 Task: Open settings.json of Env: Osx.
Action: Mouse moved to (20, 630)
Screenshot: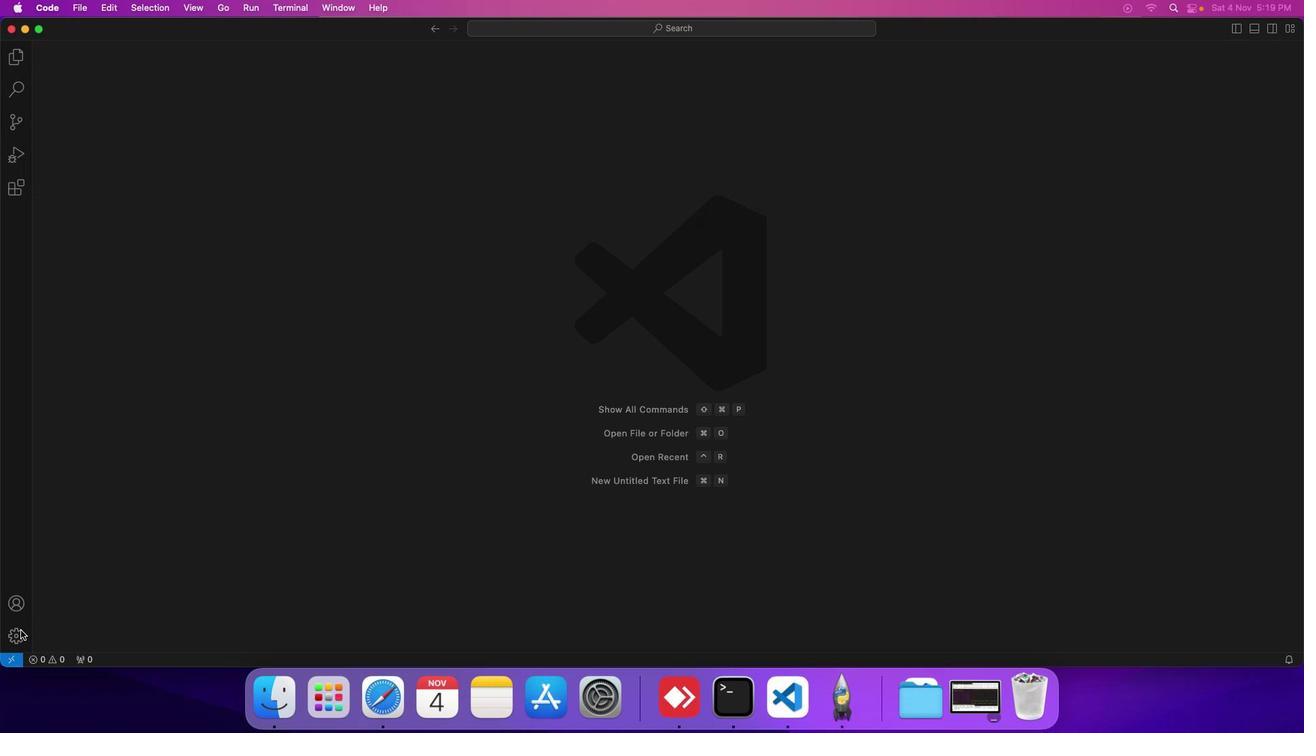 
Action: Mouse pressed left at (20, 630)
Screenshot: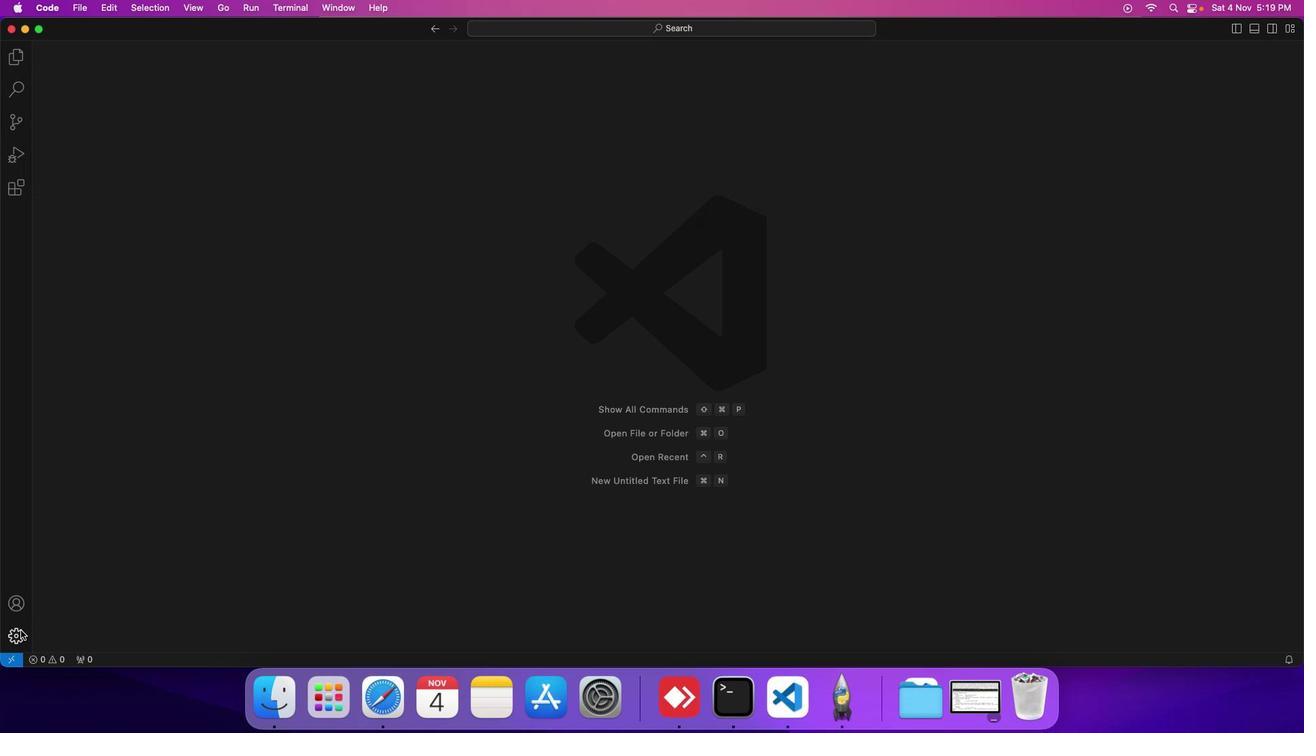 
Action: Mouse moved to (70, 533)
Screenshot: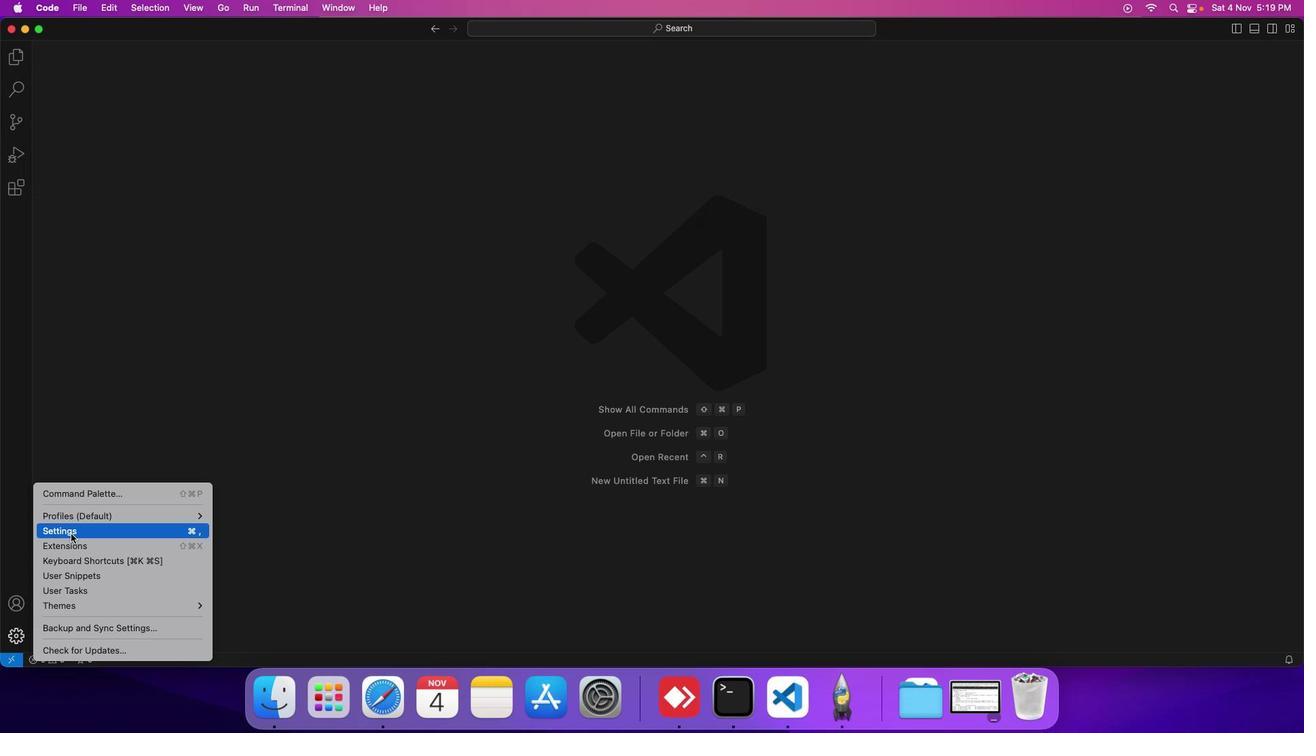 
Action: Mouse pressed left at (70, 533)
Screenshot: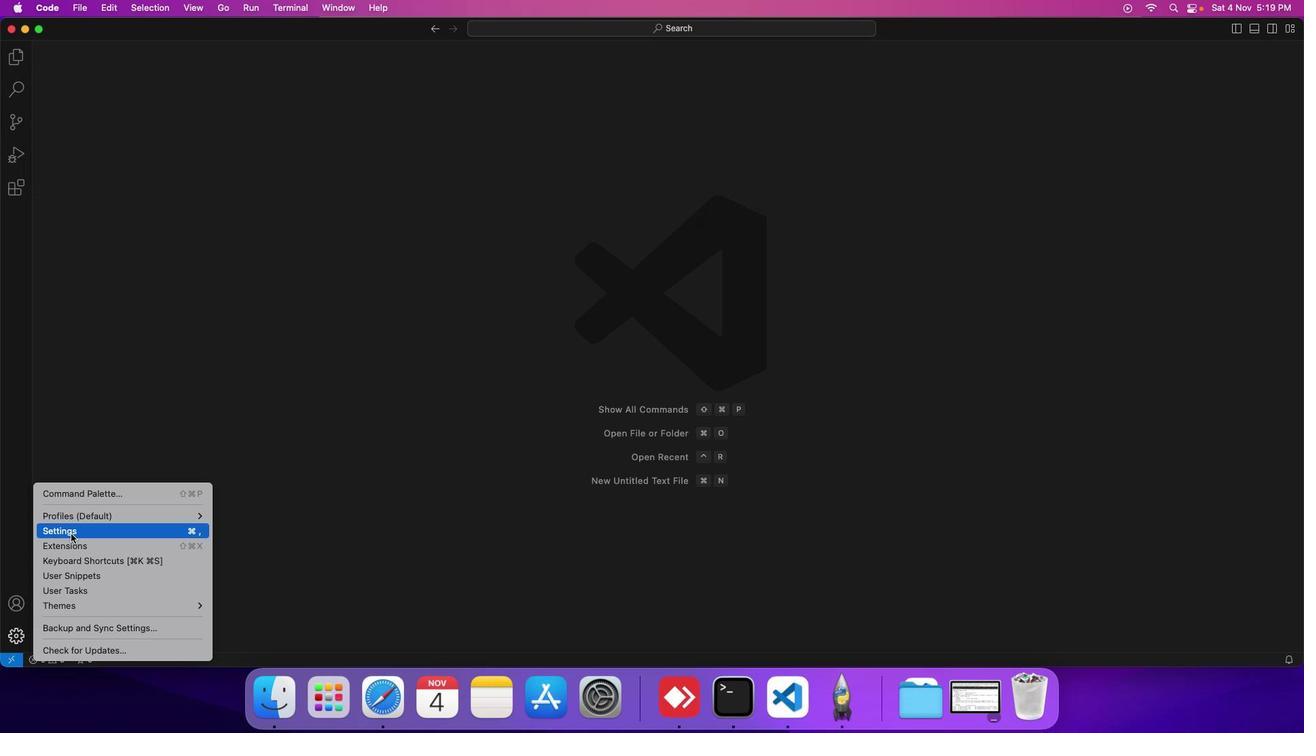 
Action: Mouse moved to (299, 201)
Screenshot: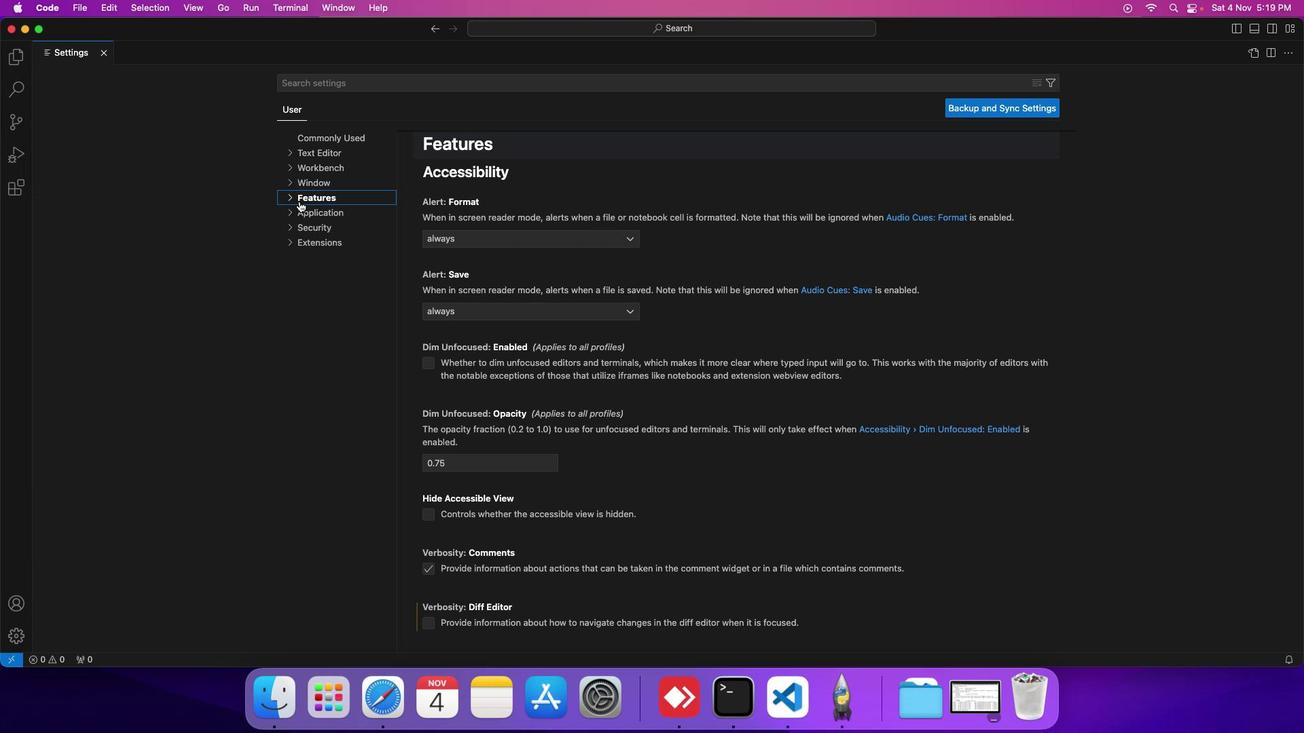 
Action: Mouse pressed left at (299, 201)
Screenshot: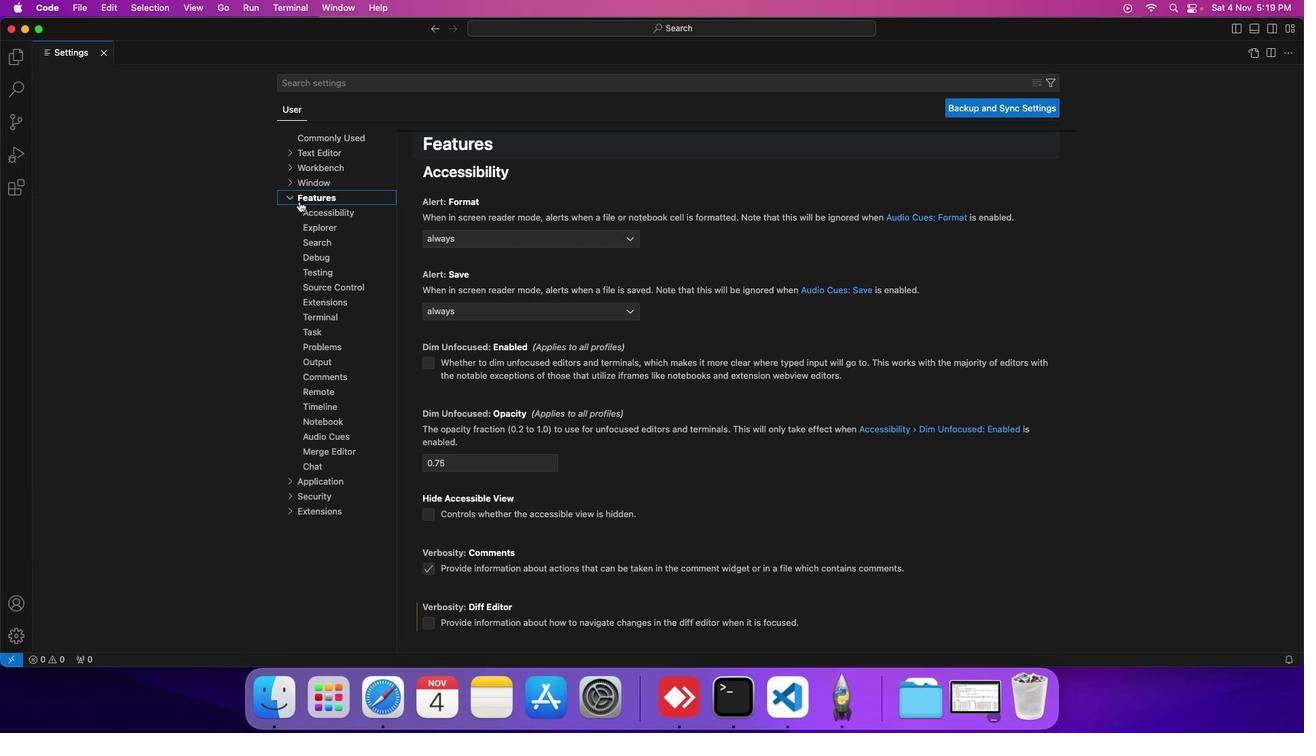 
Action: Mouse moved to (326, 315)
Screenshot: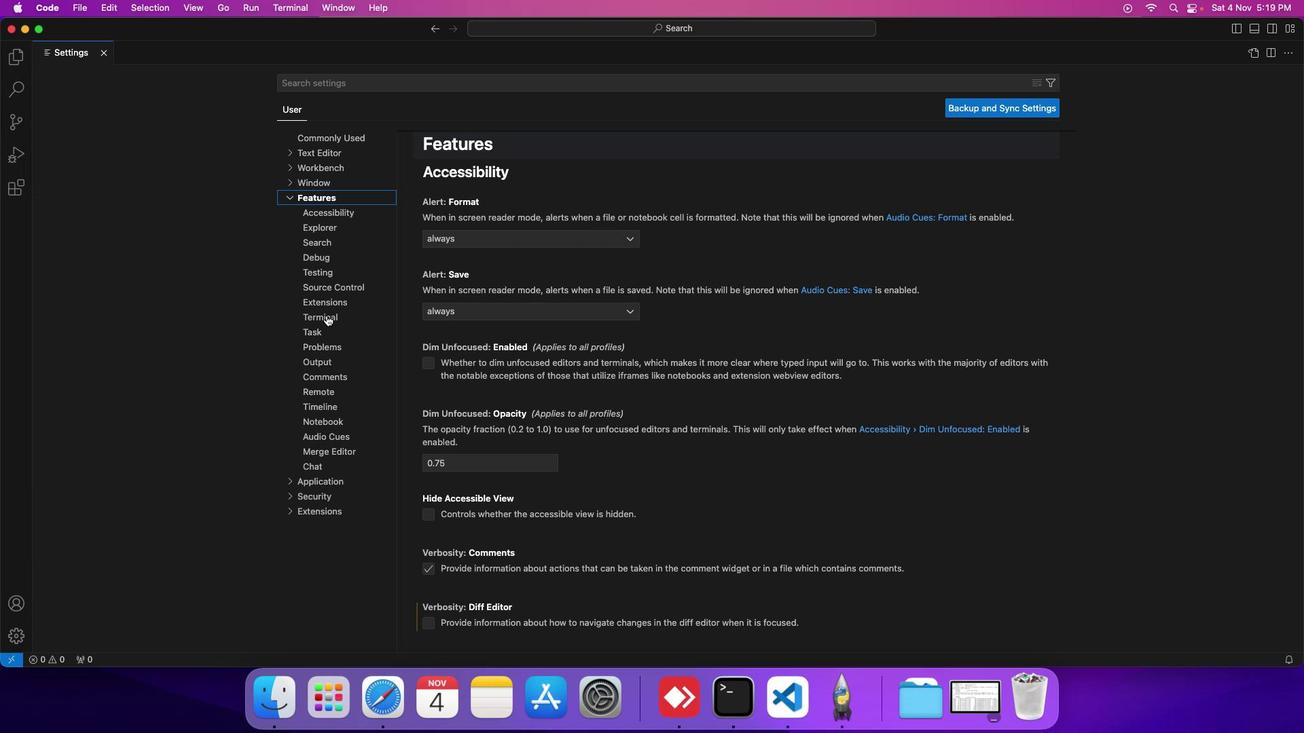 
Action: Mouse pressed left at (326, 315)
Screenshot: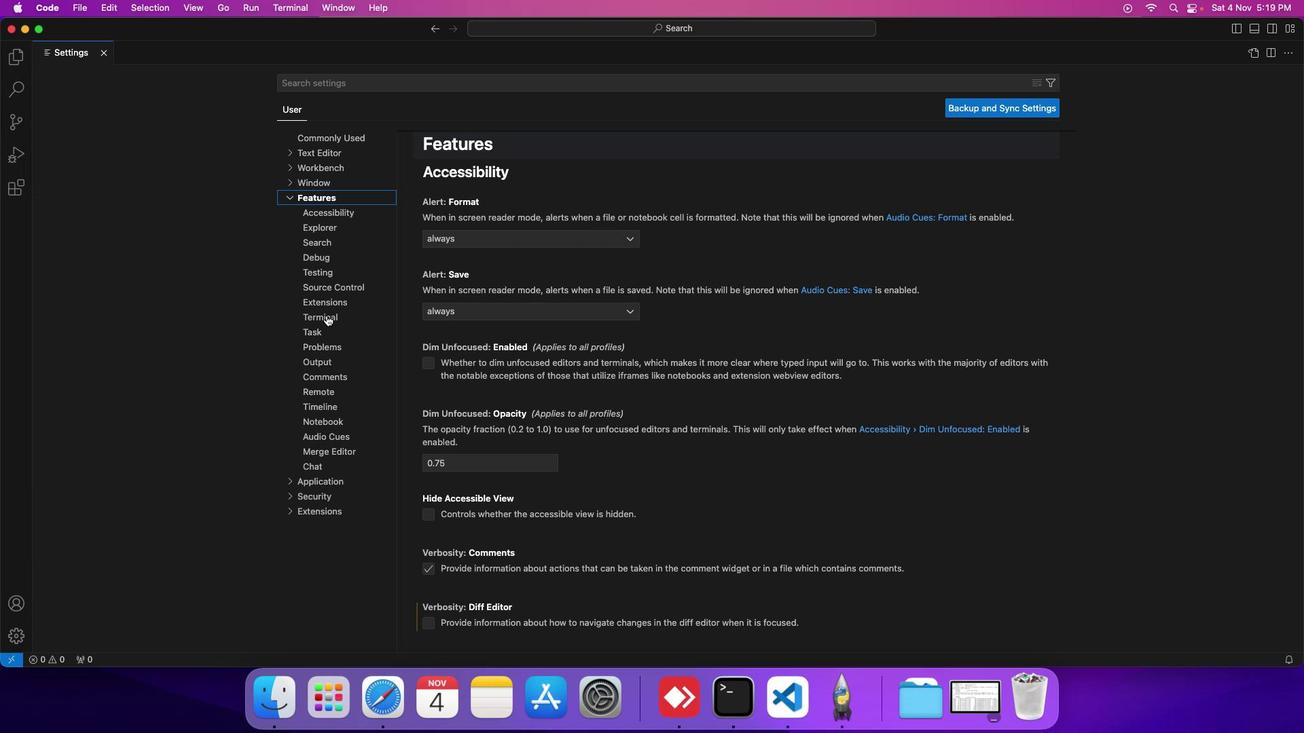 
Action: Mouse moved to (464, 462)
Screenshot: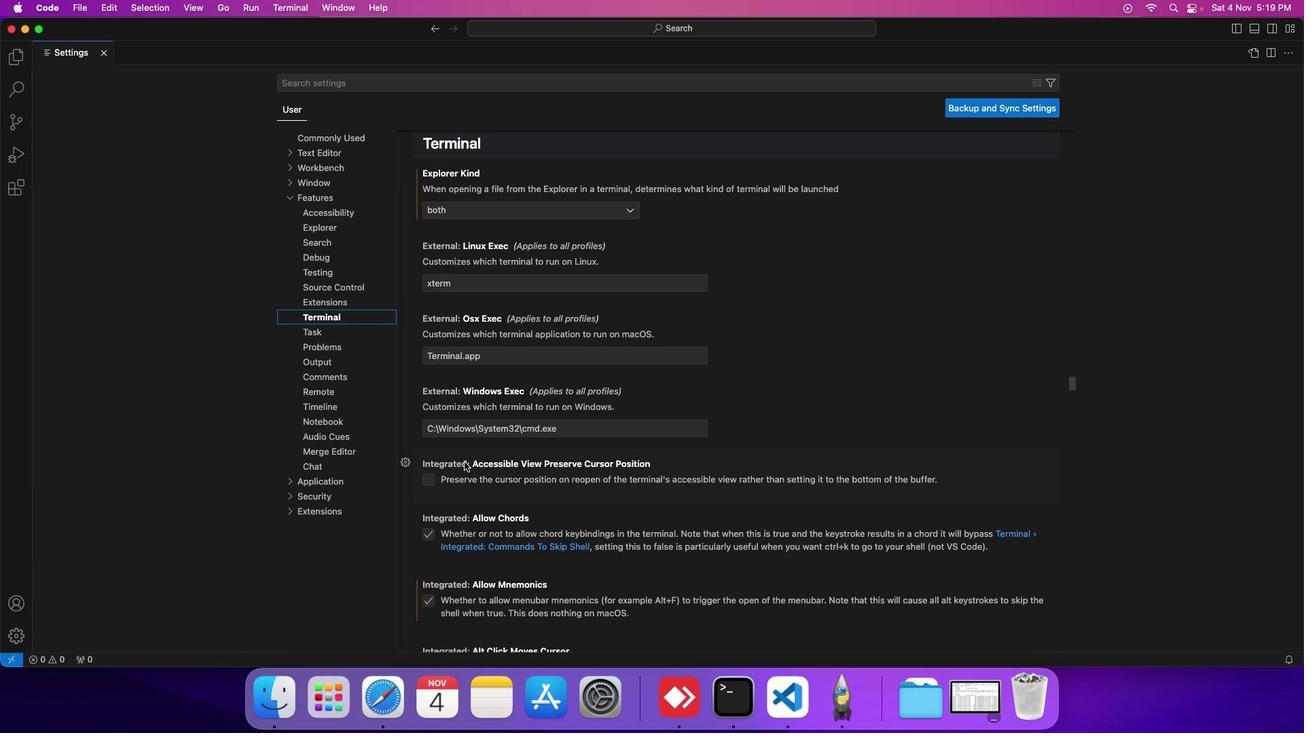 
Action: Mouse scrolled (464, 462) with delta (0, 0)
Screenshot: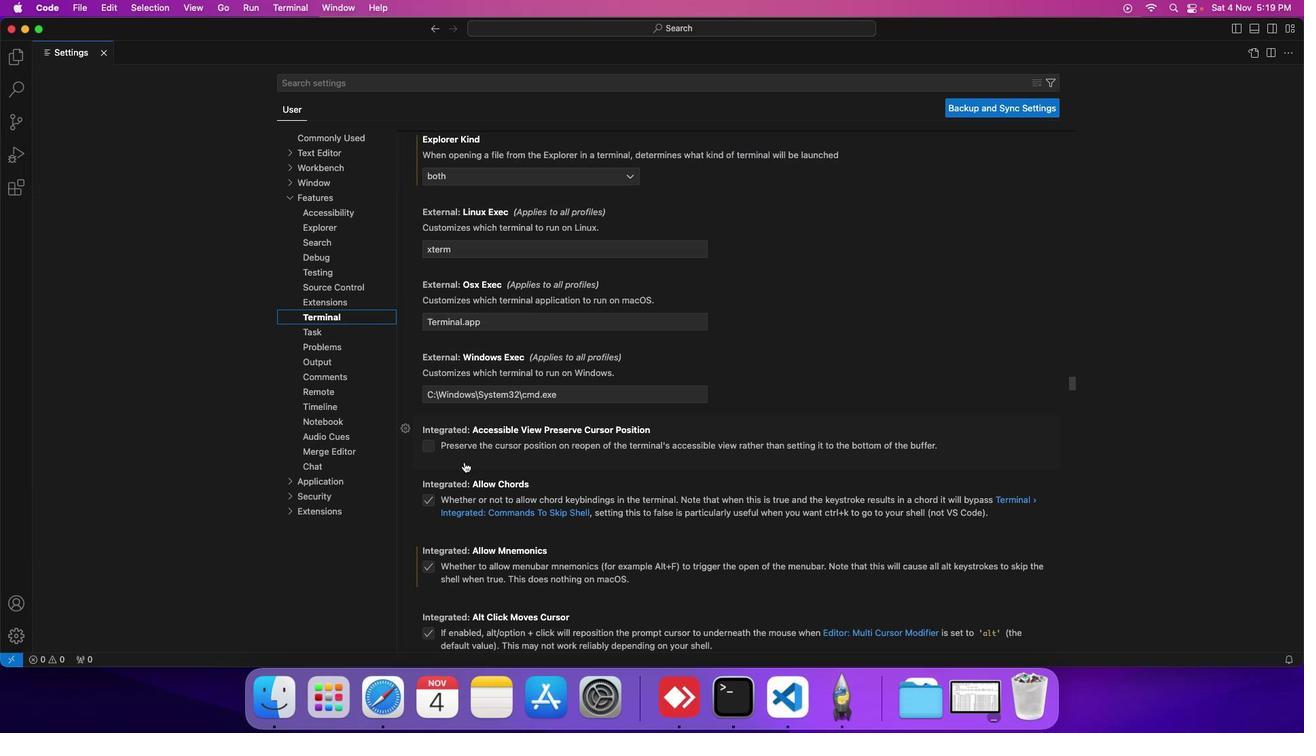 
Action: Mouse scrolled (464, 462) with delta (0, 0)
Screenshot: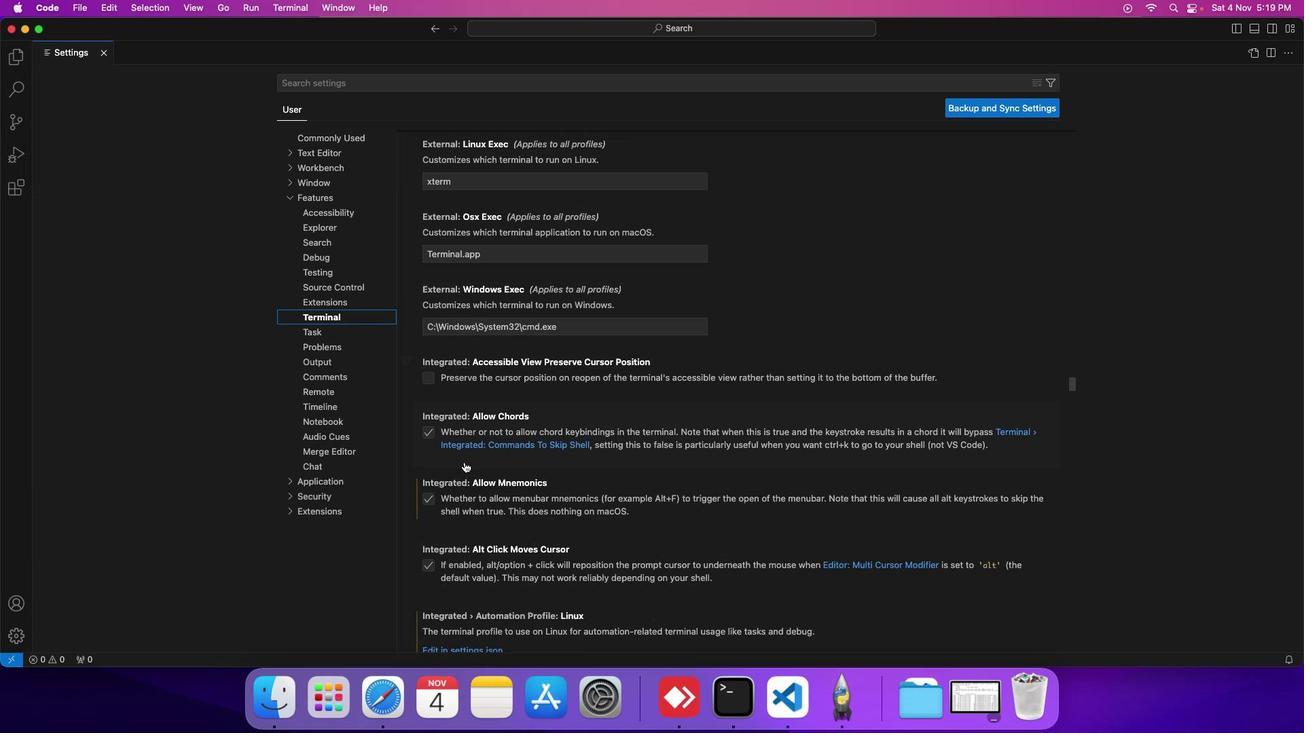 
Action: Mouse scrolled (464, 462) with delta (0, 0)
Screenshot: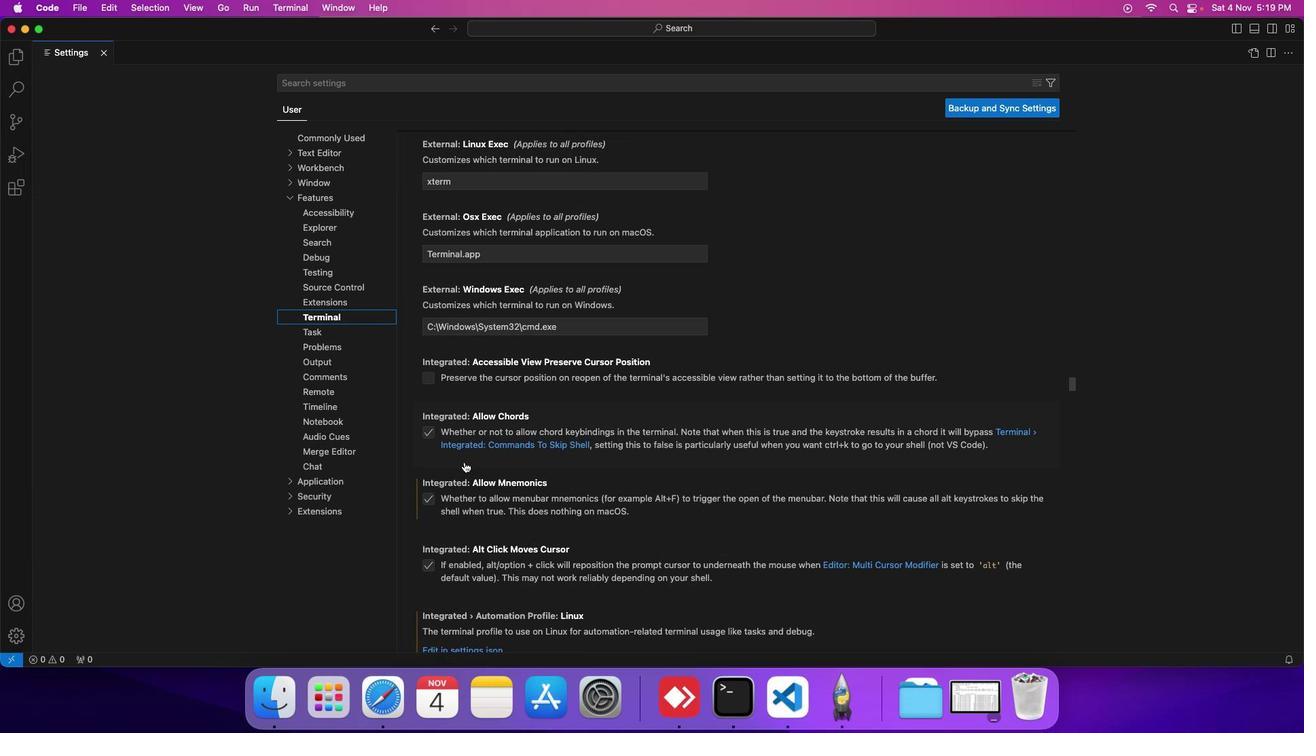 
Action: Mouse scrolled (464, 462) with delta (0, 0)
Screenshot: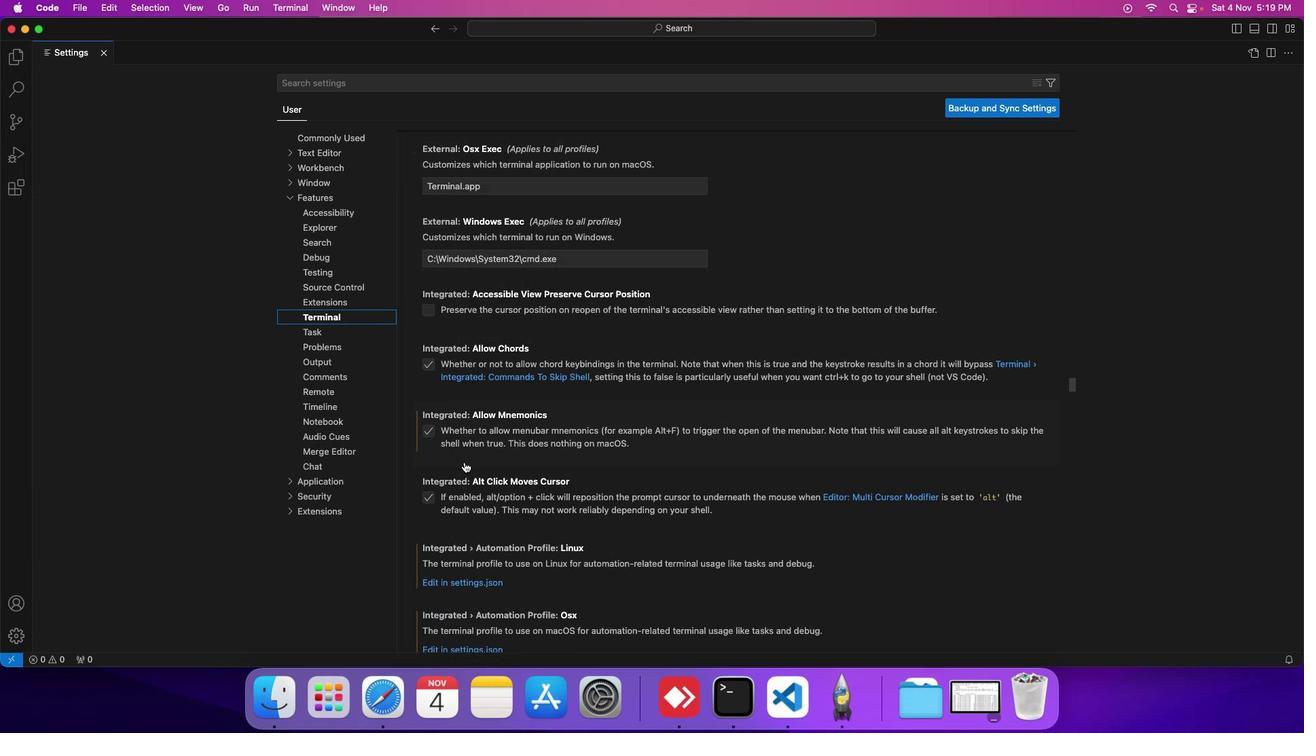 
Action: Mouse scrolled (464, 462) with delta (0, 0)
Screenshot: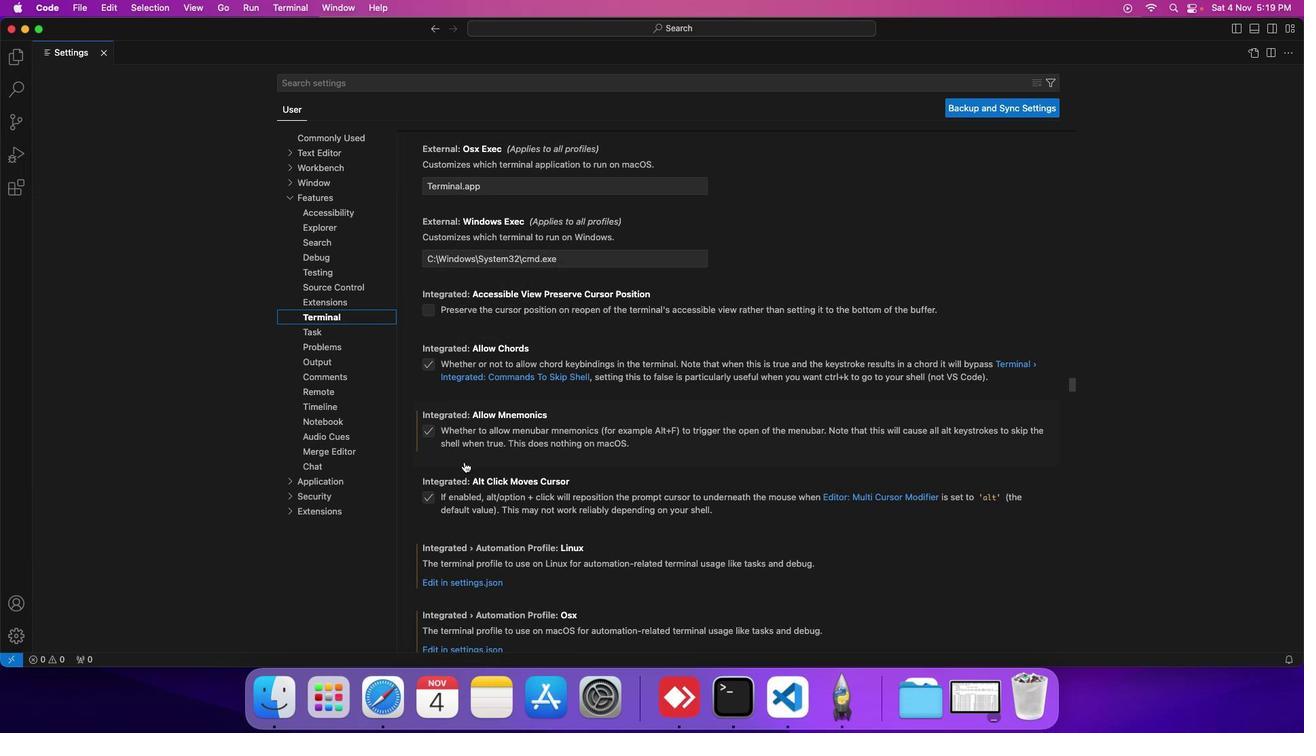 
Action: Mouse scrolled (464, 462) with delta (0, 0)
Screenshot: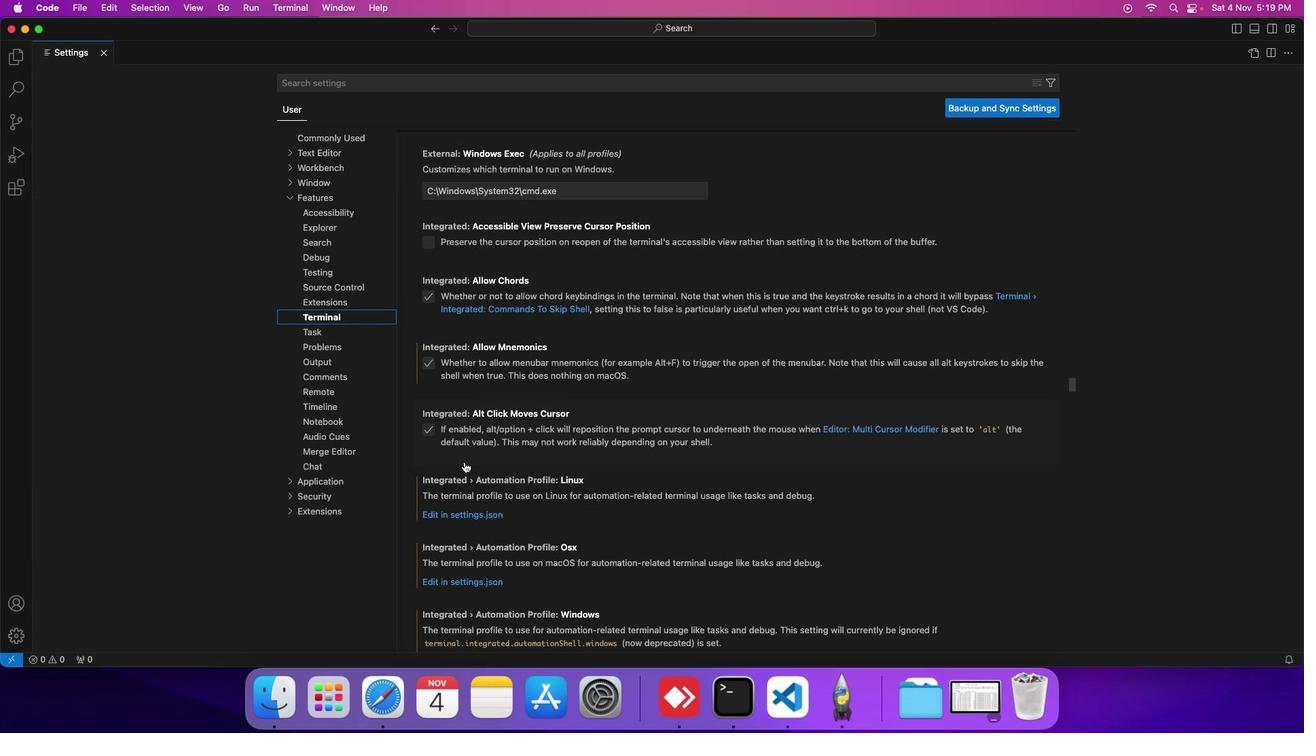 
Action: Mouse scrolled (464, 462) with delta (0, 0)
Screenshot: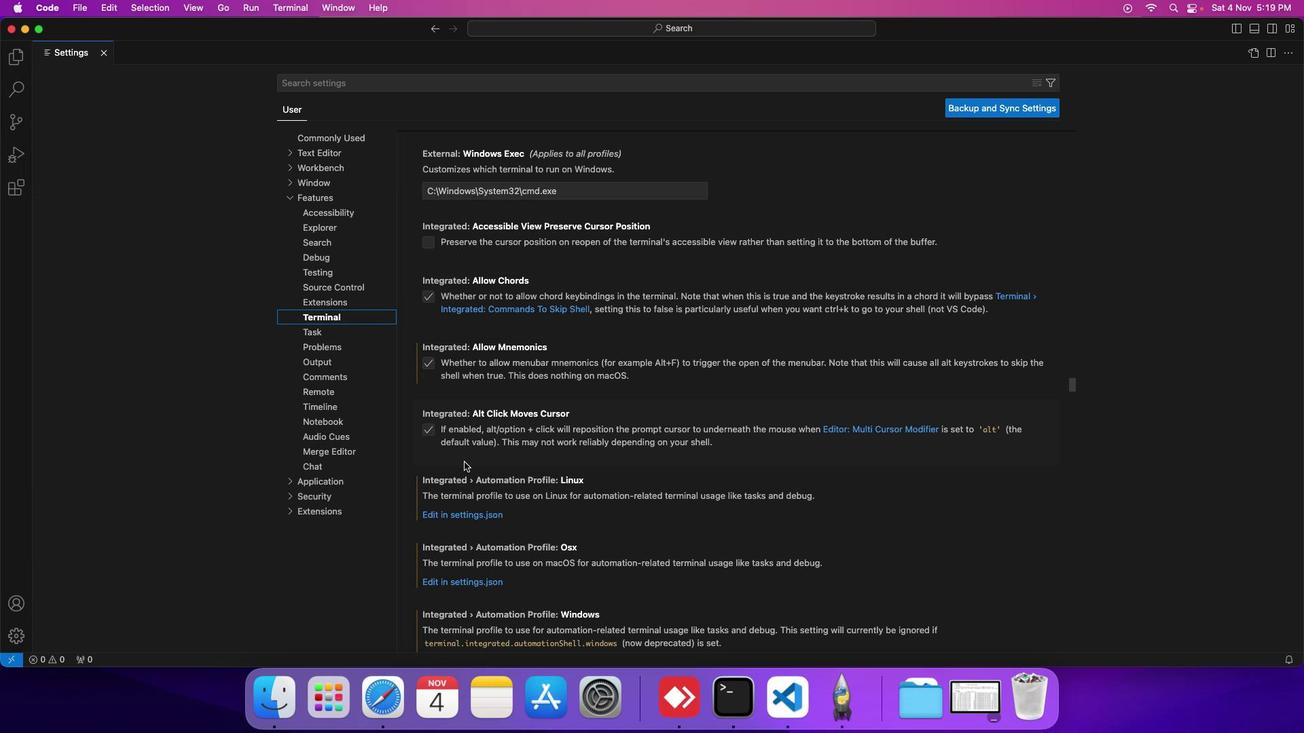 
Action: Mouse scrolled (464, 462) with delta (0, 0)
Screenshot: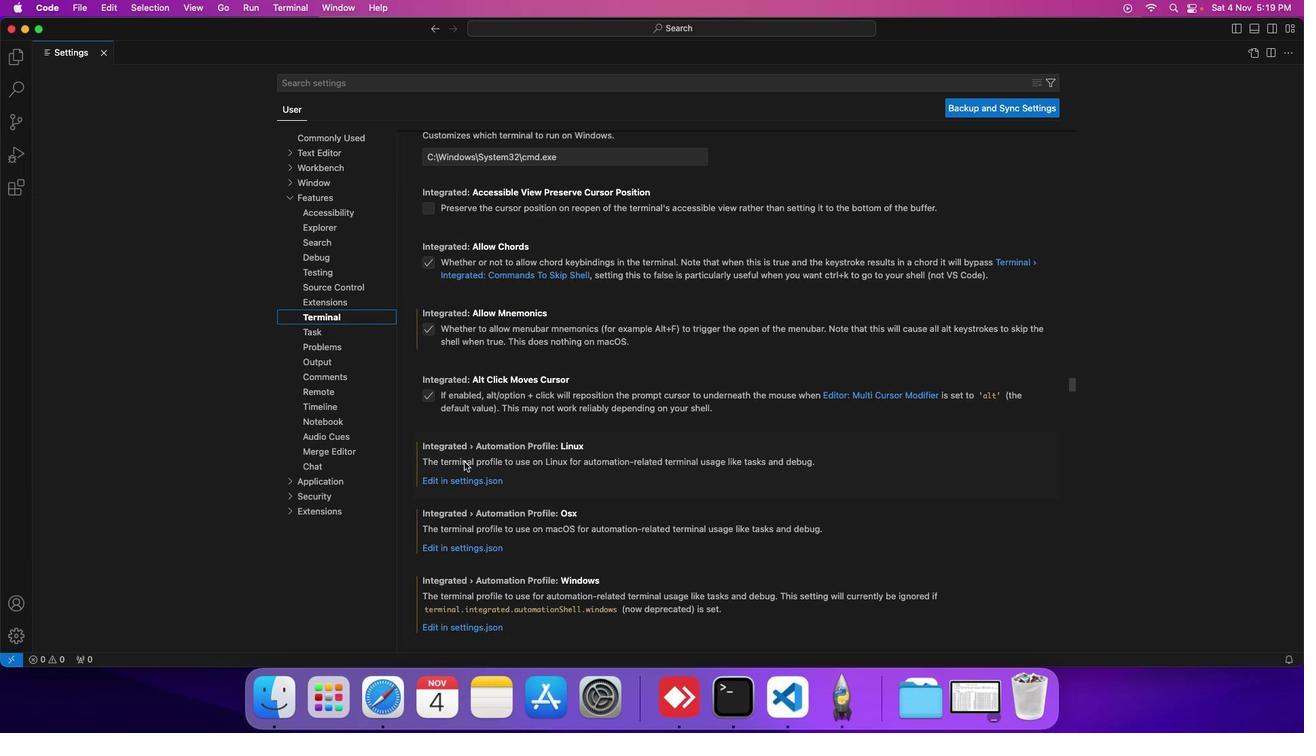 
Action: Mouse scrolled (464, 462) with delta (0, 0)
Screenshot: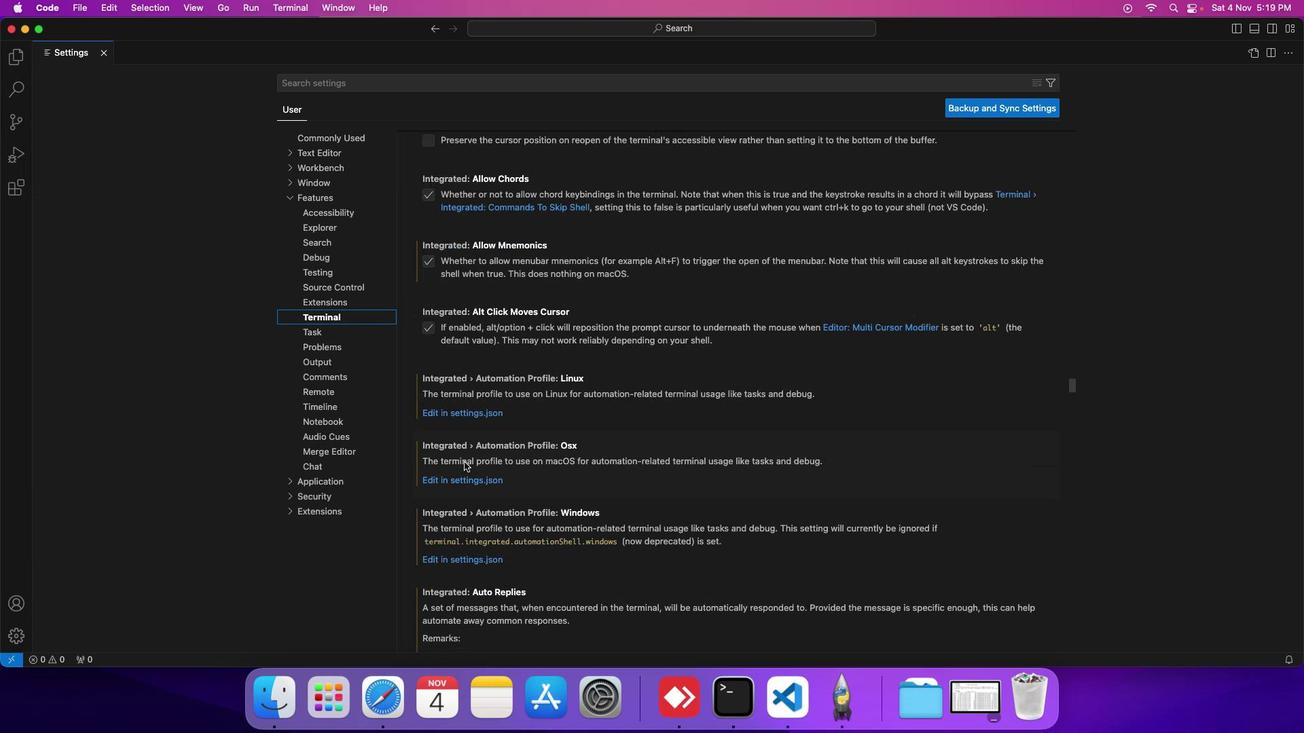 
Action: Mouse scrolled (464, 462) with delta (0, 0)
Screenshot: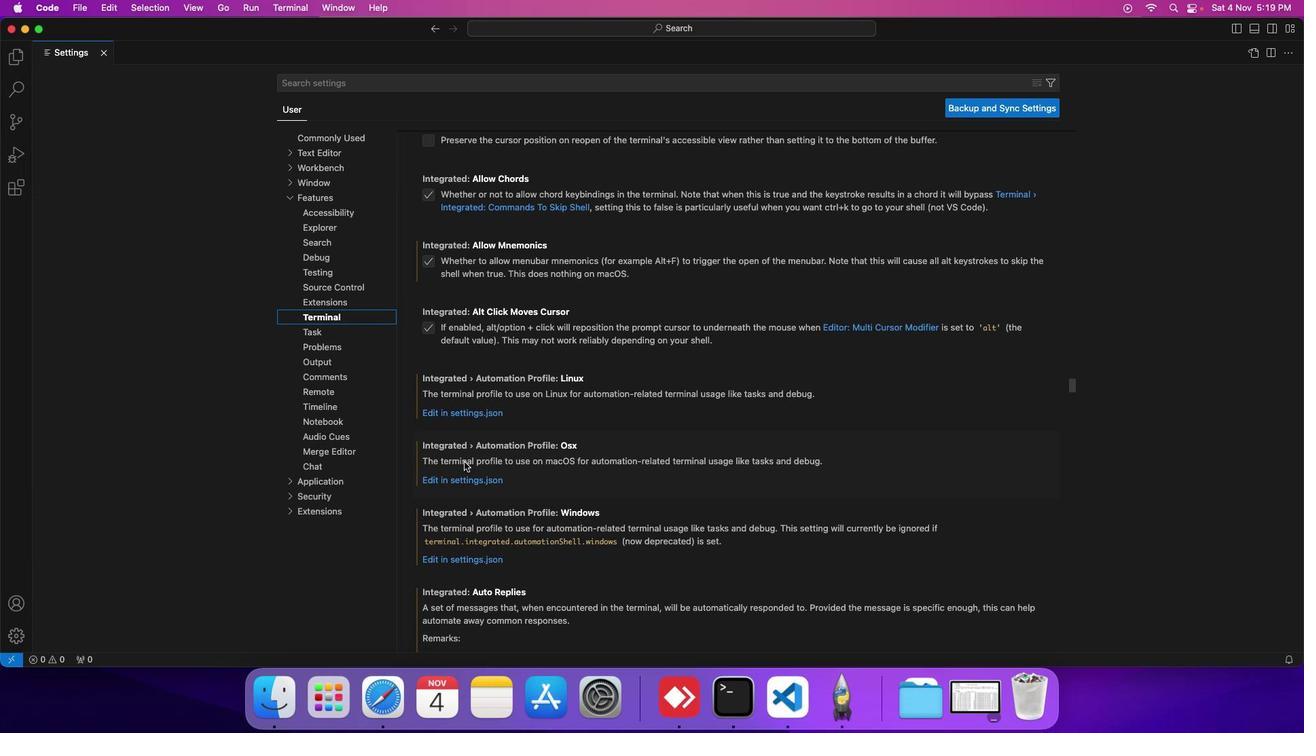 
Action: Mouse scrolled (464, 462) with delta (0, 0)
Screenshot: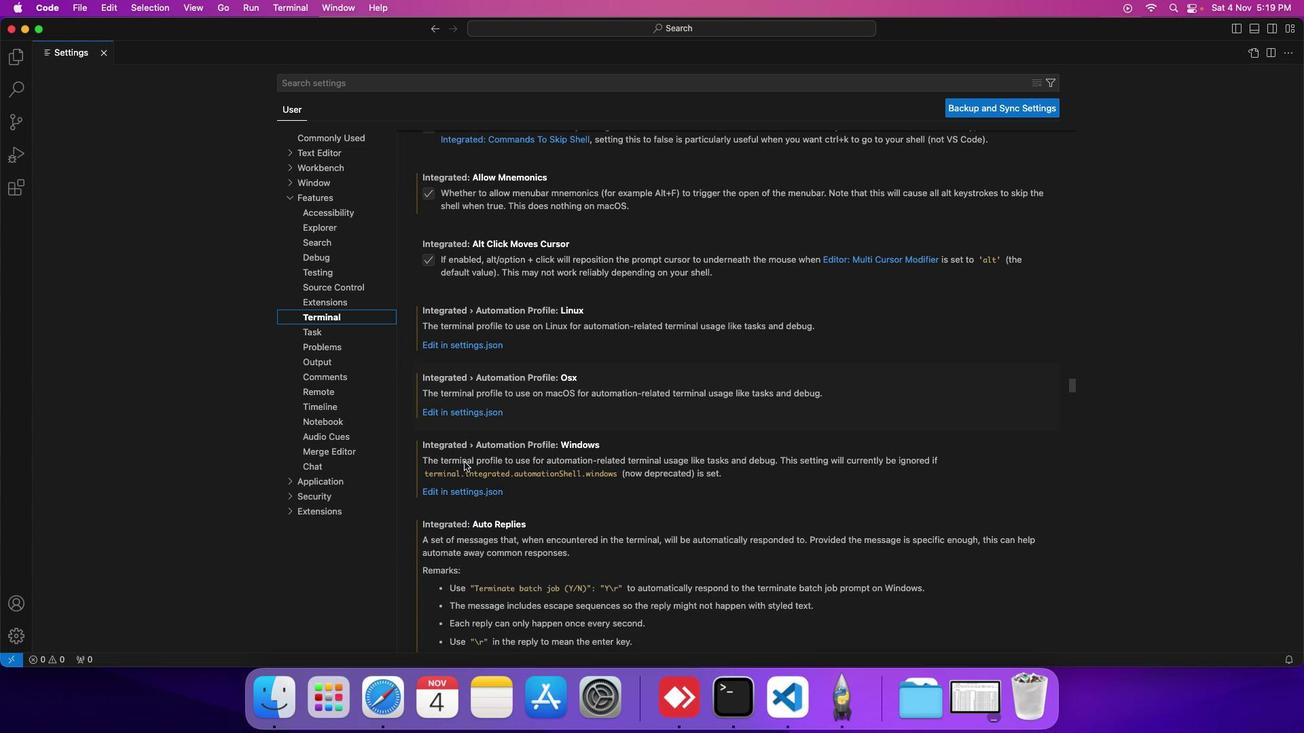 
Action: Mouse scrolled (464, 462) with delta (0, 0)
Screenshot: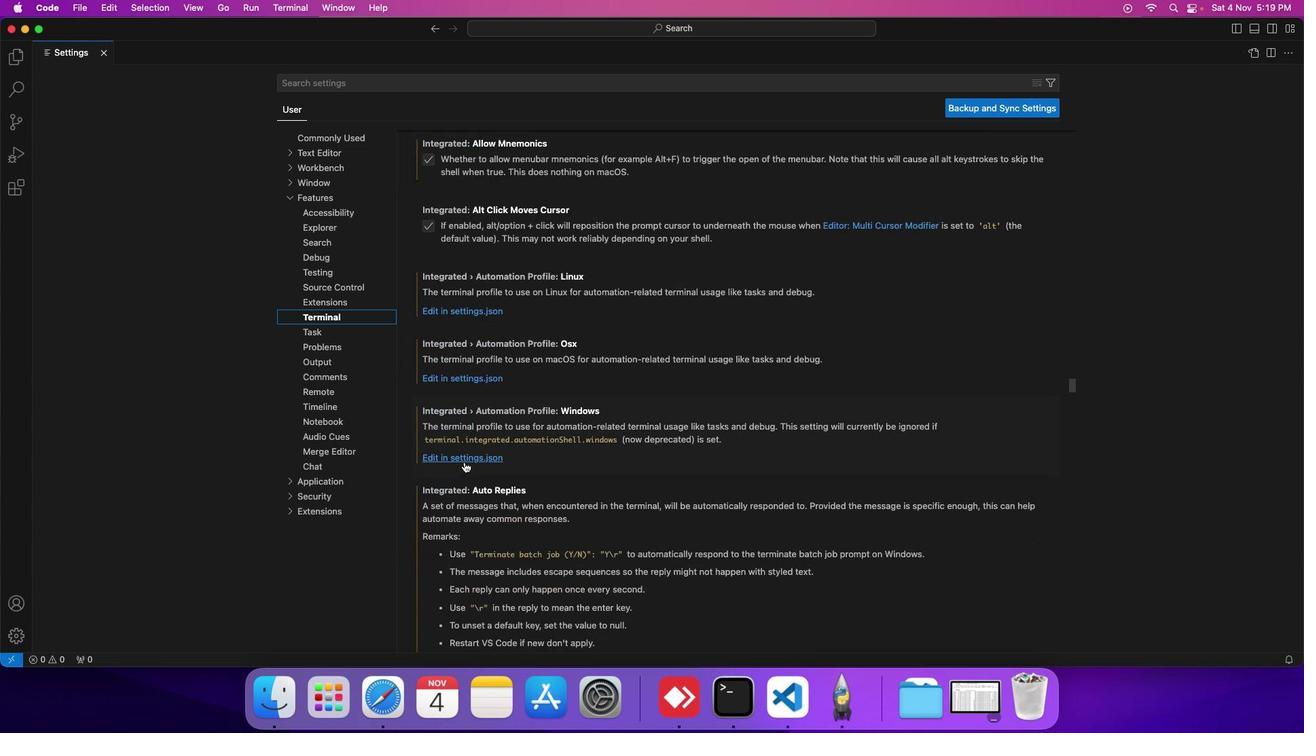 
Action: Mouse scrolled (464, 462) with delta (0, 0)
Screenshot: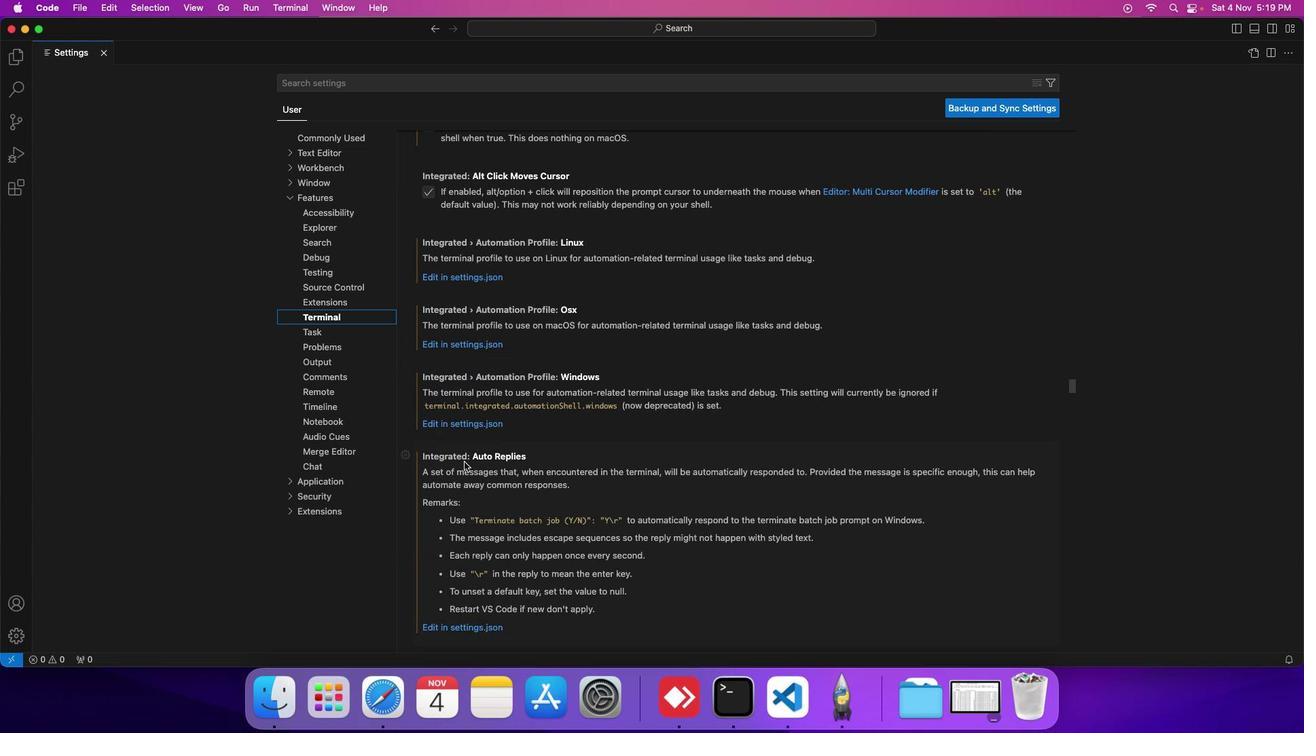
Action: Mouse scrolled (464, 462) with delta (0, 0)
Screenshot: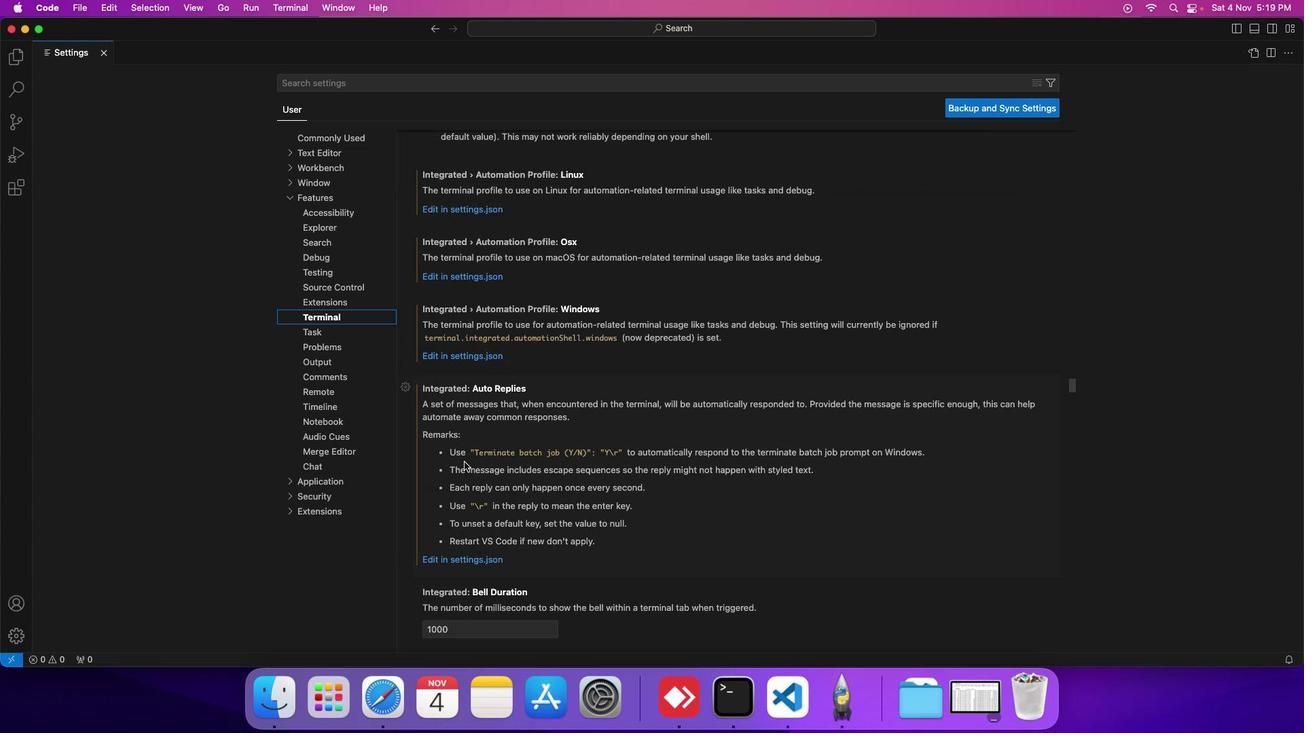 
Action: Mouse scrolled (464, 462) with delta (0, -1)
Screenshot: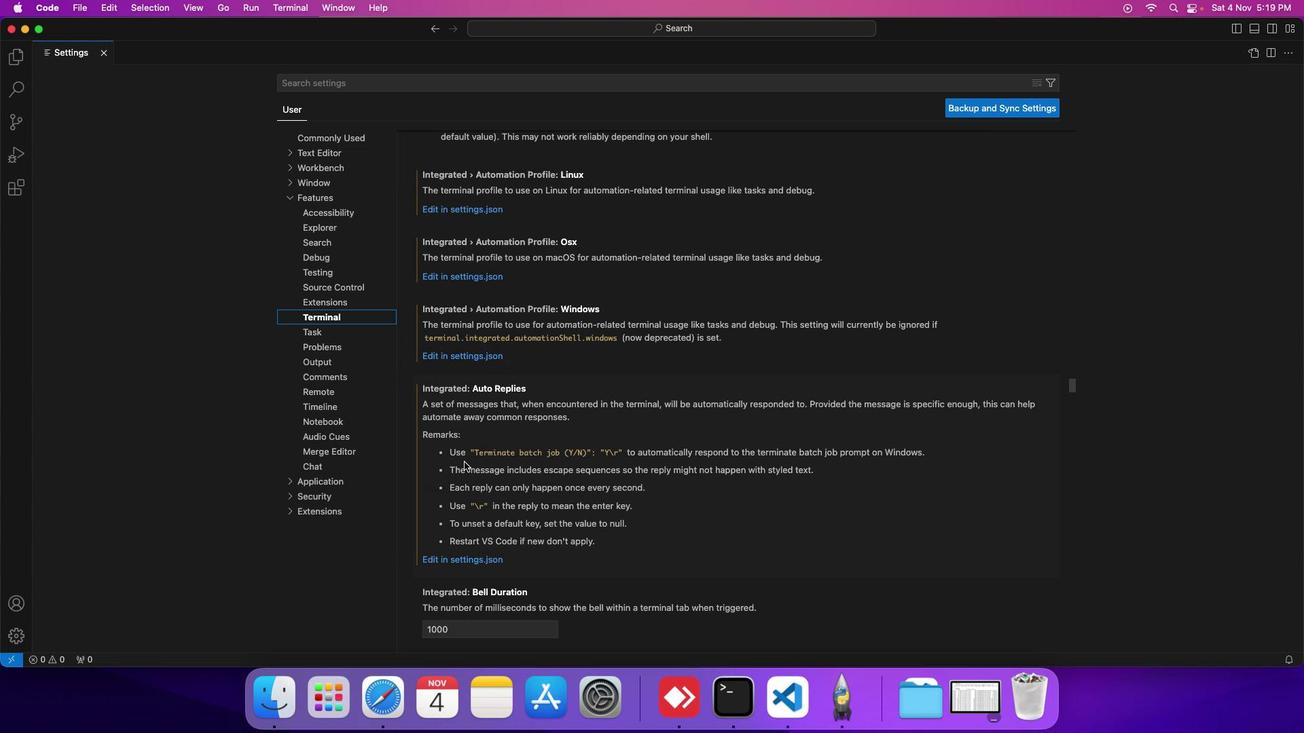 
Action: Mouse scrolled (464, 462) with delta (0, 0)
Screenshot: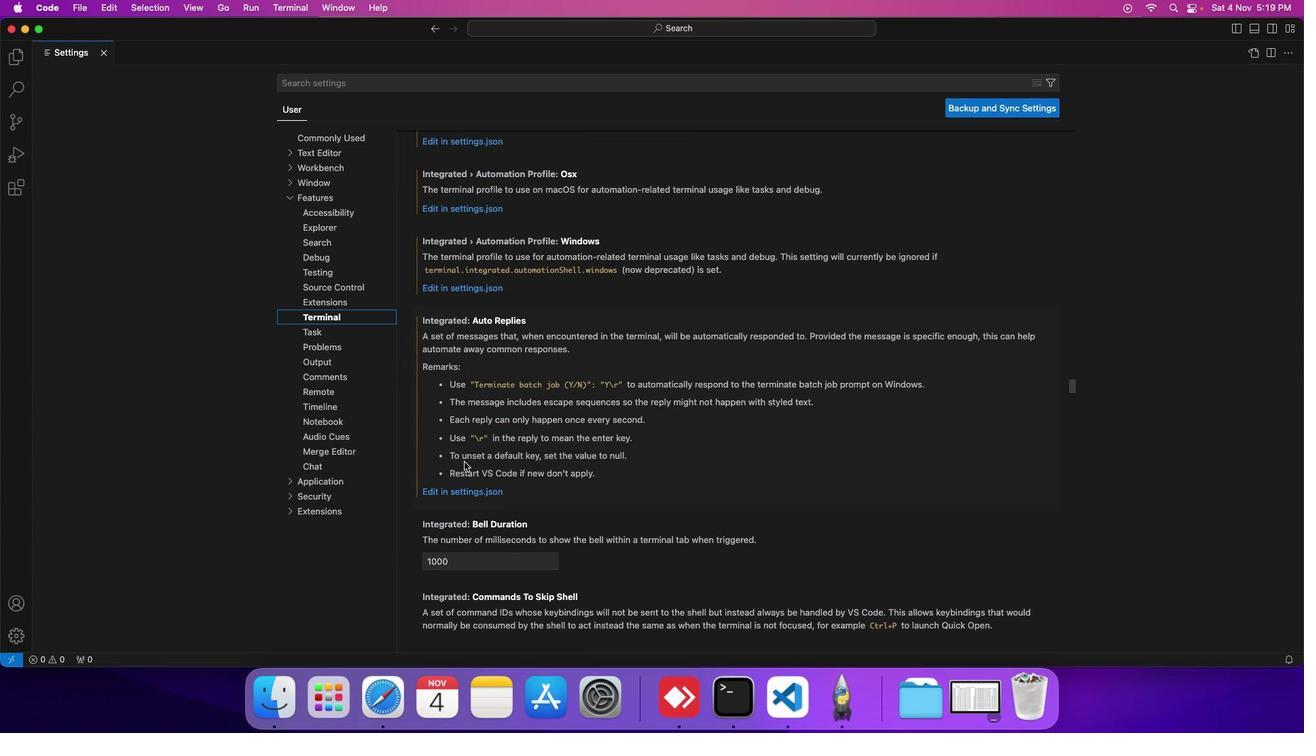 
Action: Mouse scrolled (464, 462) with delta (0, 0)
Screenshot: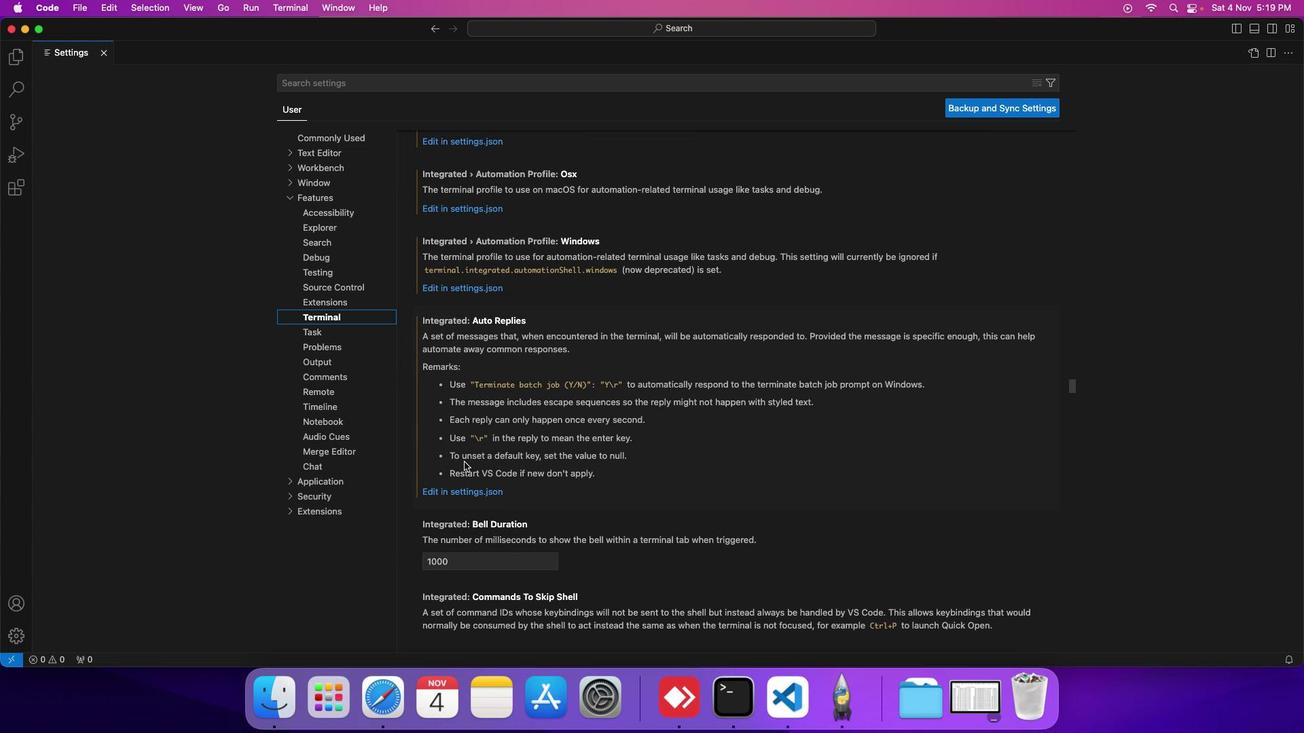 
Action: Mouse scrolled (464, 462) with delta (0, 0)
Screenshot: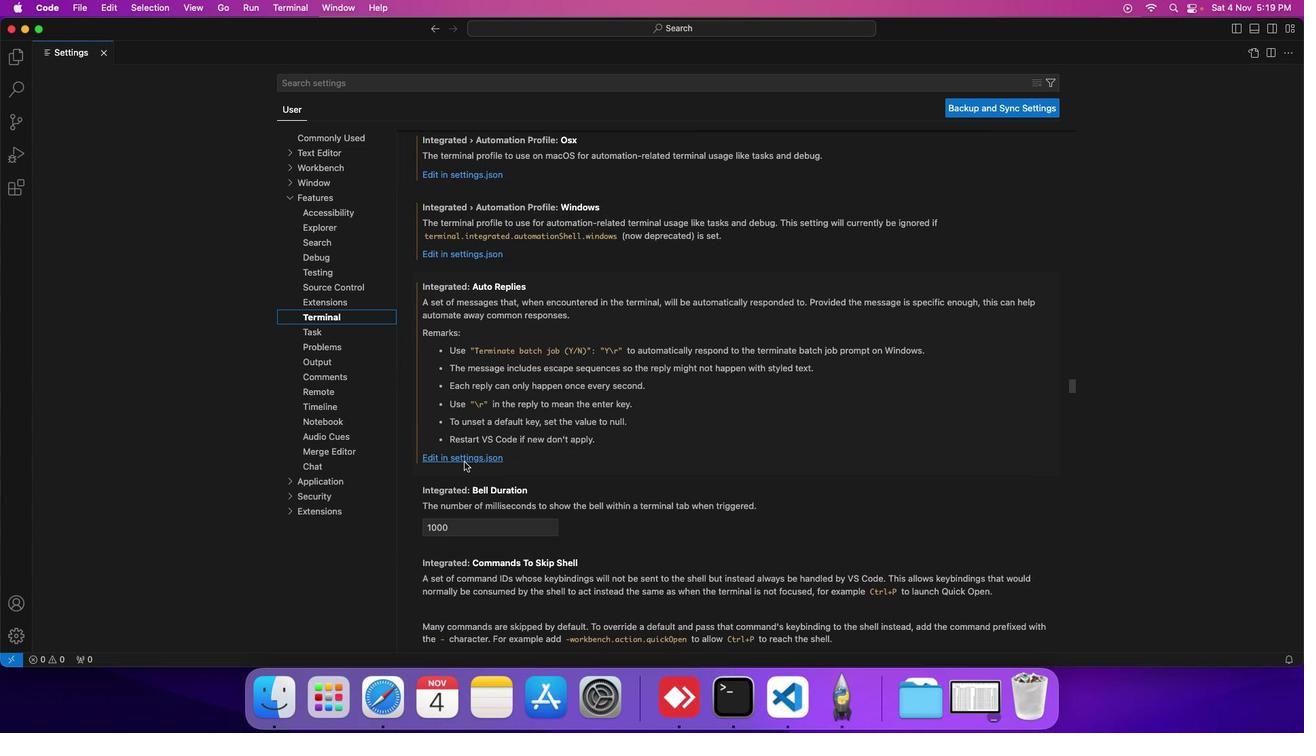 
Action: Mouse scrolled (464, 462) with delta (0, 0)
Screenshot: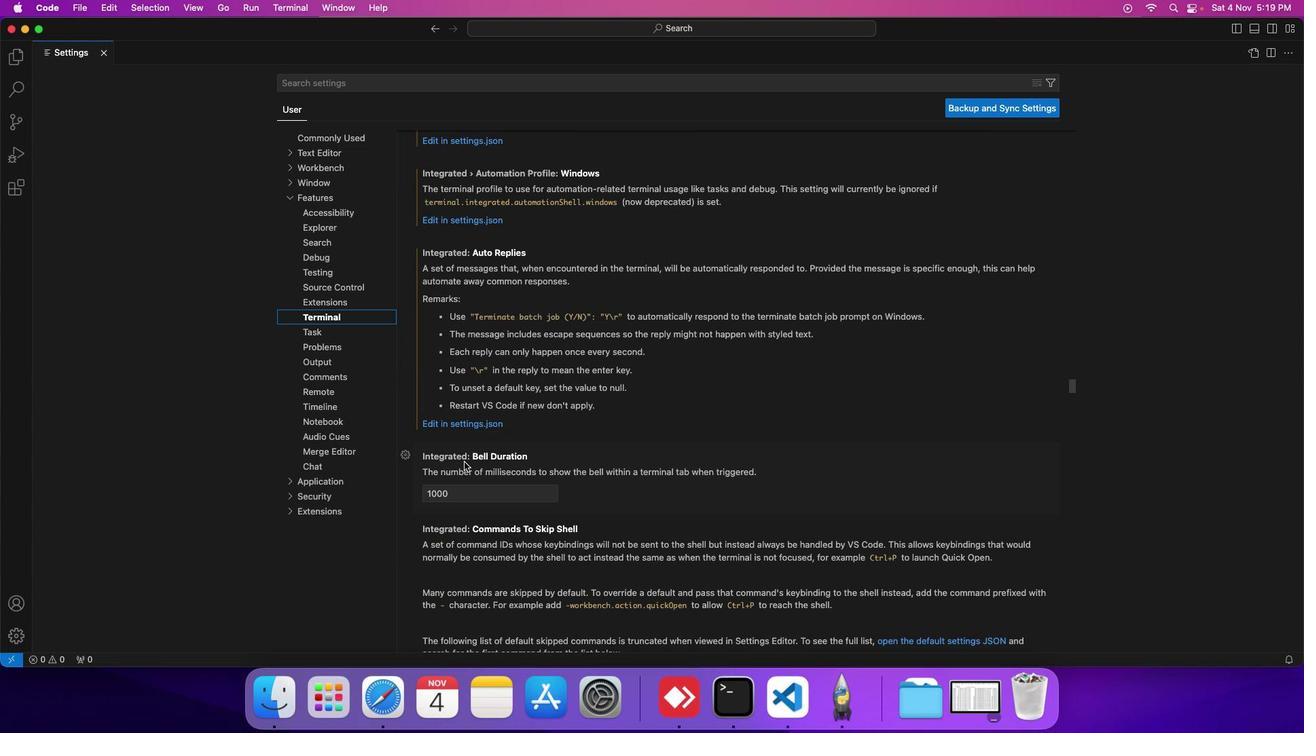 
Action: Mouse scrolled (464, 462) with delta (0, 0)
Screenshot: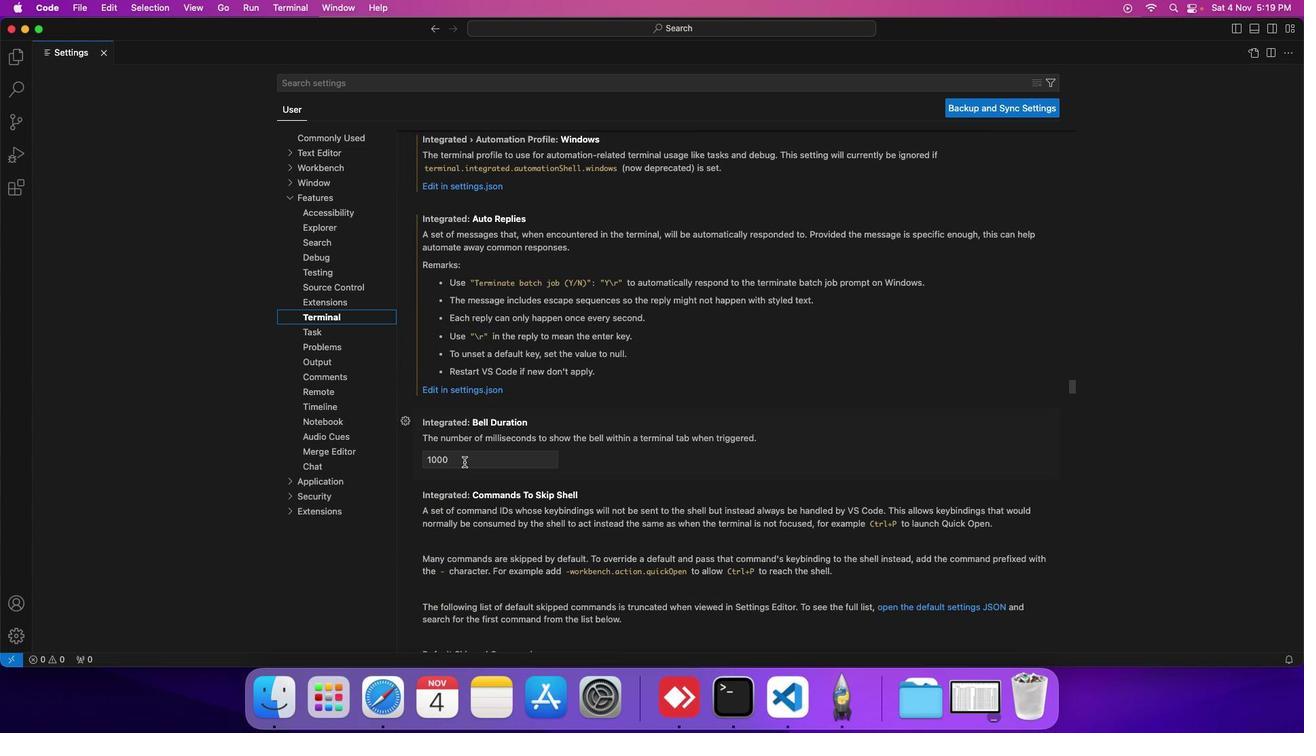 
Action: Mouse scrolled (464, 462) with delta (0, 0)
Screenshot: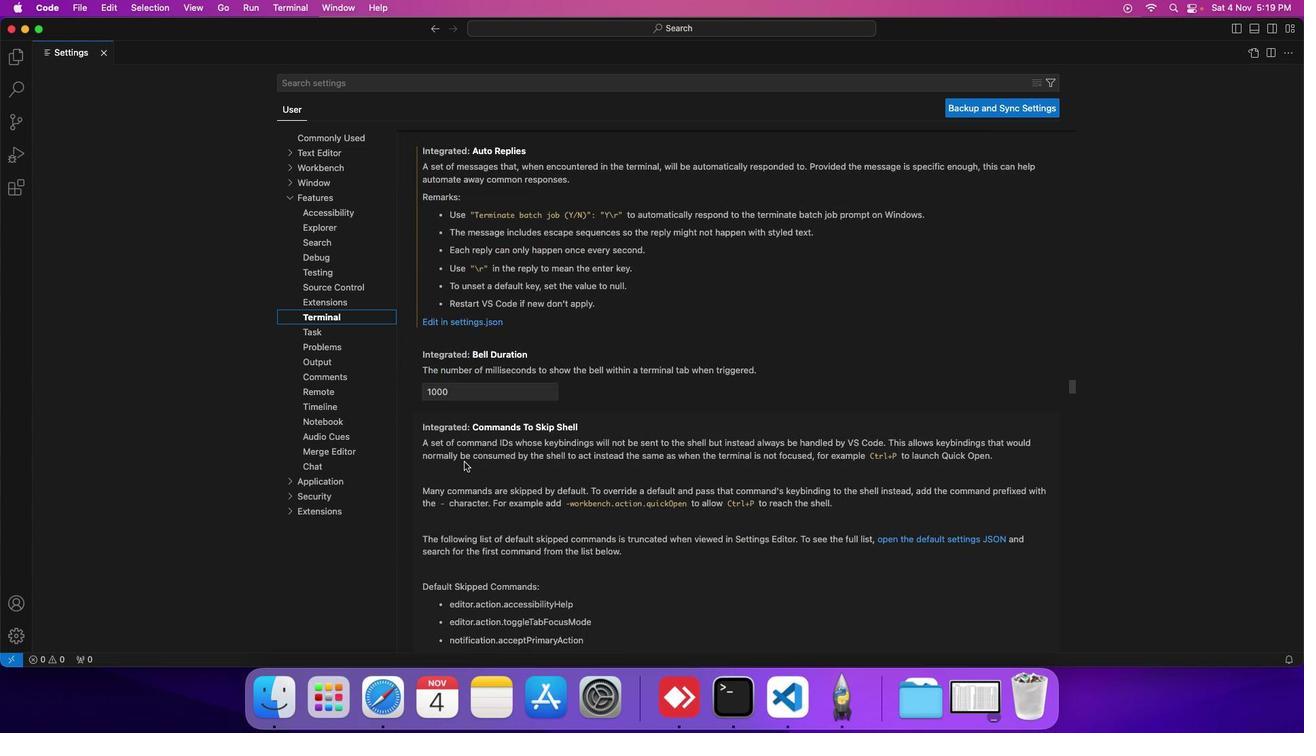 
Action: Mouse scrolled (464, 462) with delta (0, 0)
Screenshot: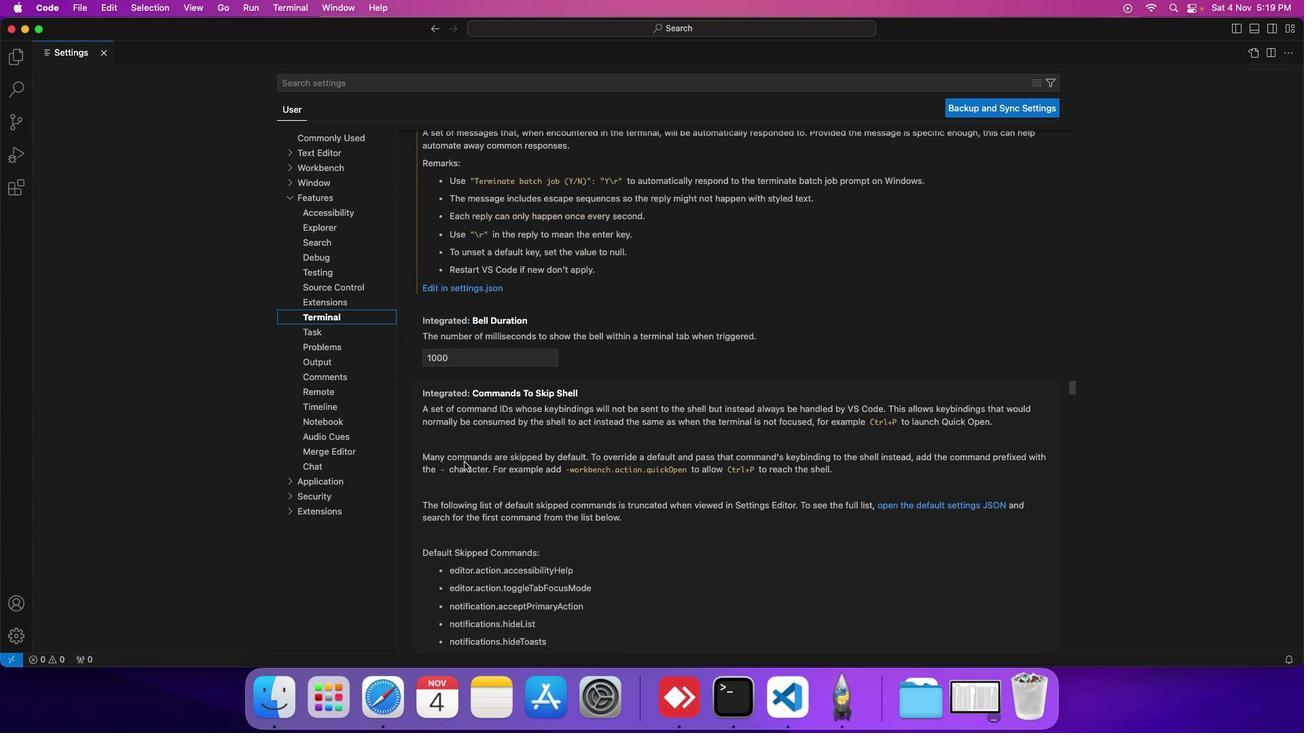 
Action: Mouse scrolled (464, 462) with delta (0, 0)
Screenshot: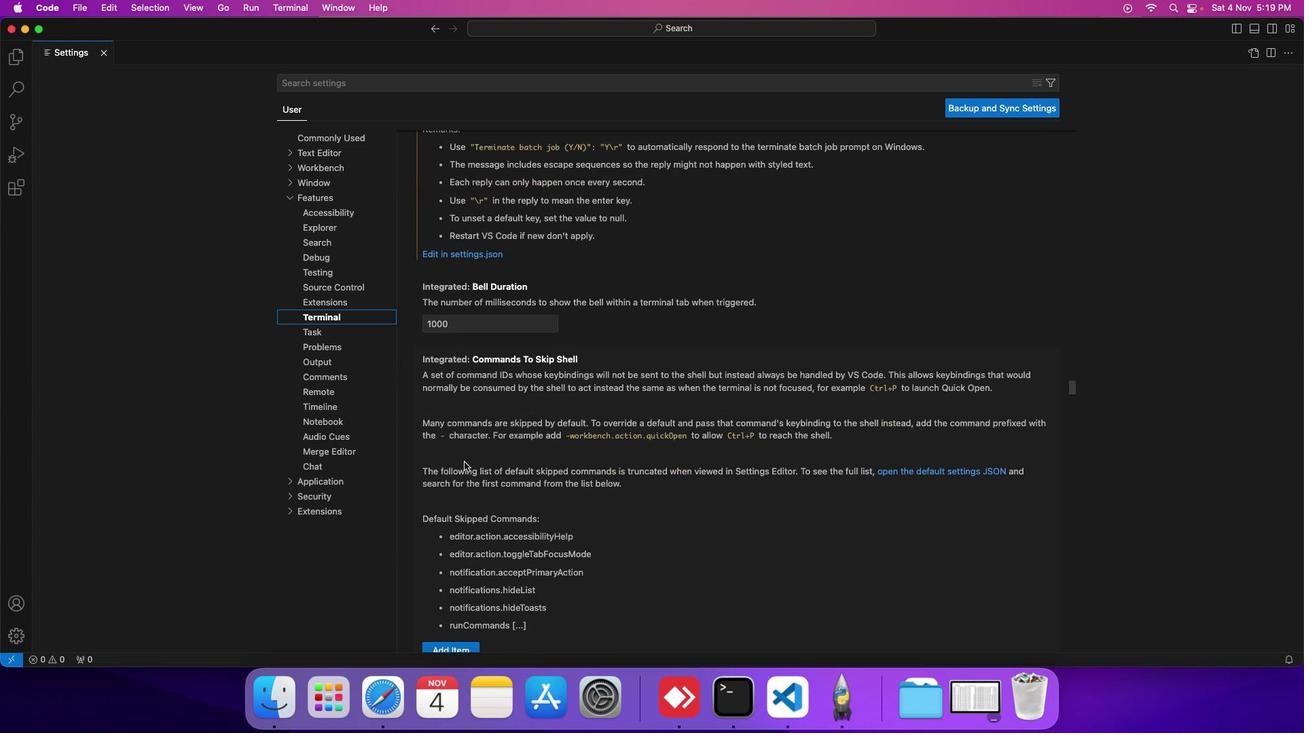 
Action: Mouse scrolled (464, 462) with delta (0, 0)
Screenshot: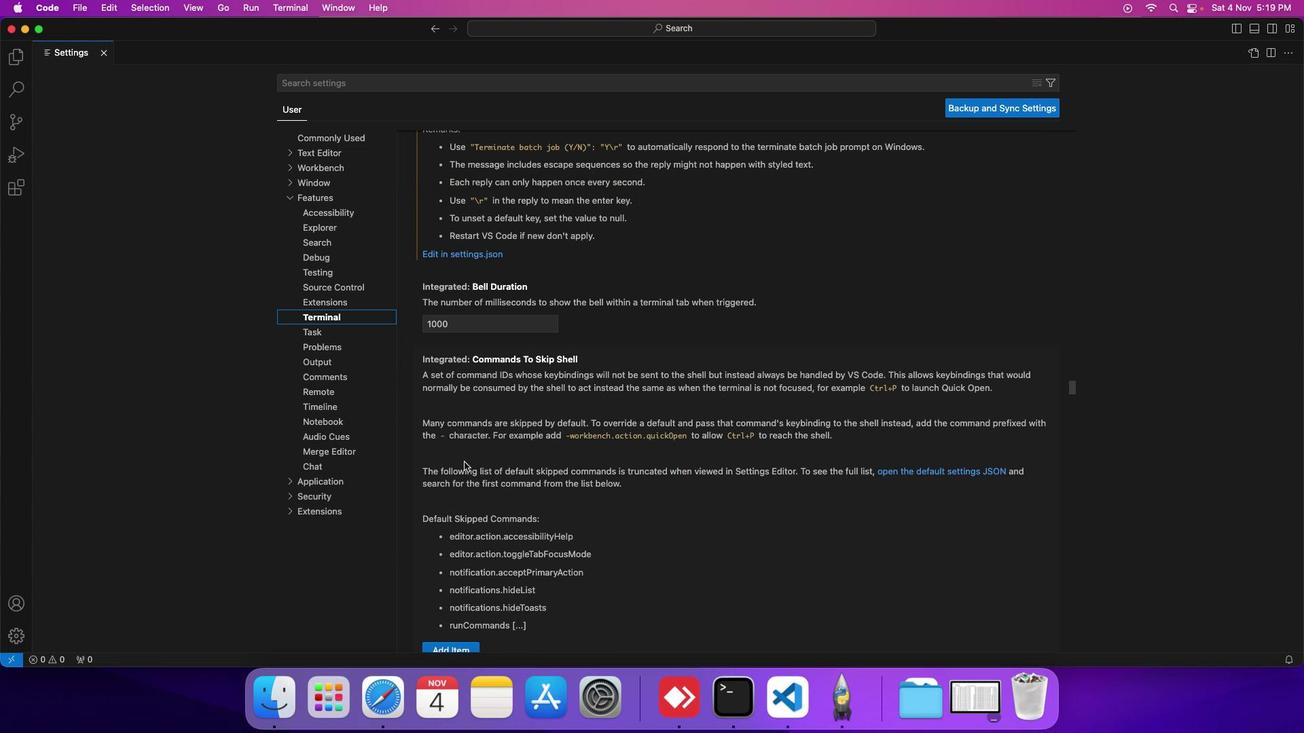 
Action: Mouse scrolled (464, 462) with delta (0, 0)
Screenshot: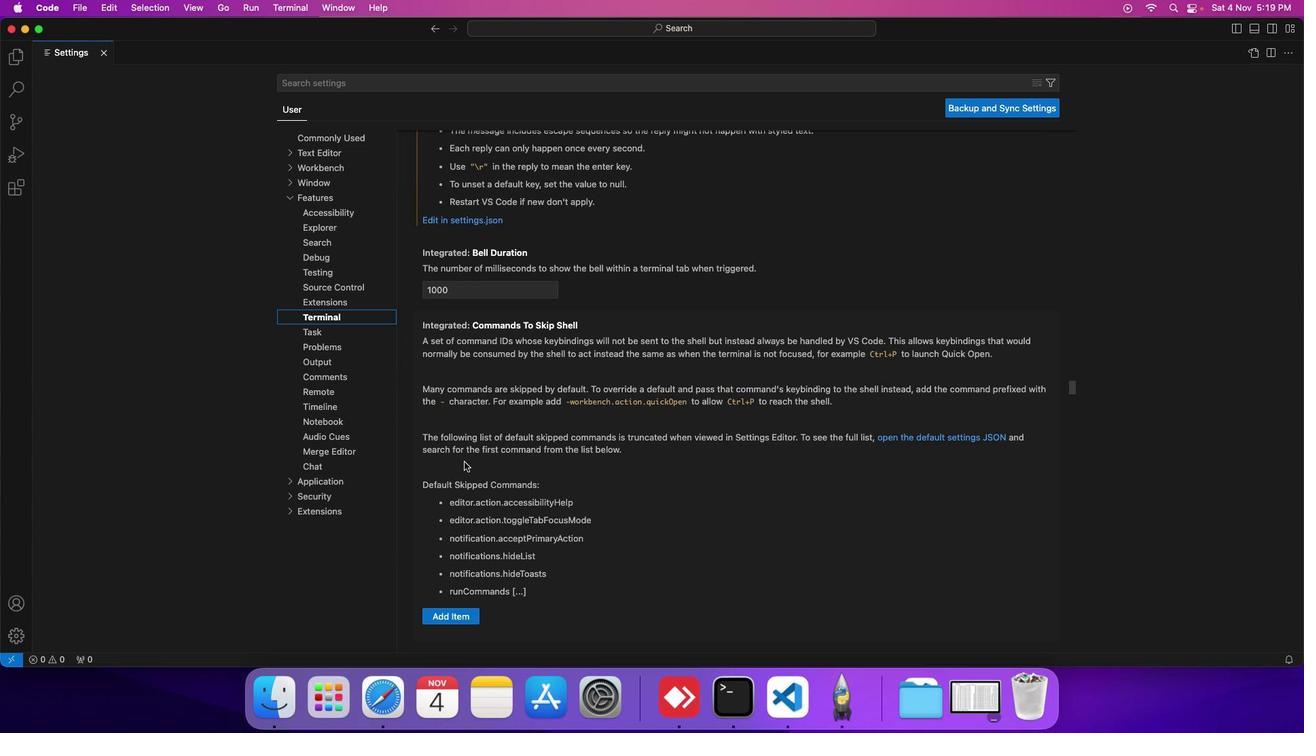 
Action: Mouse scrolled (464, 462) with delta (0, 0)
Screenshot: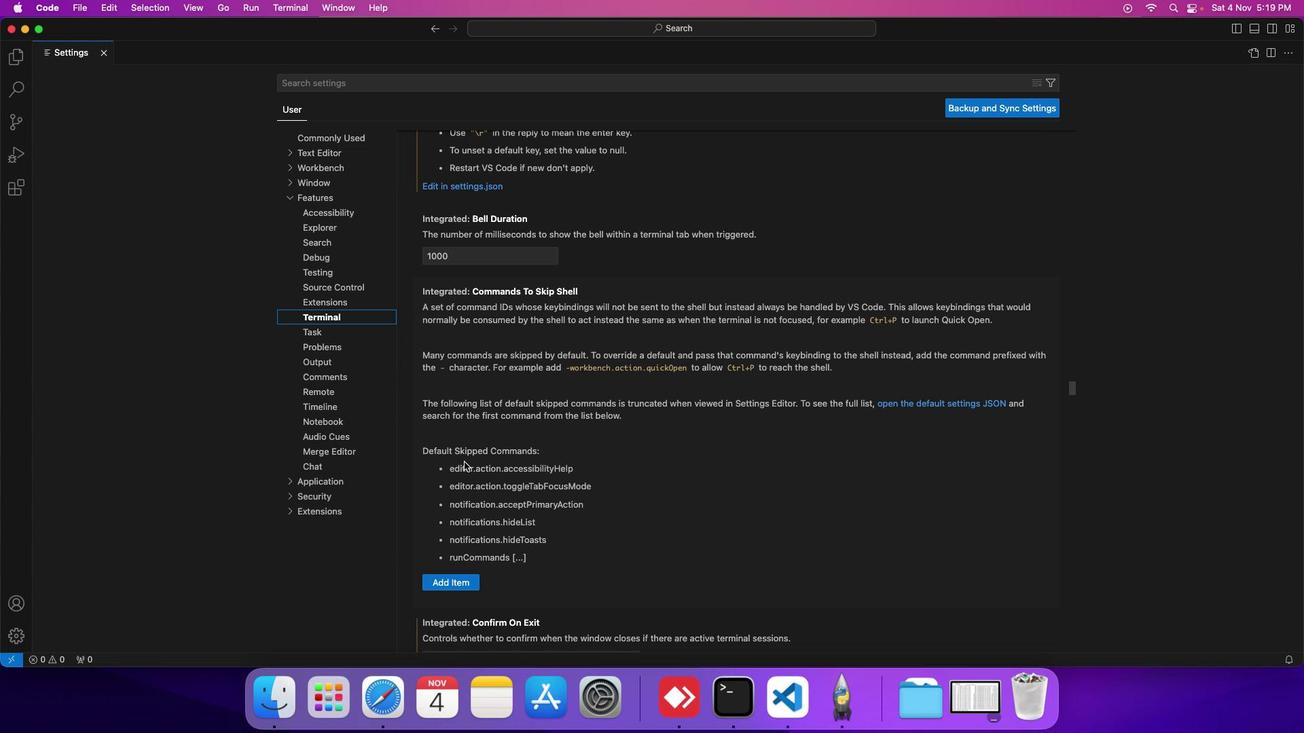 
Action: Mouse scrolled (464, 462) with delta (0, 0)
Screenshot: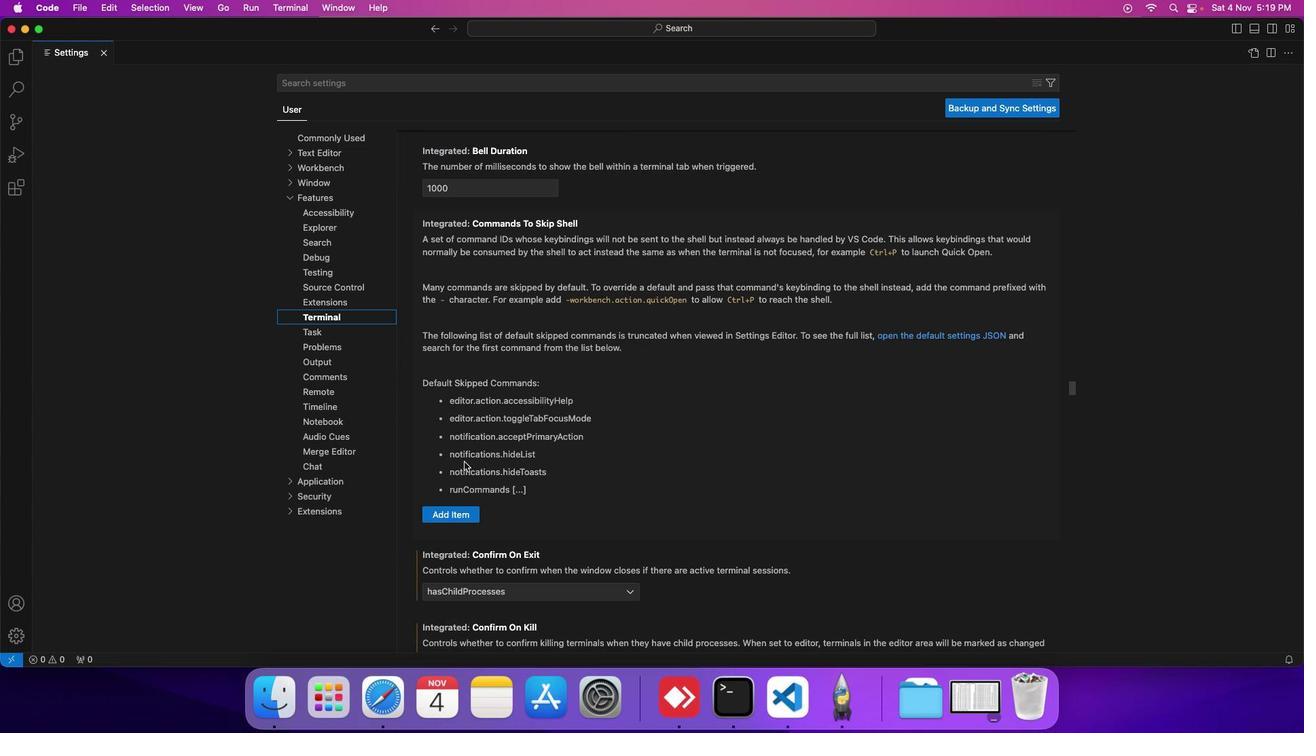 
Action: Mouse scrolled (464, 462) with delta (0, 0)
Screenshot: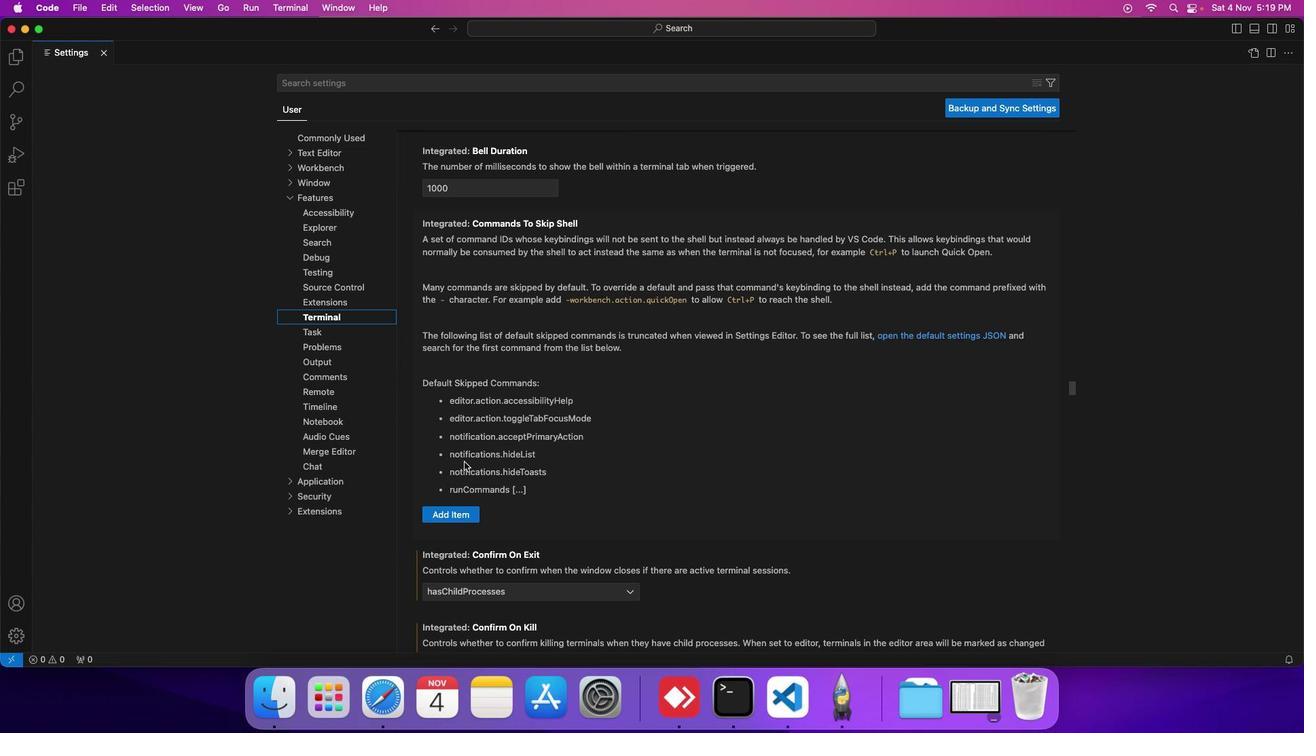 
Action: Mouse scrolled (464, 462) with delta (0, 0)
Screenshot: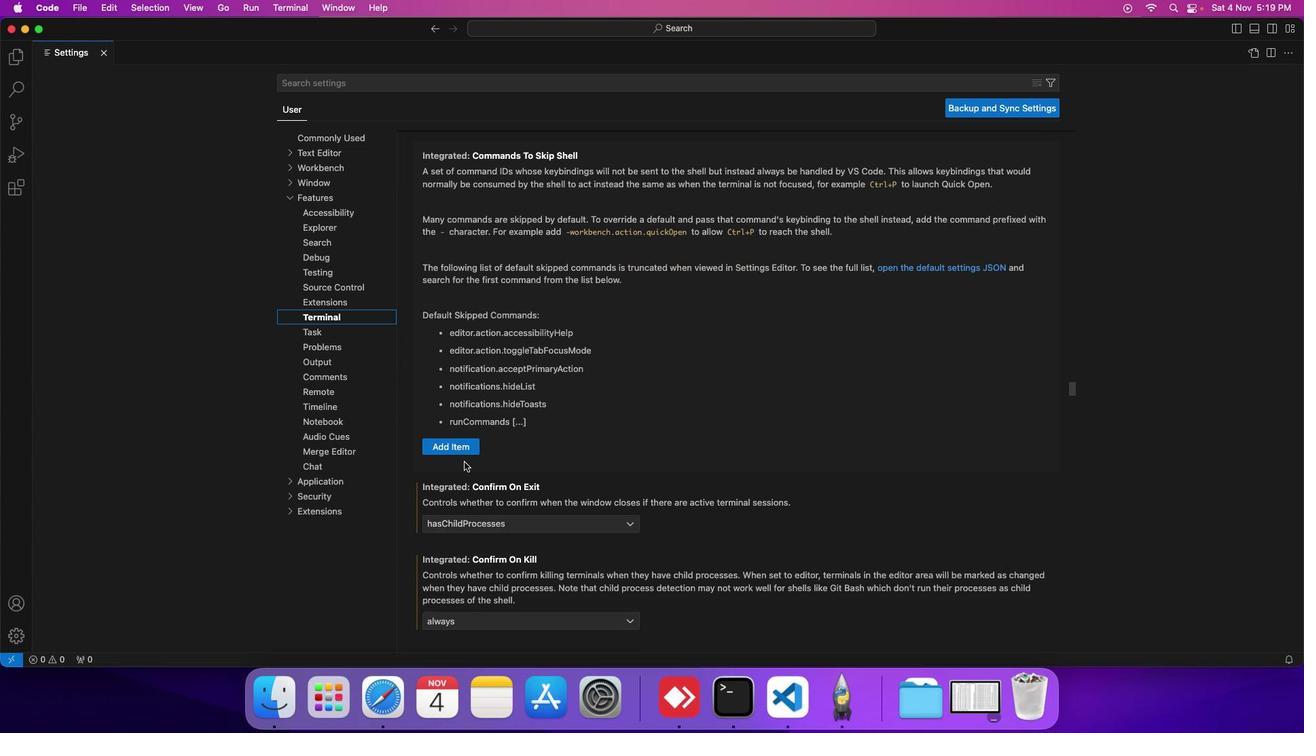 
Action: Mouse scrolled (464, 462) with delta (0, 0)
Screenshot: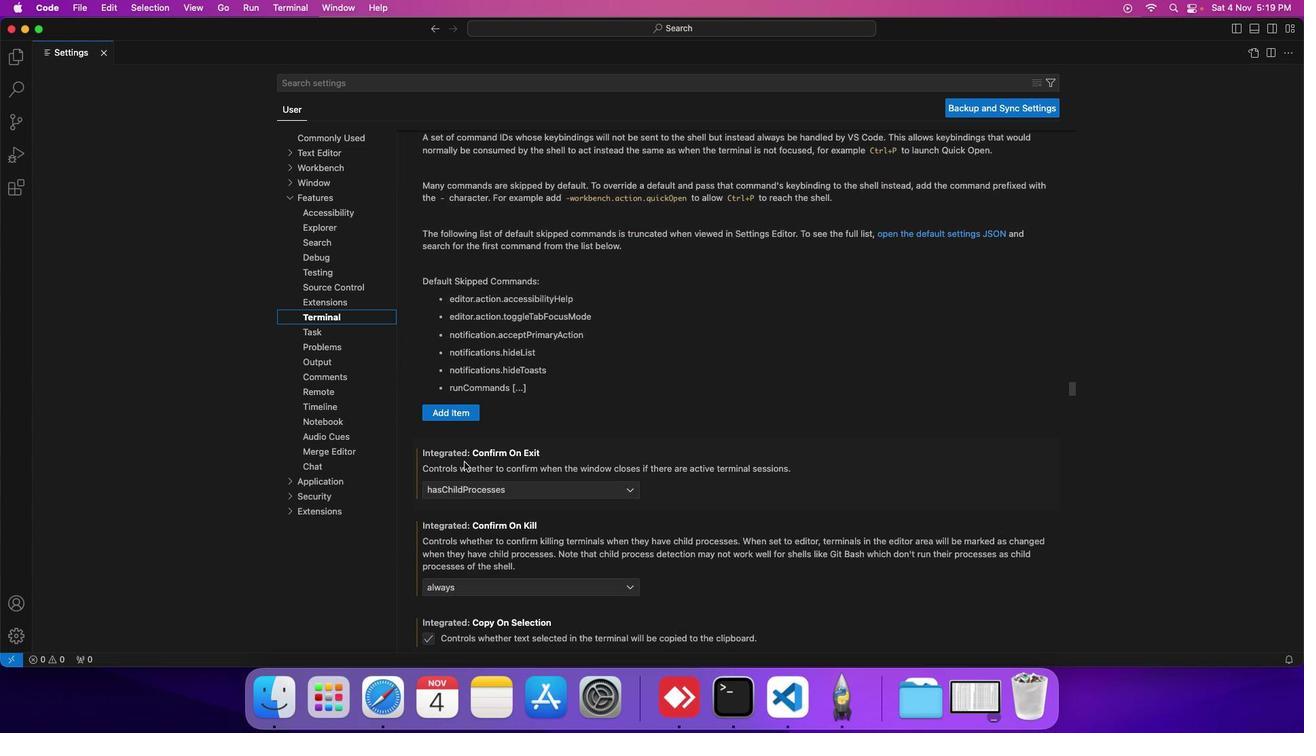 
Action: Mouse scrolled (464, 462) with delta (0, 0)
Screenshot: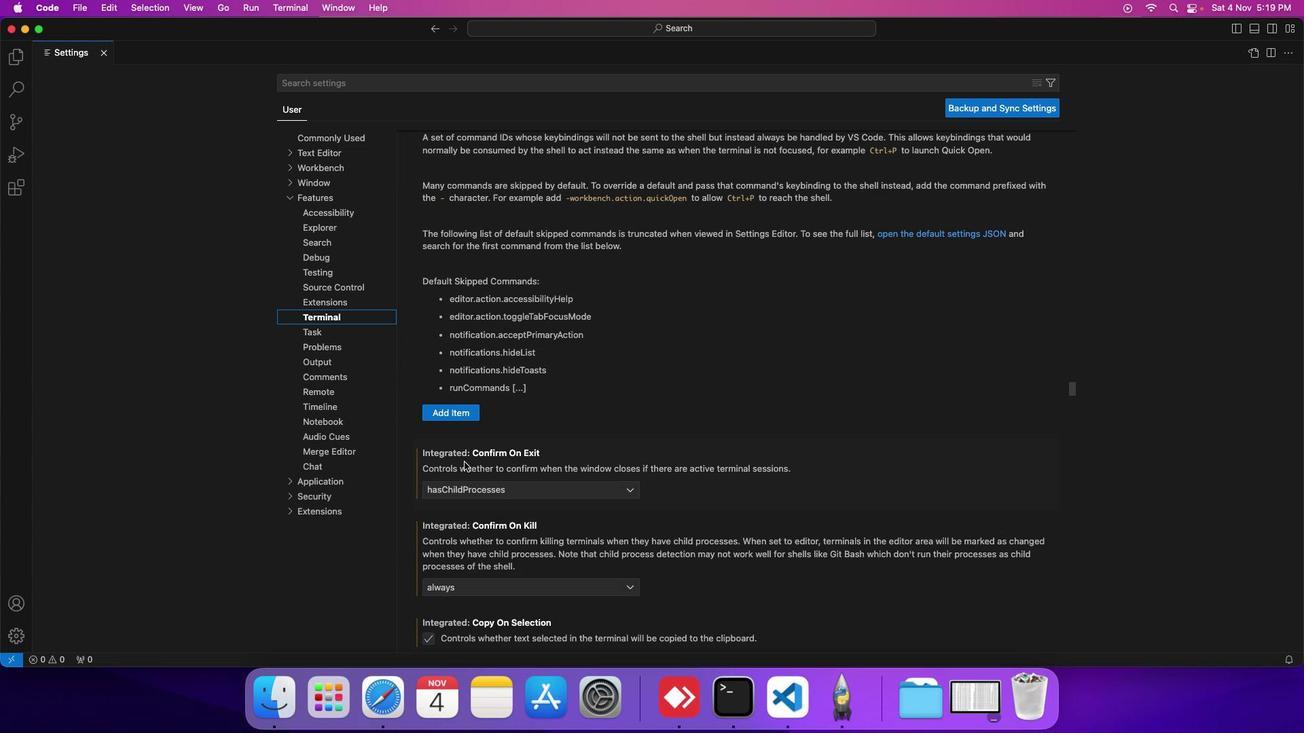 
Action: Mouse scrolled (464, 462) with delta (0, 0)
Screenshot: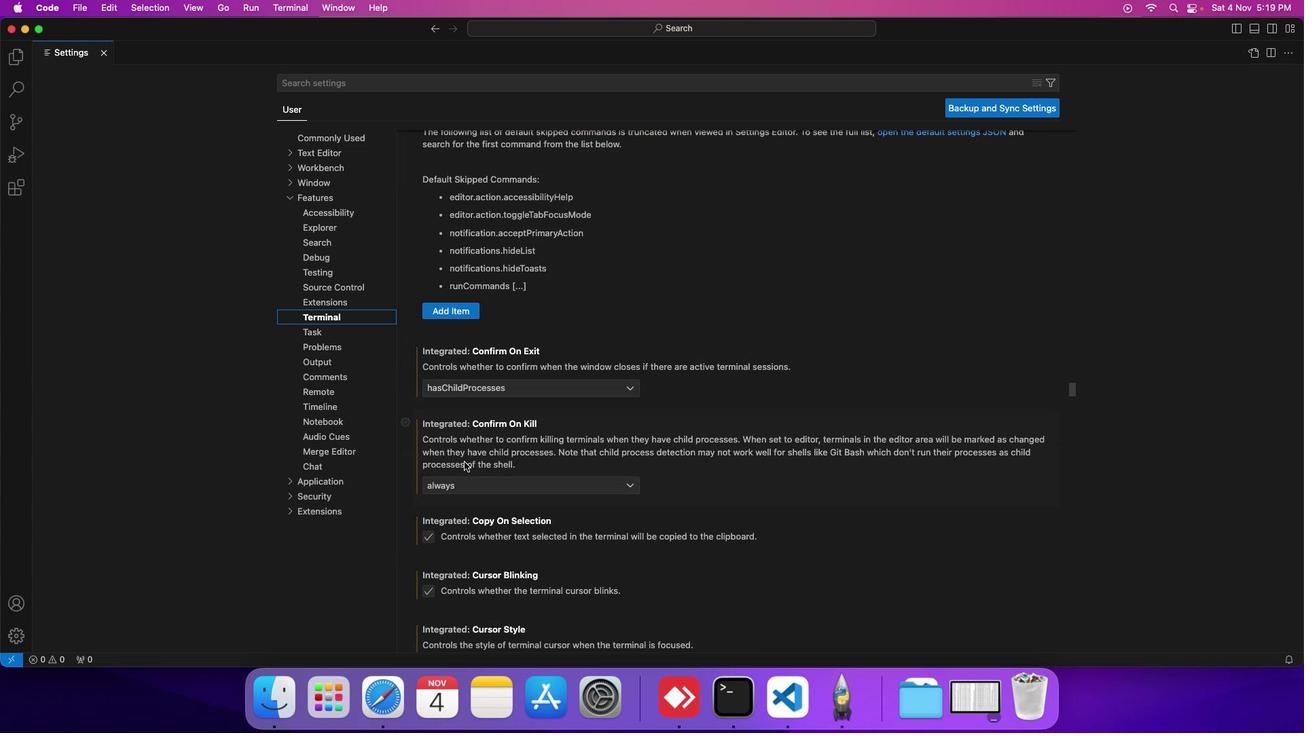 
Action: Mouse scrolled (464, 462) with delta (0, 0)
Screenshot: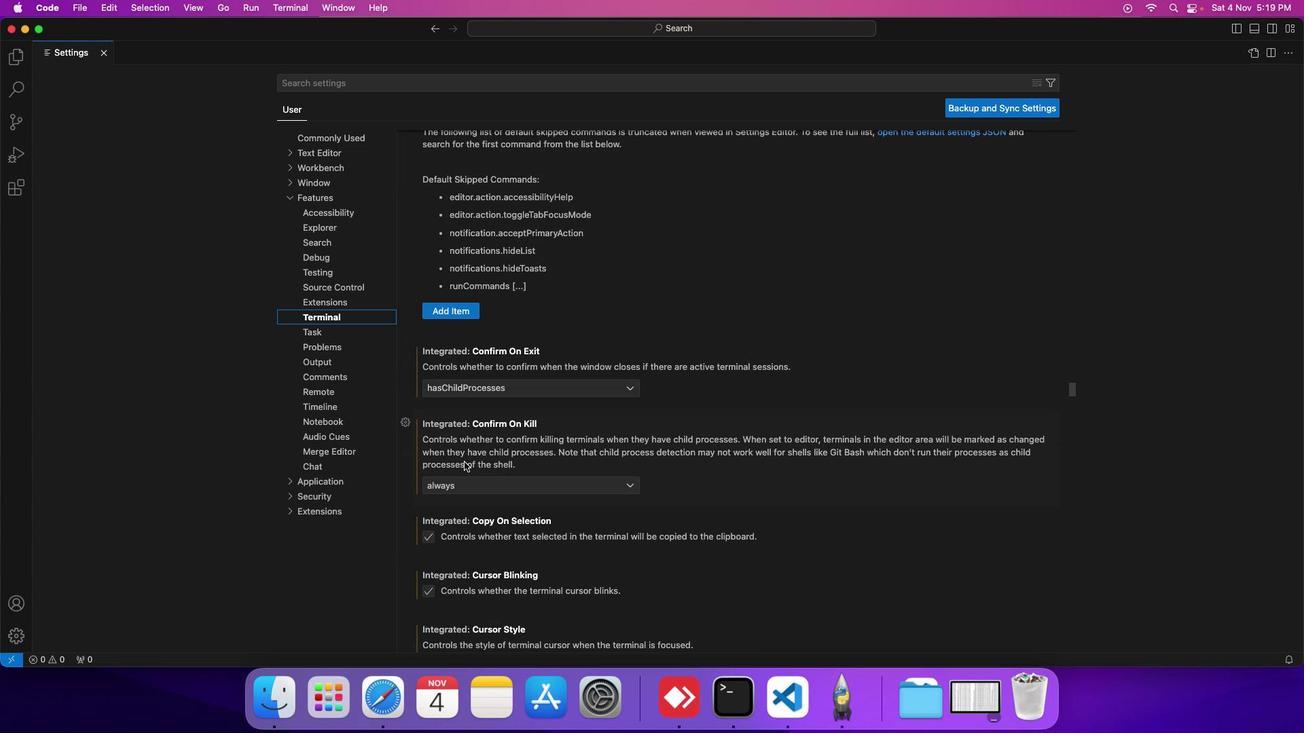 
Action: Mouse scrolled (464, 462) with delta (0, 0)
Screenshot: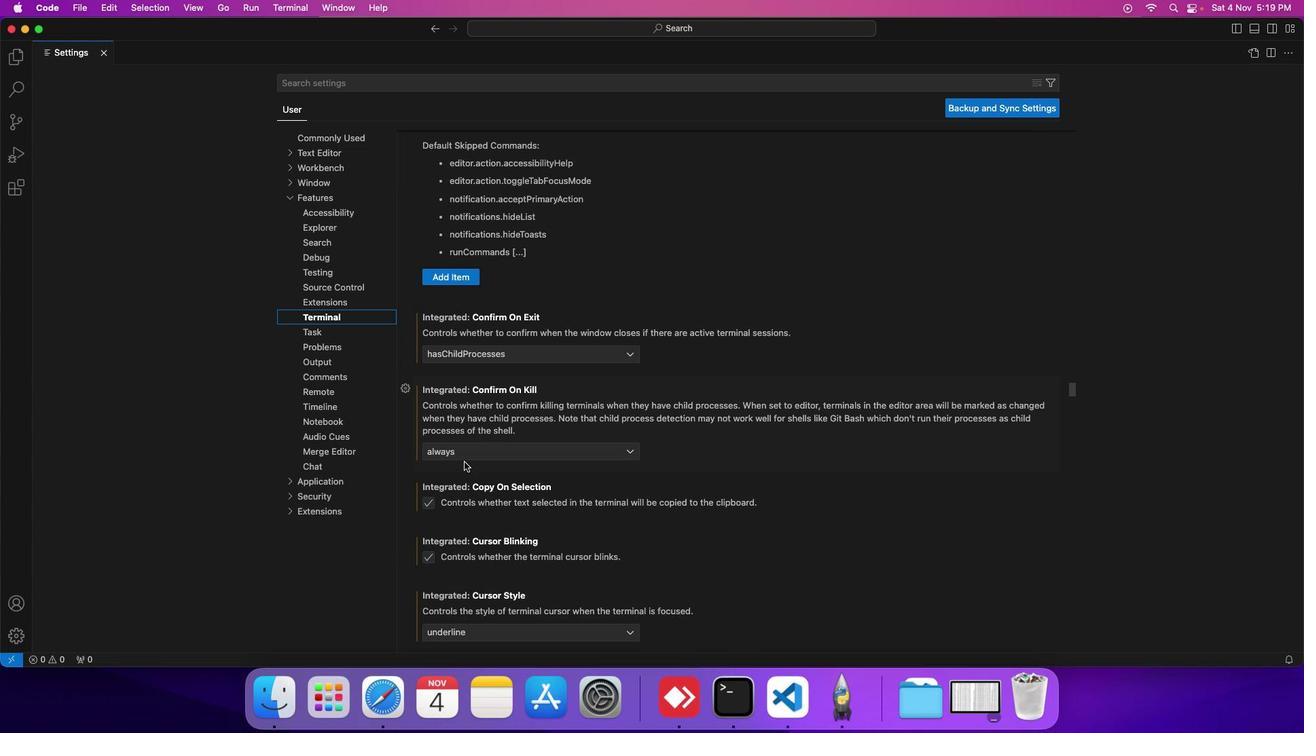 
Action: Mouse scrolled (464, 462) with delta (0, 0)
Screenshot: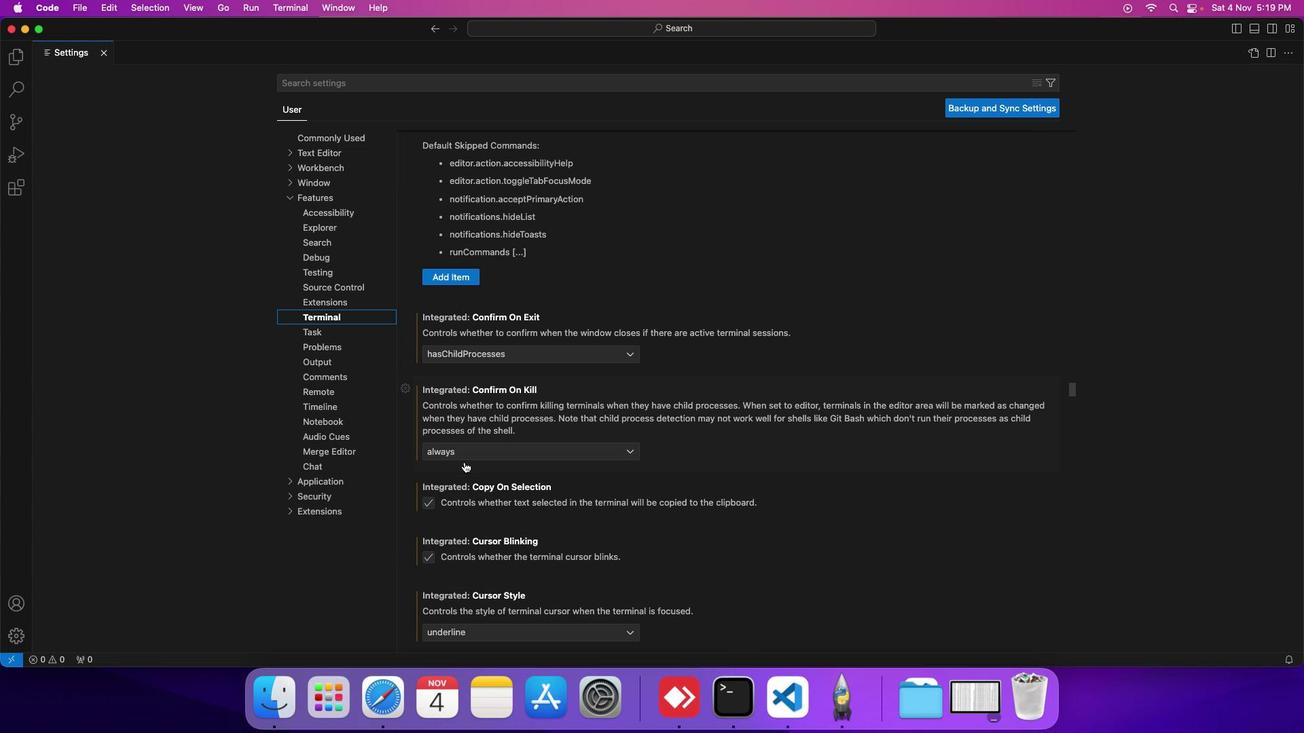 
Action: Mouse scrolled (464, 462) with delta (0, 0)
Screenshot: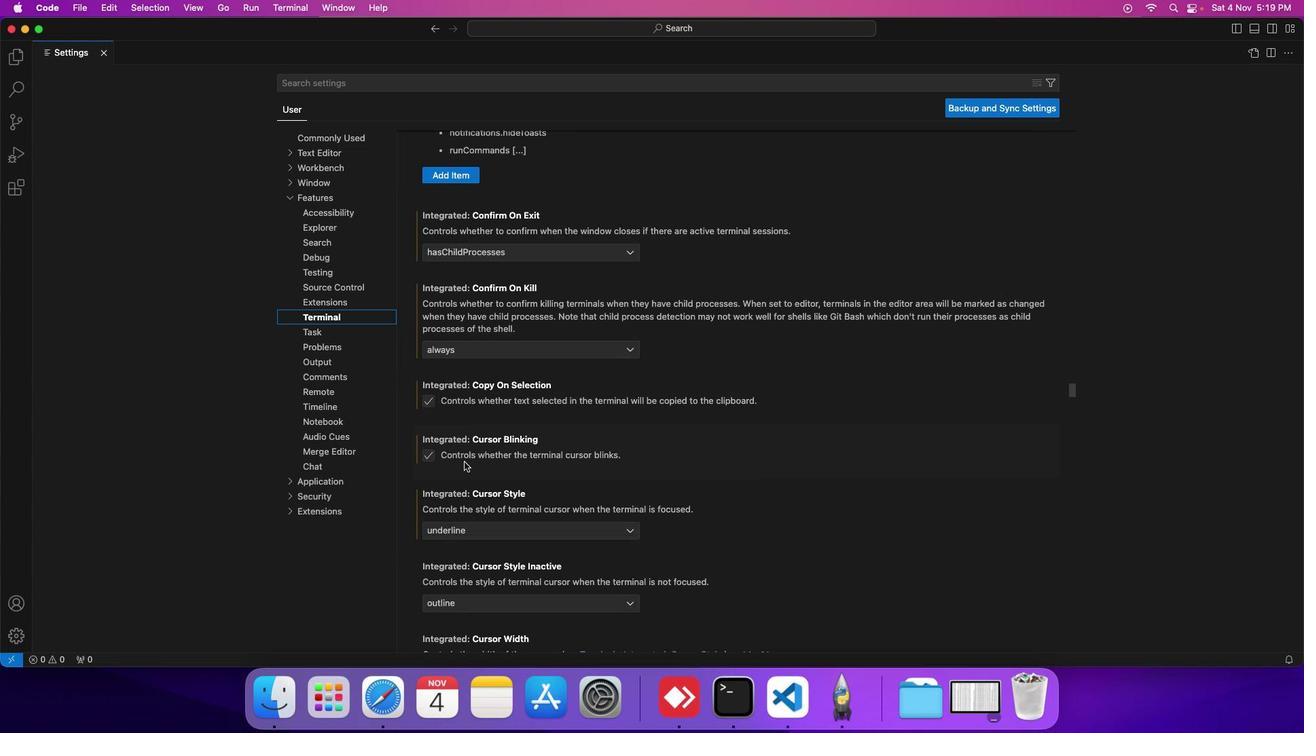 
Action: Mouse scrolled (464, 462) with delta (0, -1)
Screenshot: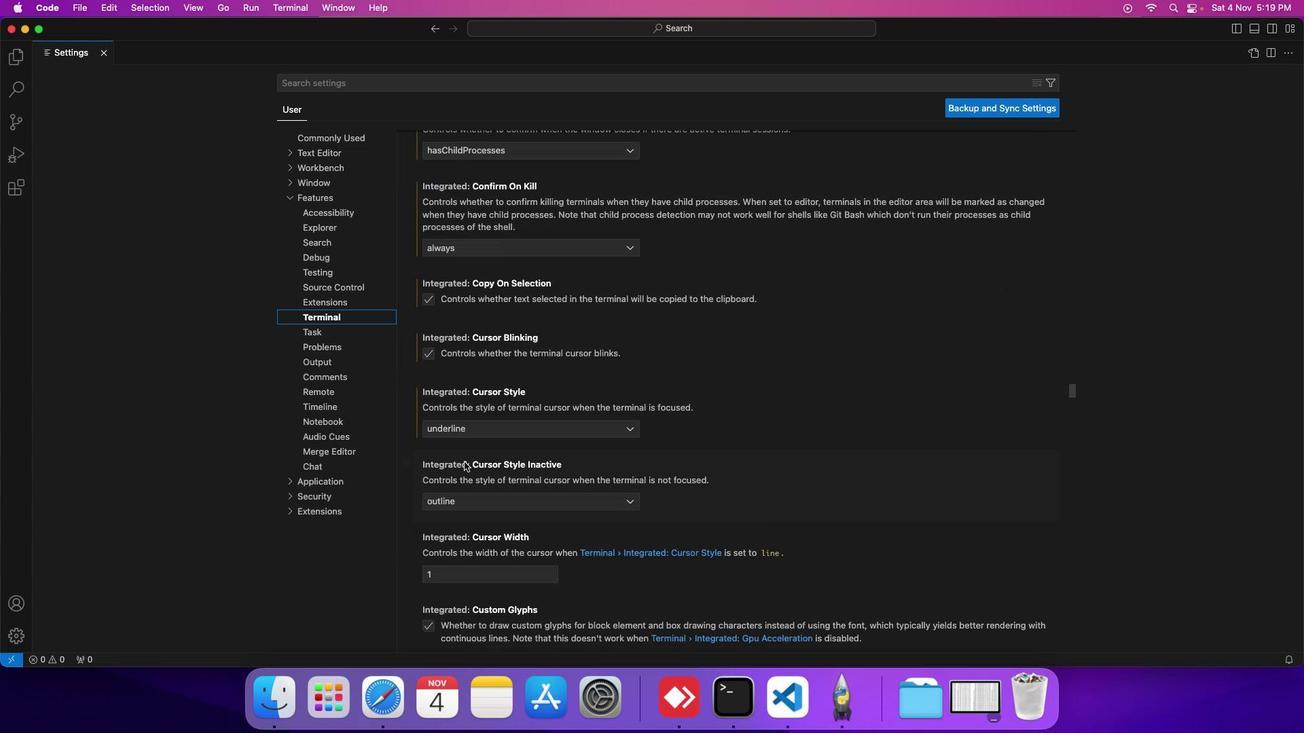 
Action: Mouse scrolled (464, 462) with delta (0, -2)
Screenshot: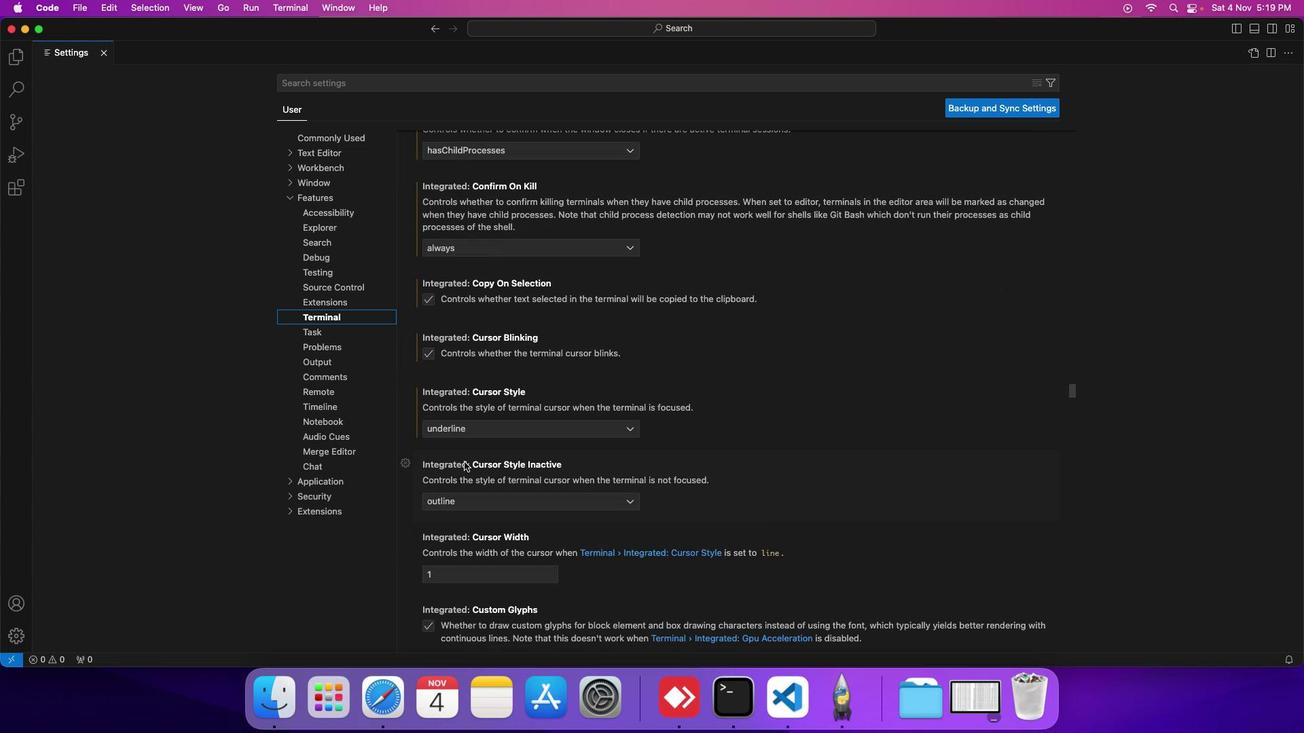 
Action: Mouse scrolled (464, 462) with delta (0, 0)
Screenshot: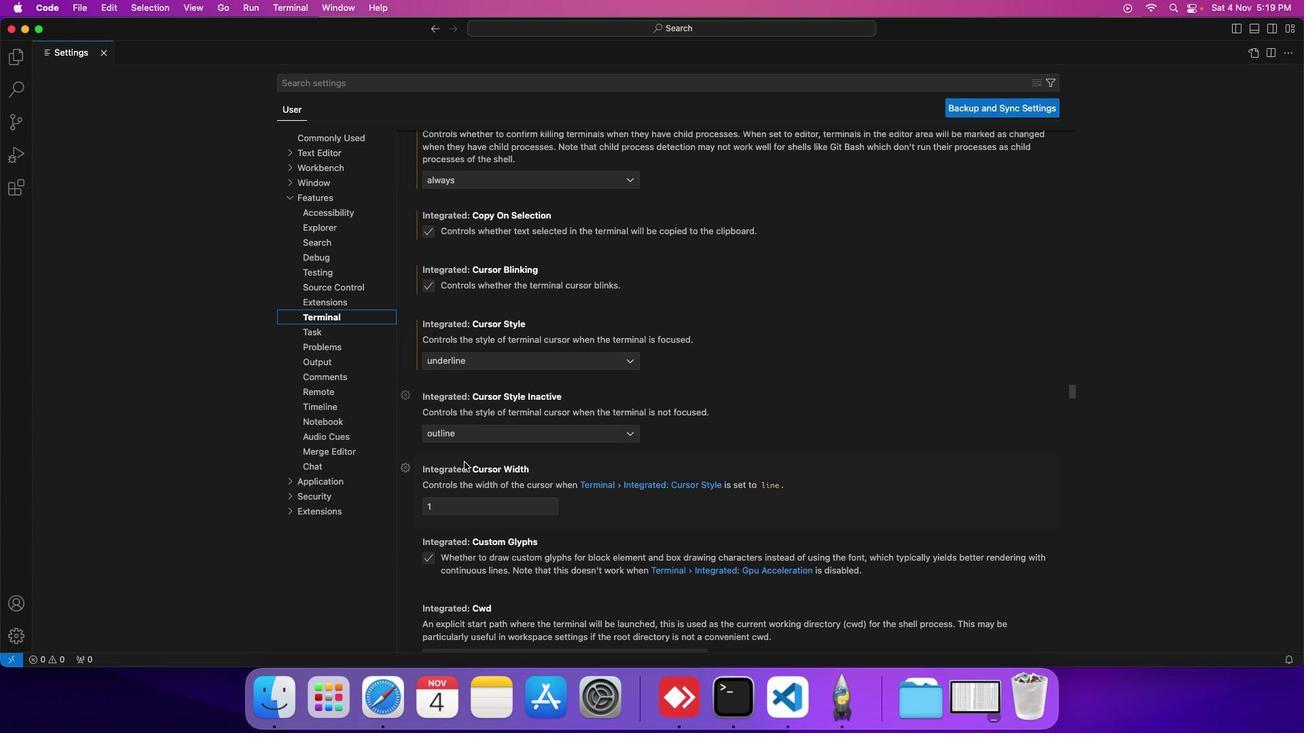 
Action: Mouse scrolled (464, 462) with delta (0, 0)
Screenshot: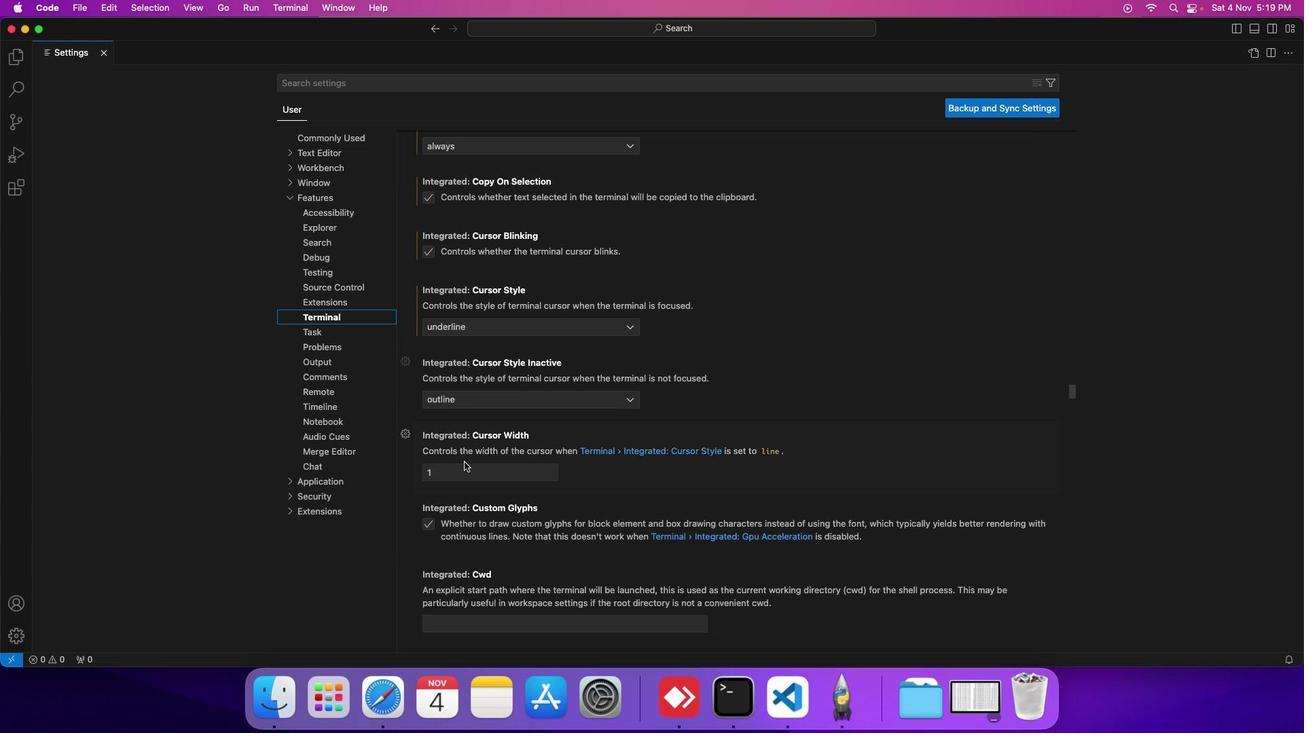 
Action: Mouse scrolled (464, 462) with delta (0, 0)
Screenshot: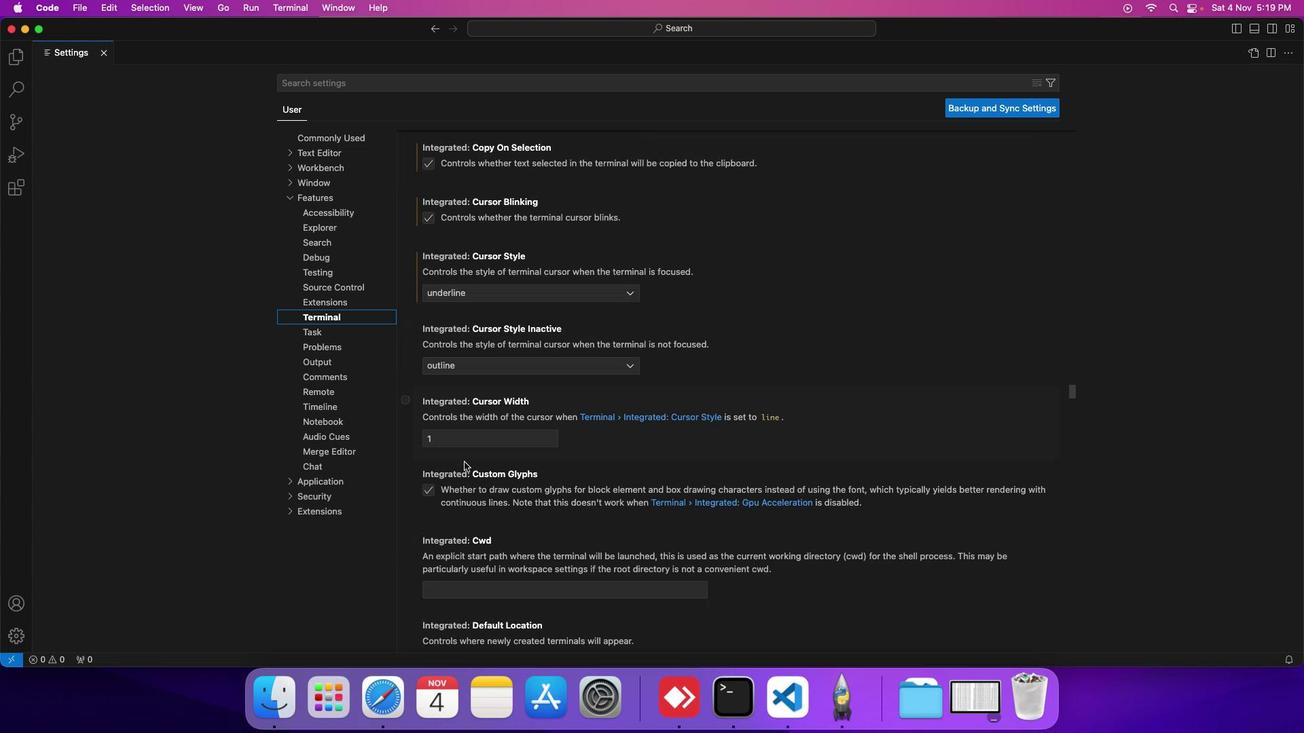 
Action: Mouse scrolled (464, 462) with delta (0, 0)
Screenshot: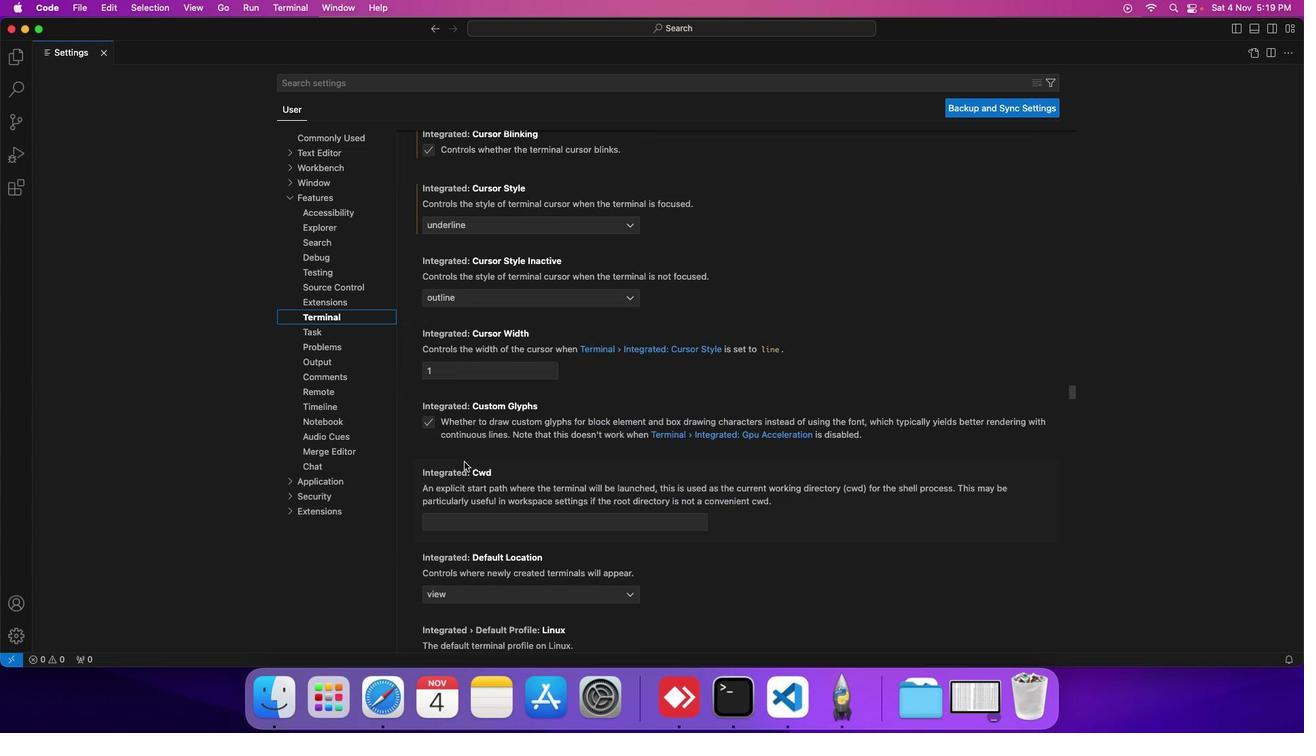 
Action: Mouse scrolled (464, 462) with delta (0, -1)
Screenshot: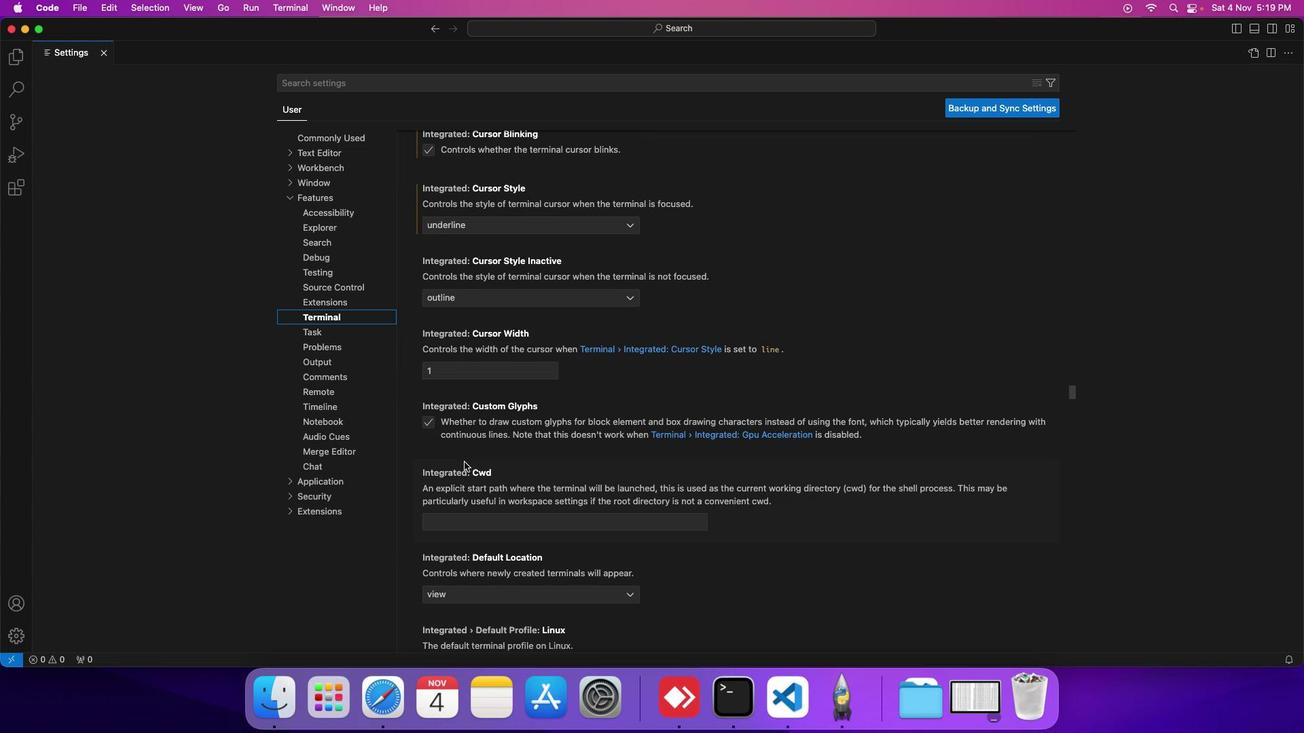 
Action: Mouse scrolled (464, 462) with delta (0, 0)
Screenshot: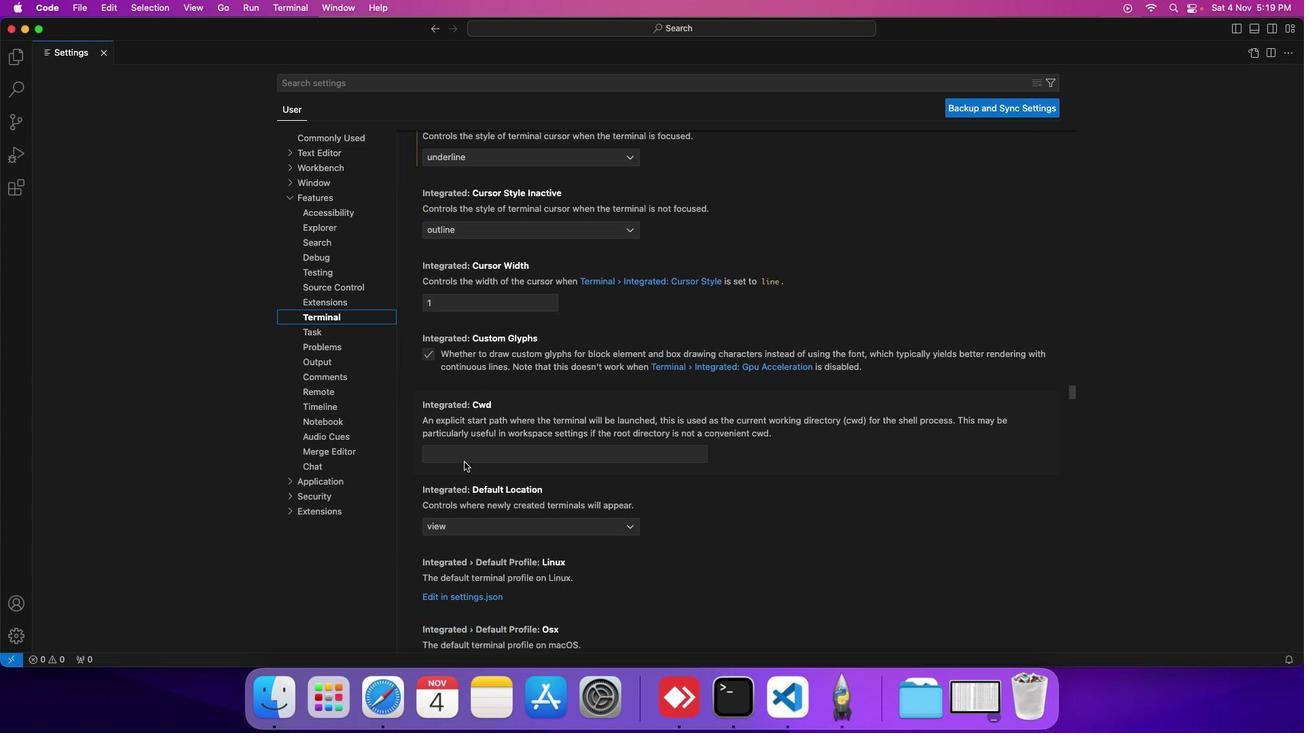 
Action: Mouse scrolled (464, 462) with delta (0, 0)
Screenshot: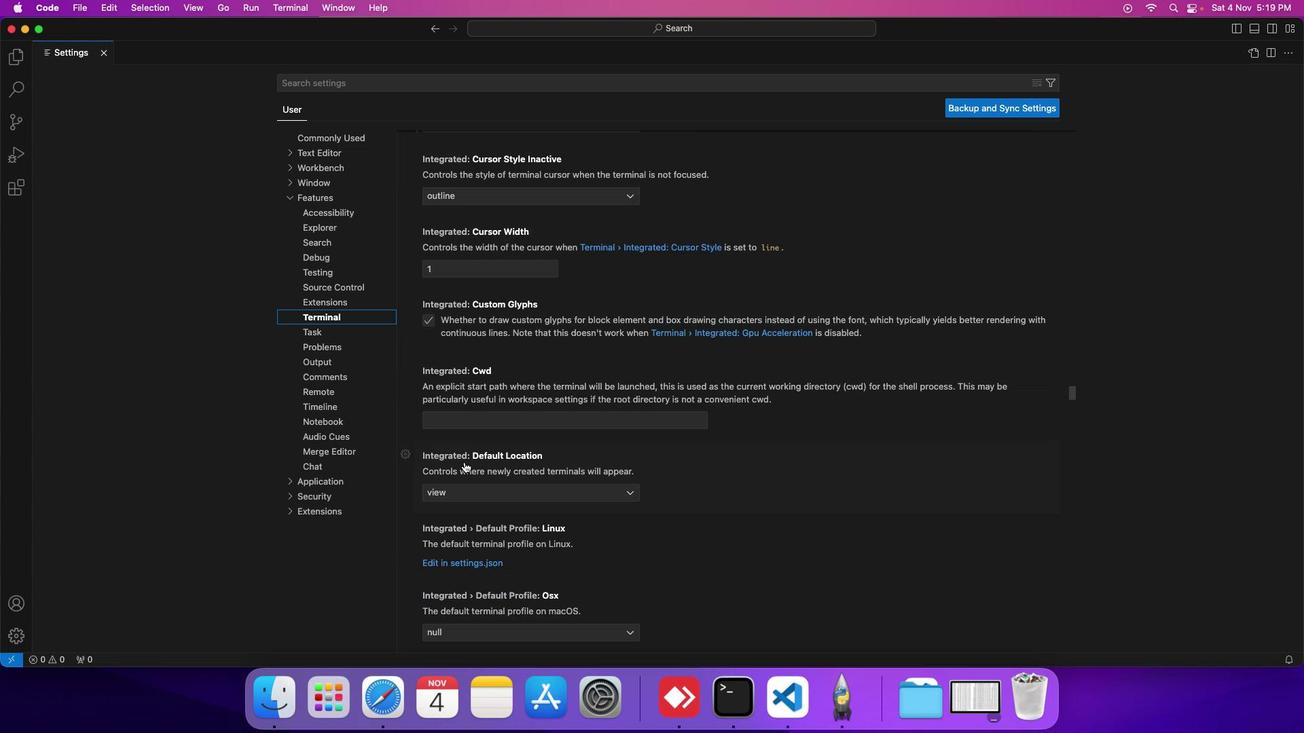 
Action: Mouse scrolled (464, 462) with delta (0, 0)
Screenshot: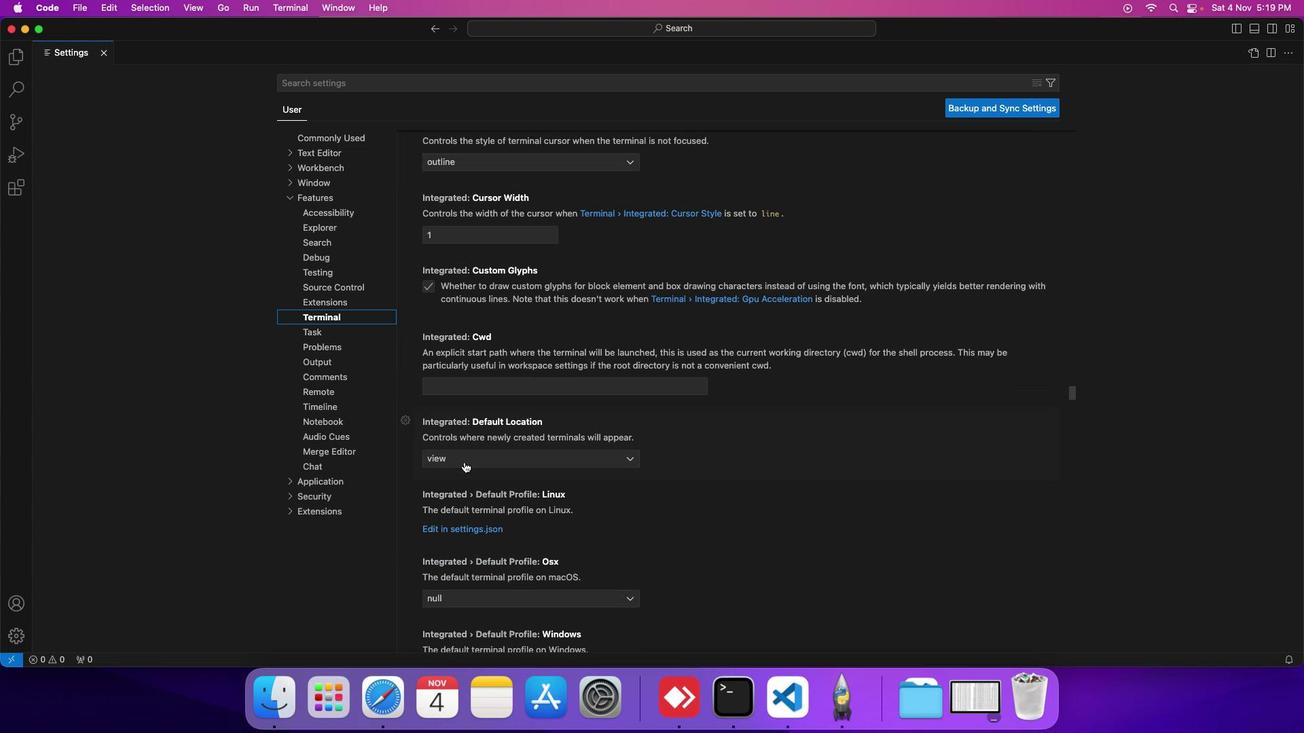 
Action: Mouse scrolled (464, 462) with delta (0, 0)
Screenshot: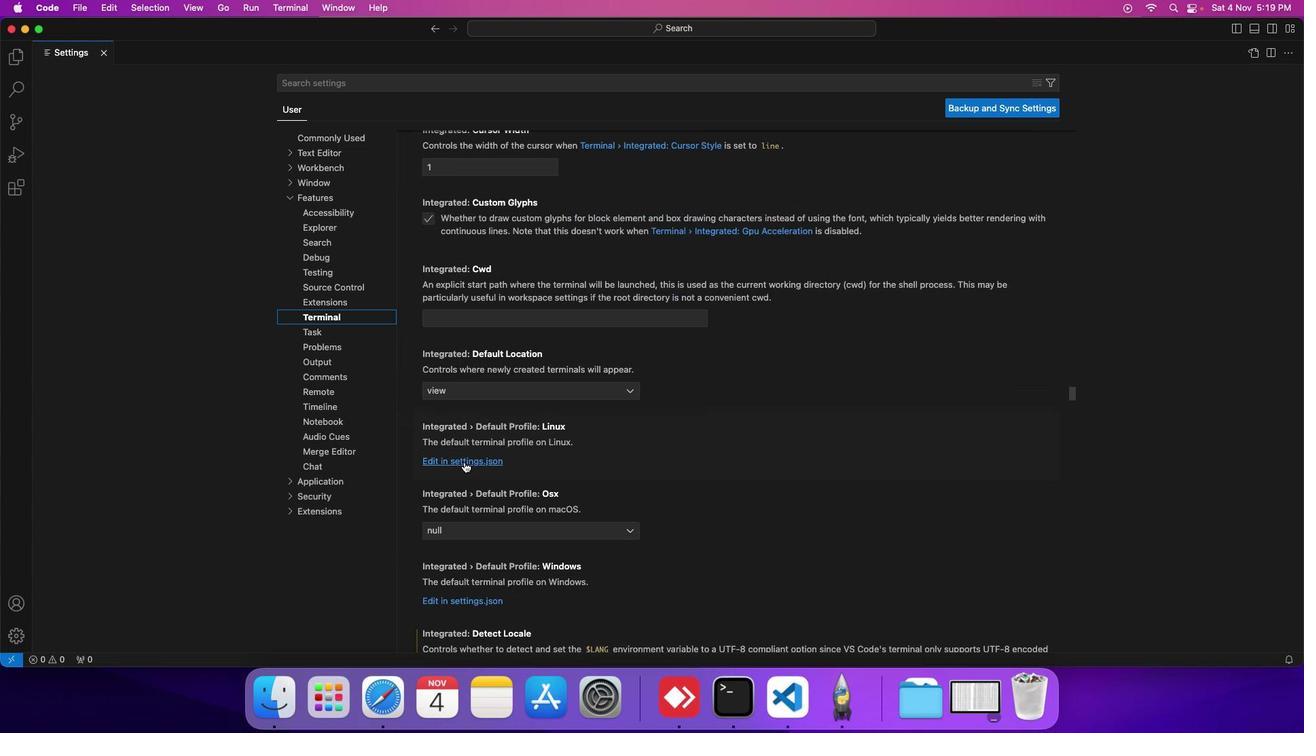 
Action: Mouse scrolled (464, 462) with delta (0, -1)
Screenshot: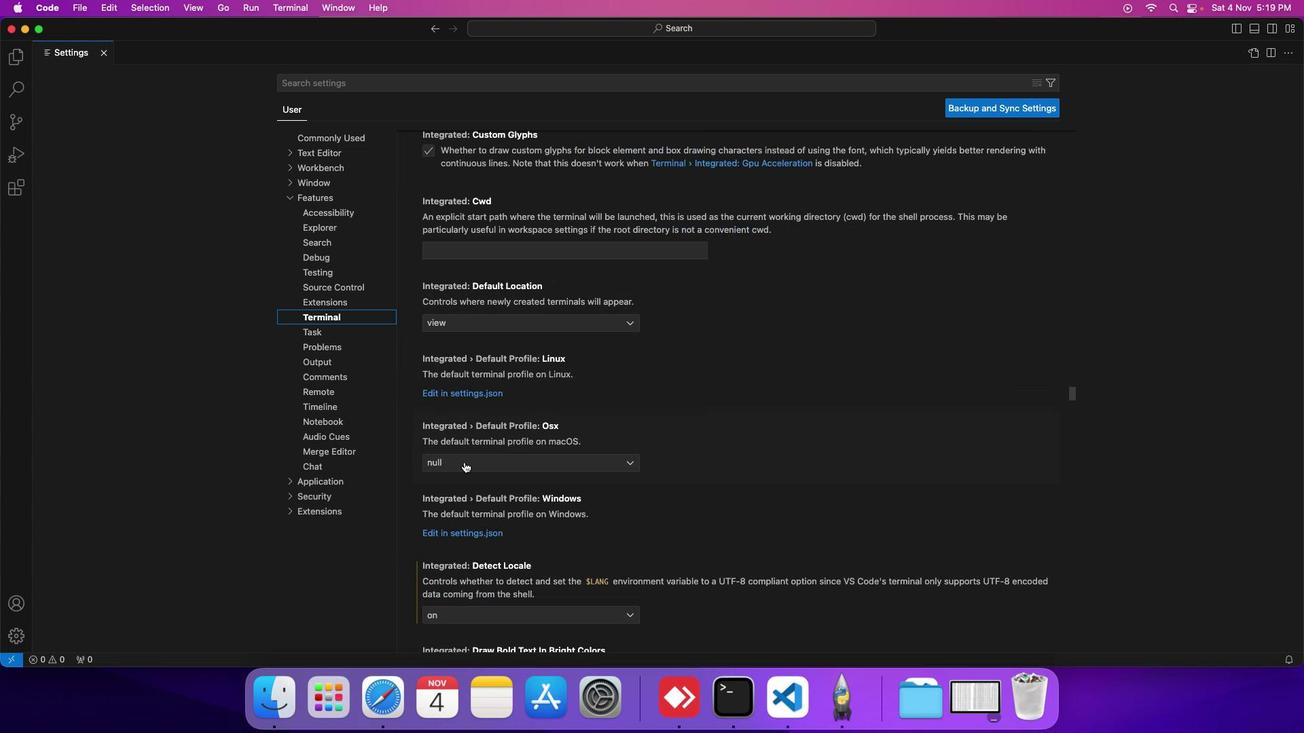
Action: Mouse scrolled (464, 462) with delta (0, -1)
Screenshot: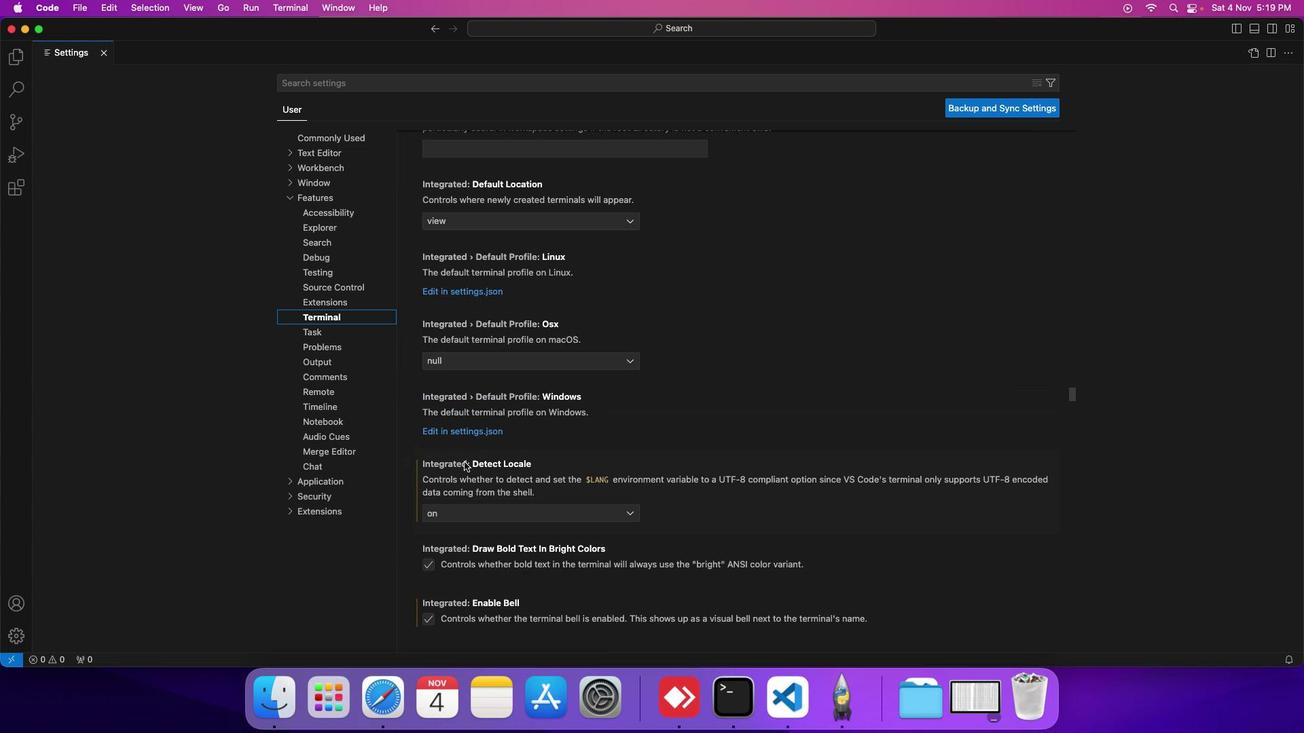 
Action: Mouse scrolled (464, 462) with delta (0, -2)
Screenshot: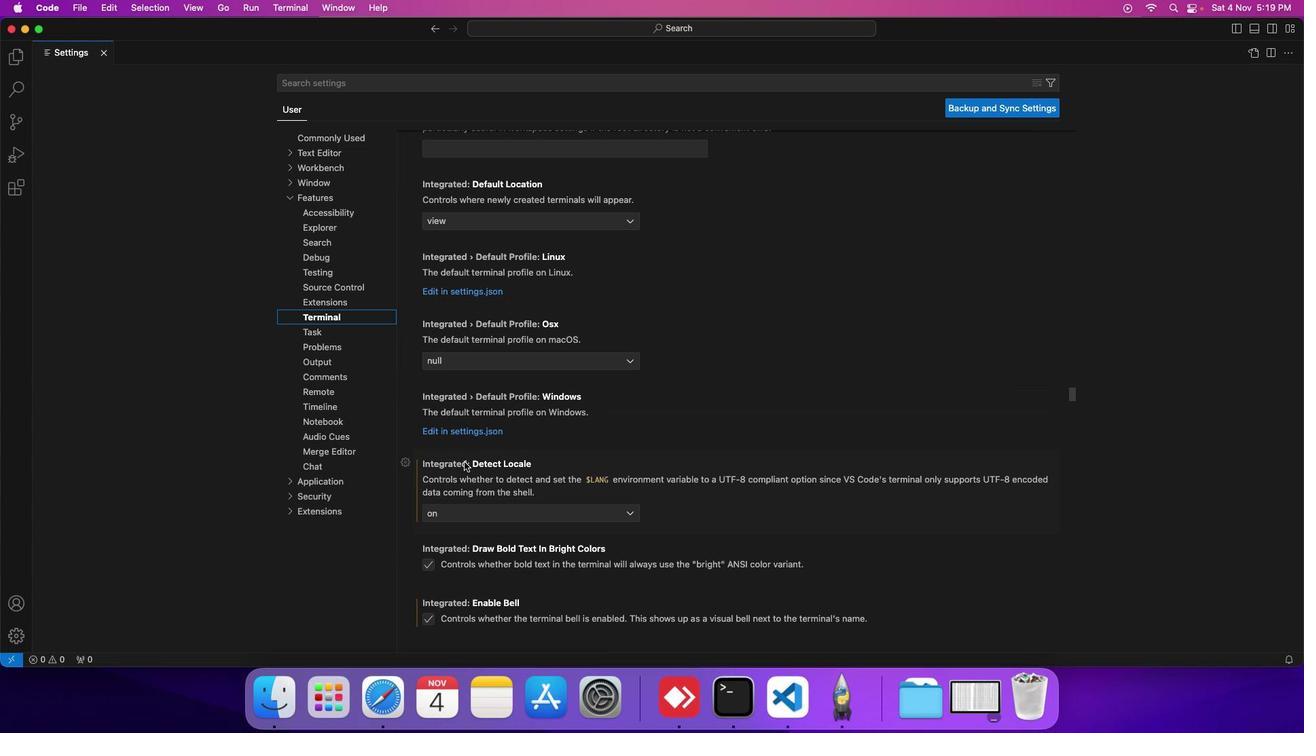 
Action: Mouse scrolled (464, 462) with delta (0, 0)
Screenshot: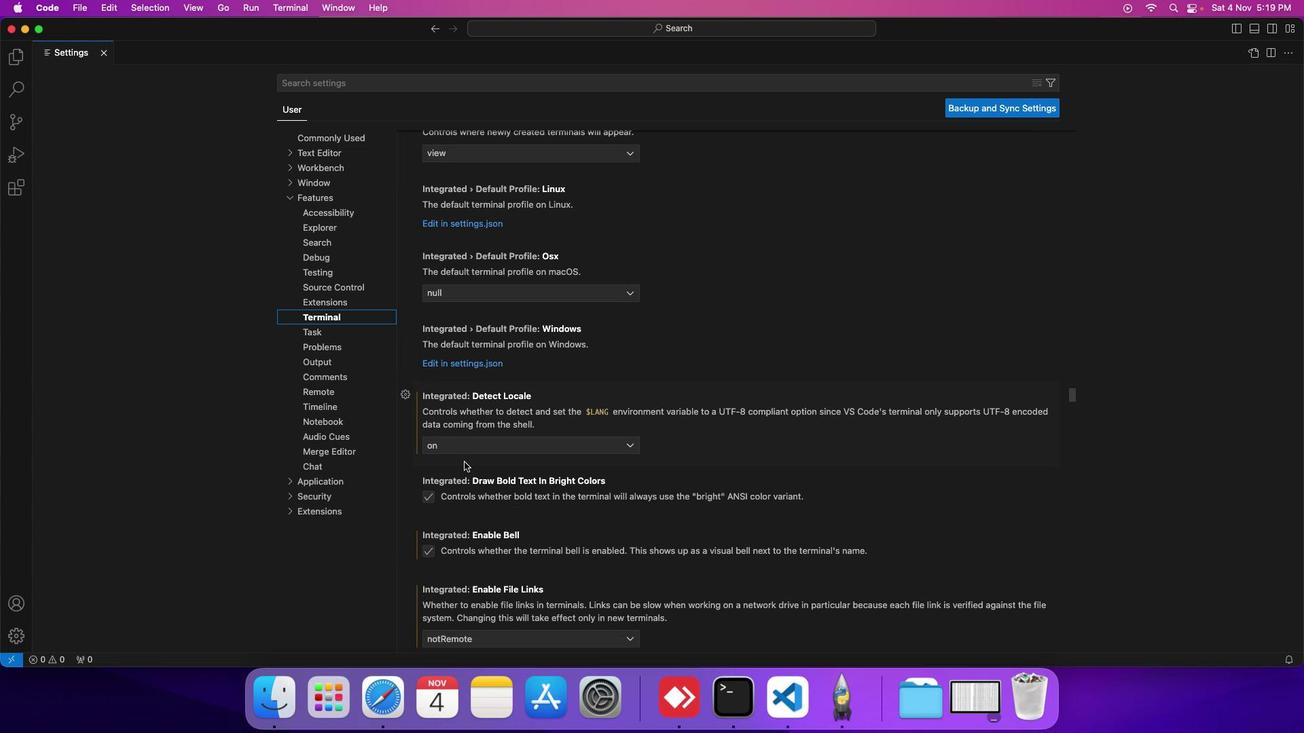 
Action: Mouse scrolled (464, 462) with delta (0, 0)
Screenshot: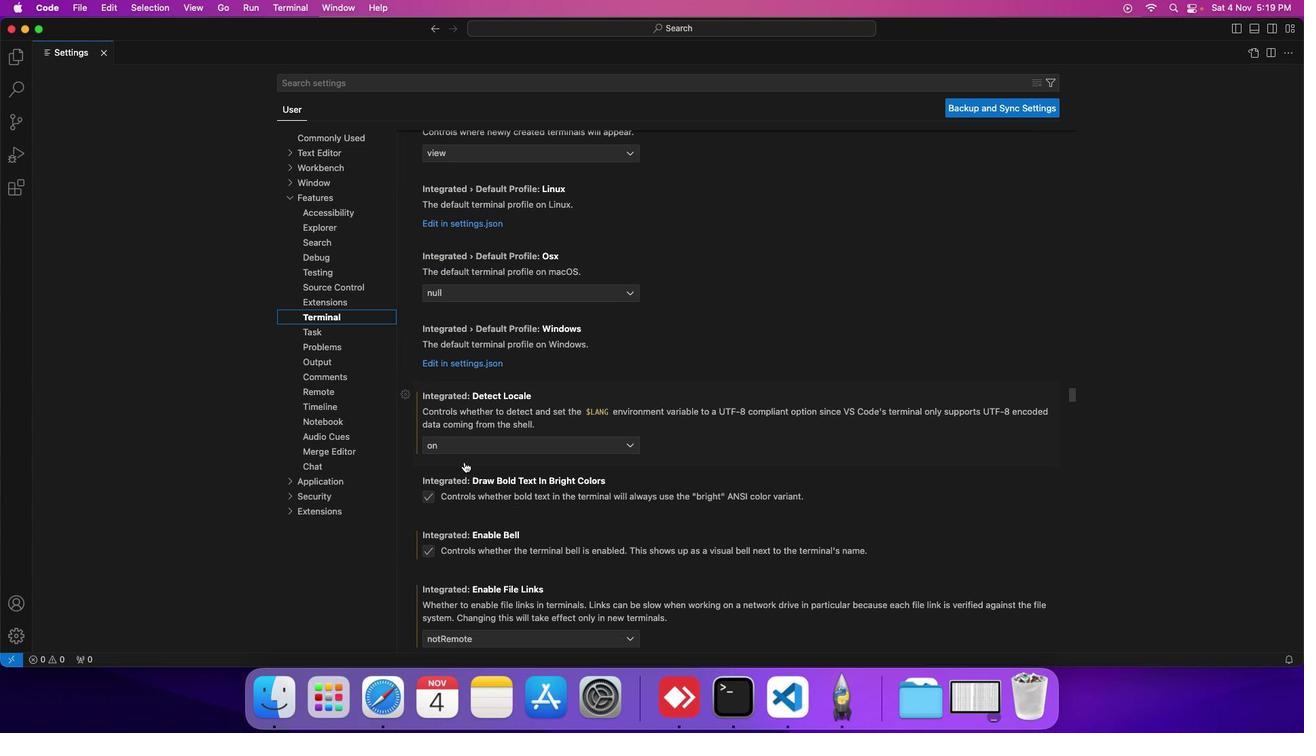 
Action: Mouse scrolled (464, 462) with delta (0, 0)
Screenshot: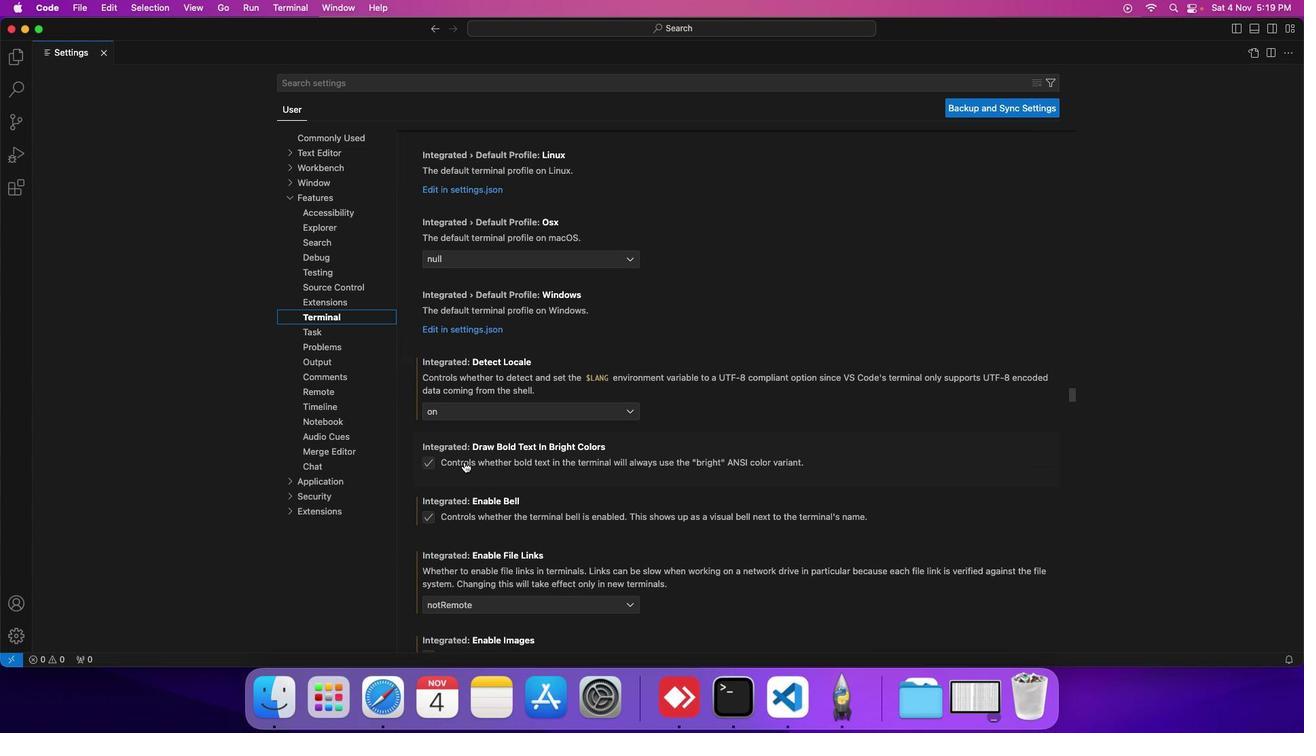 
Action: Mouse scrolled (464, 462) with delta (0, 0)
Screenshot: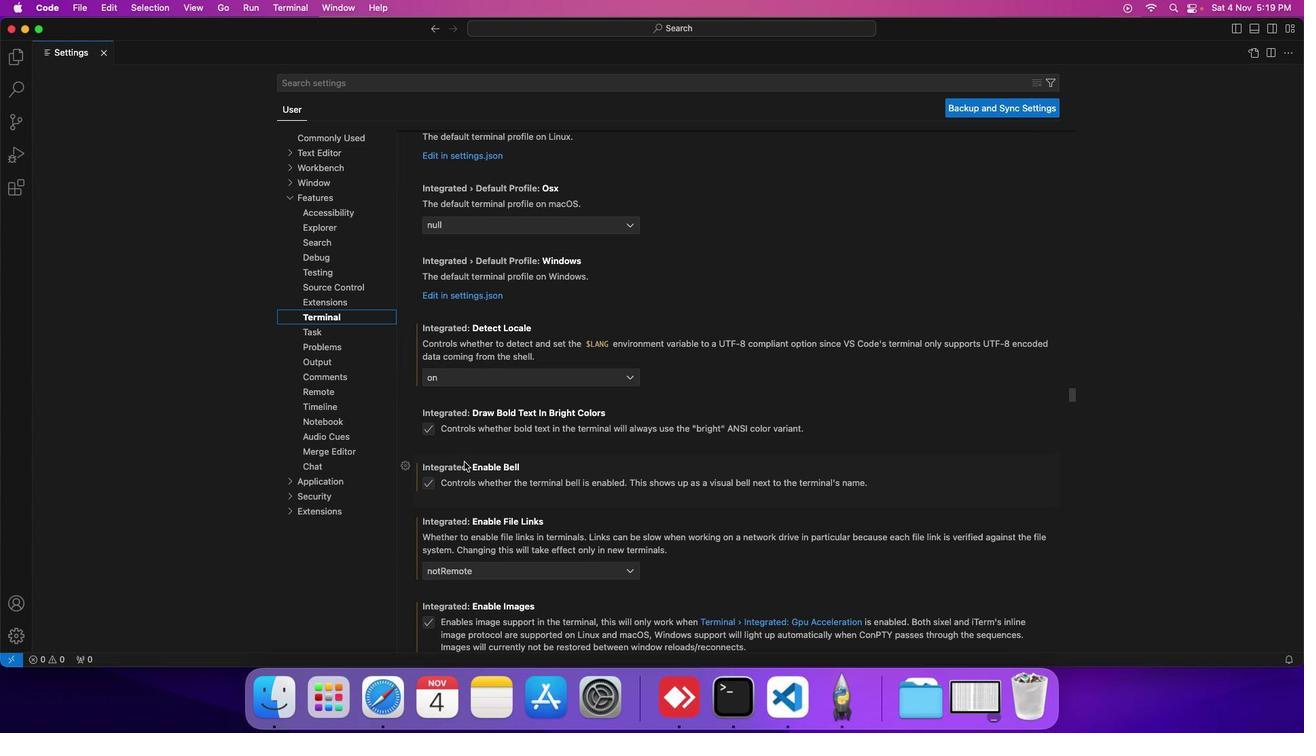 
Action: Mouse scrolled (464, 462) with delta (0, 0)
Screenshot: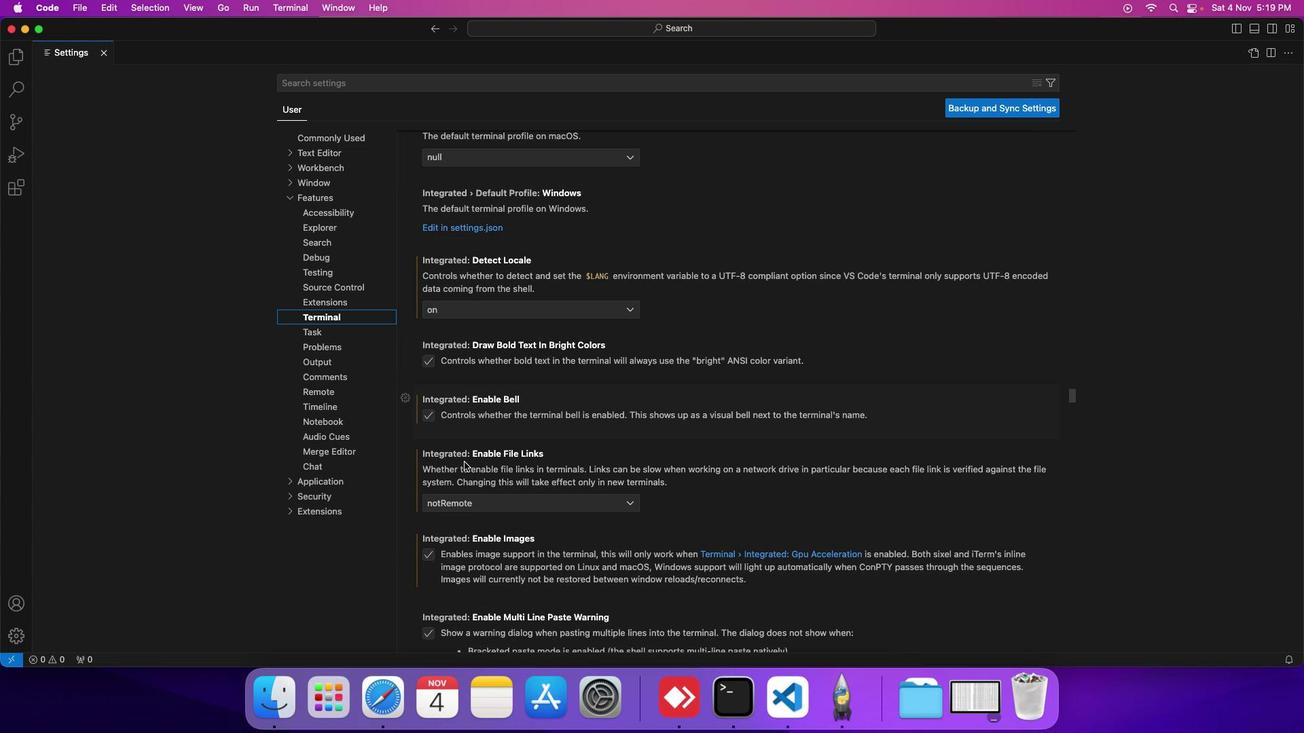 
Action: Mouse scrolled (464, 462) with delta (0, 0)
Screenshot: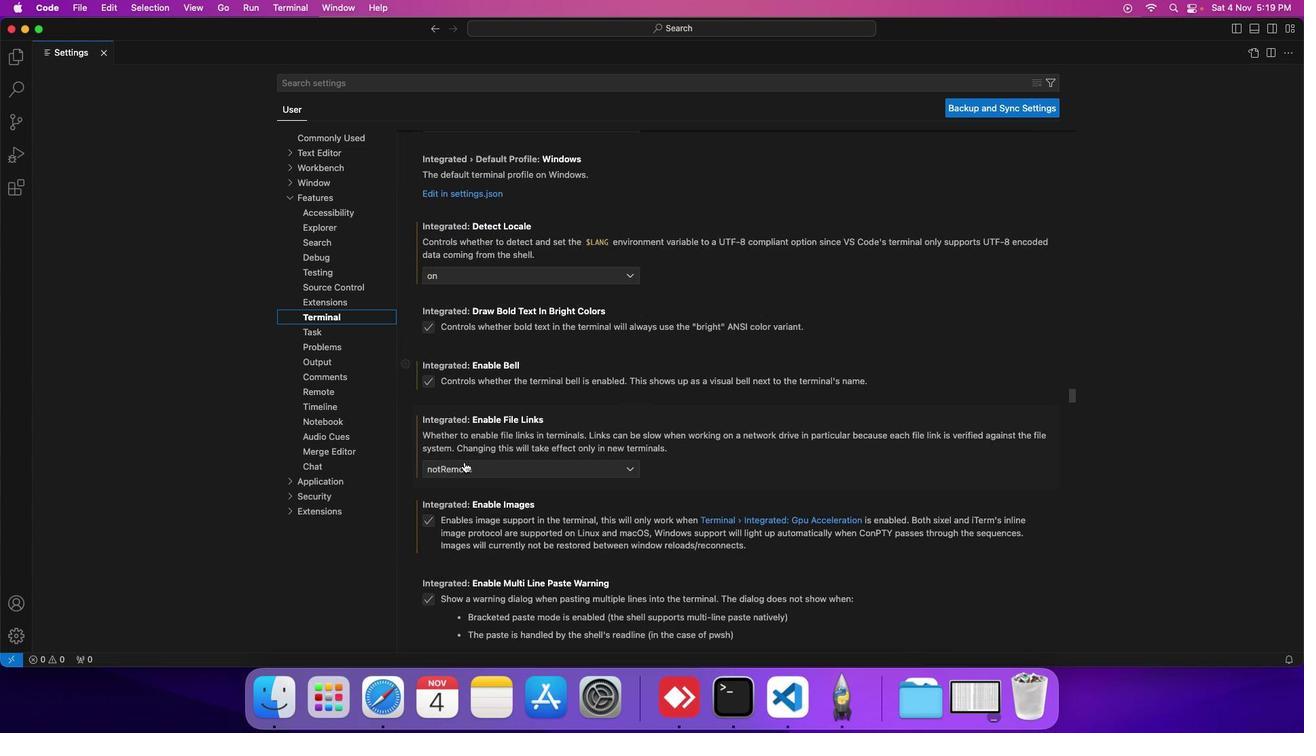 
Action: Mouse scrolled (464, 462) with delta (0, 0)
Screenshot: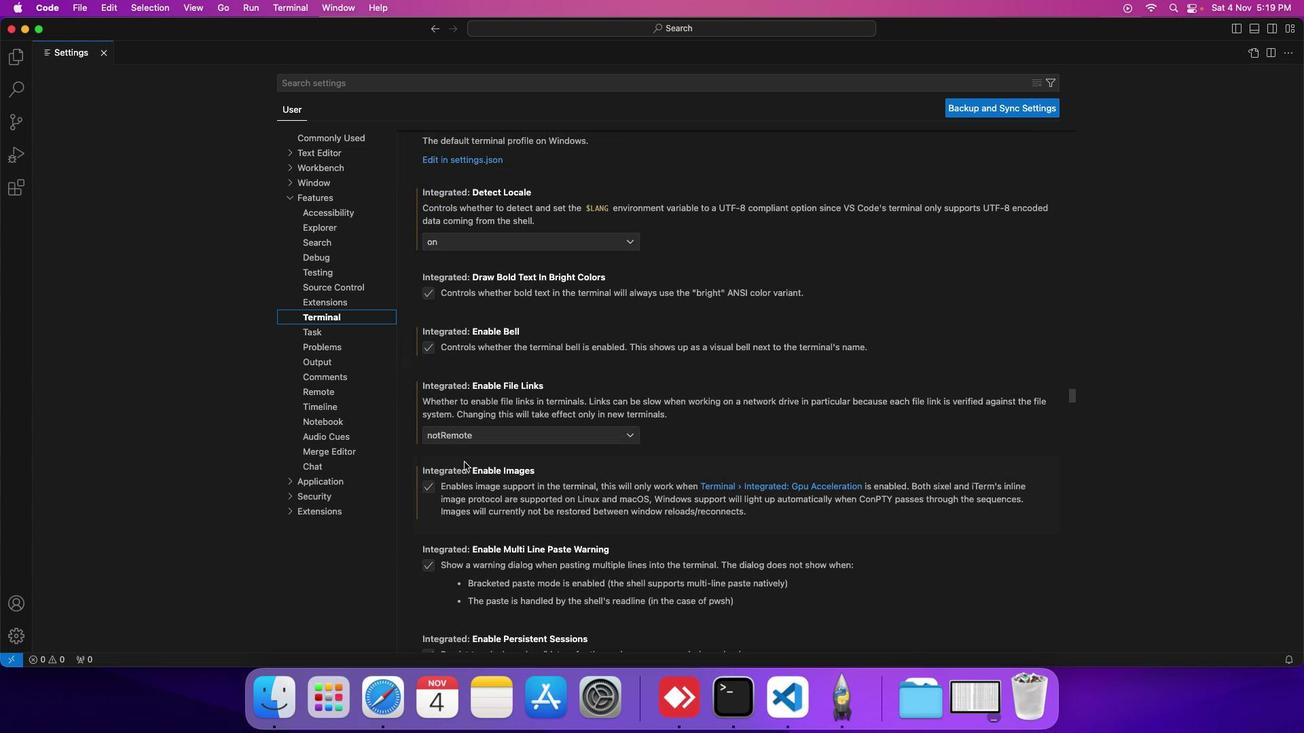 
Action: Mouse scrolled (464, 462) with delta (0, 0)
Screenshot: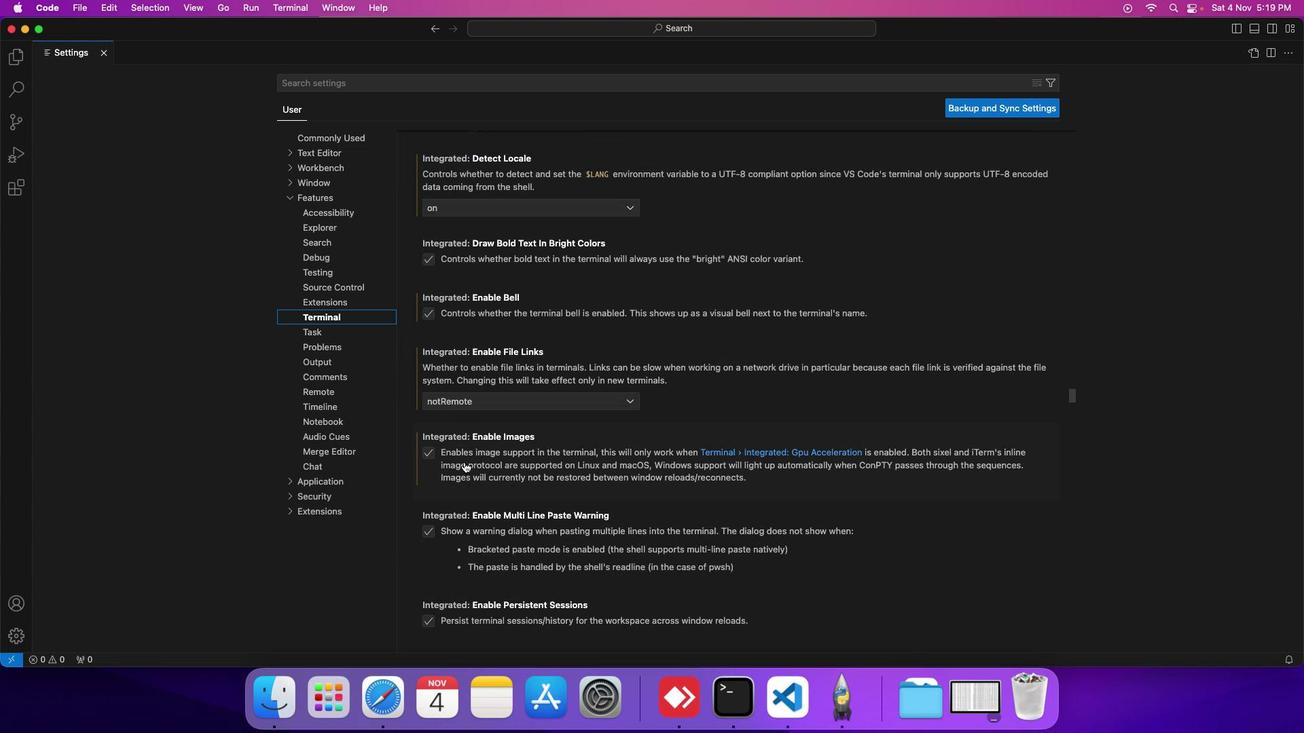 
Action: Mouse scrolled (464, 462) with delta (0, 0)
Screenshot: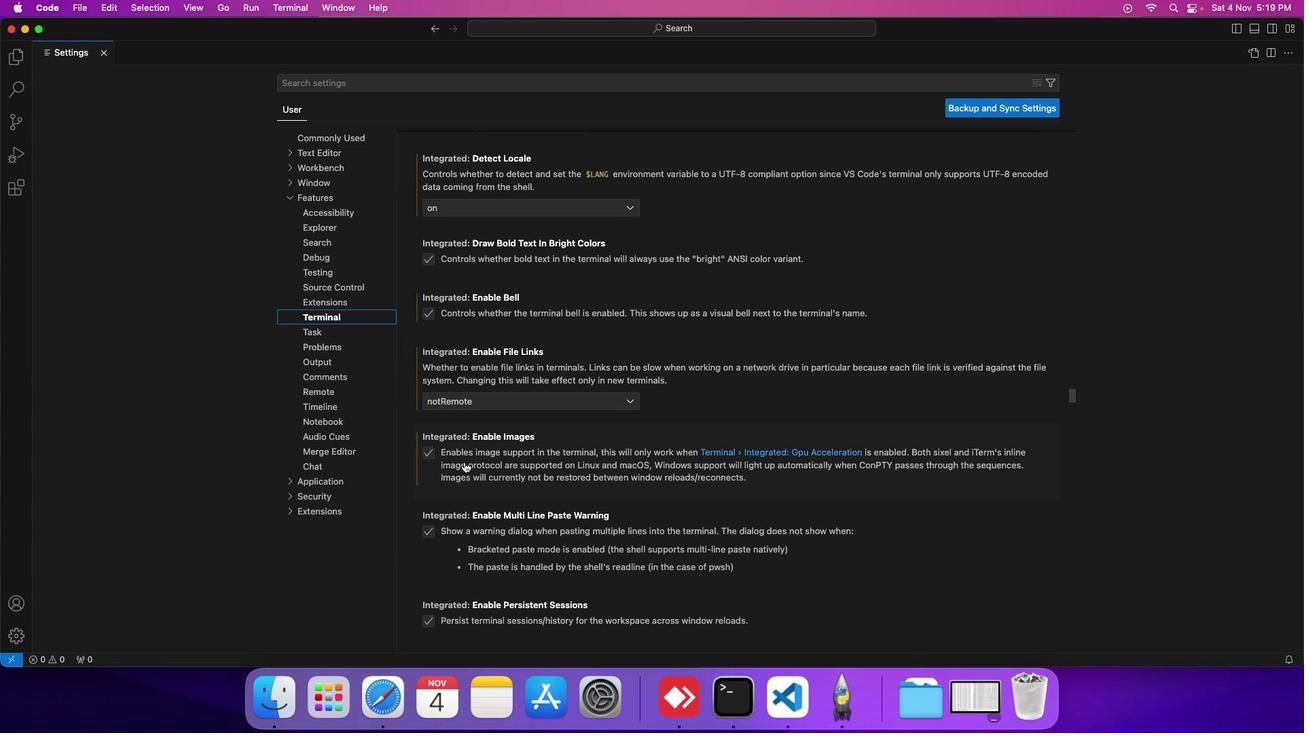 
Action: Mouse scrolled (464, 462) with delta (0, 0)
Screenshot: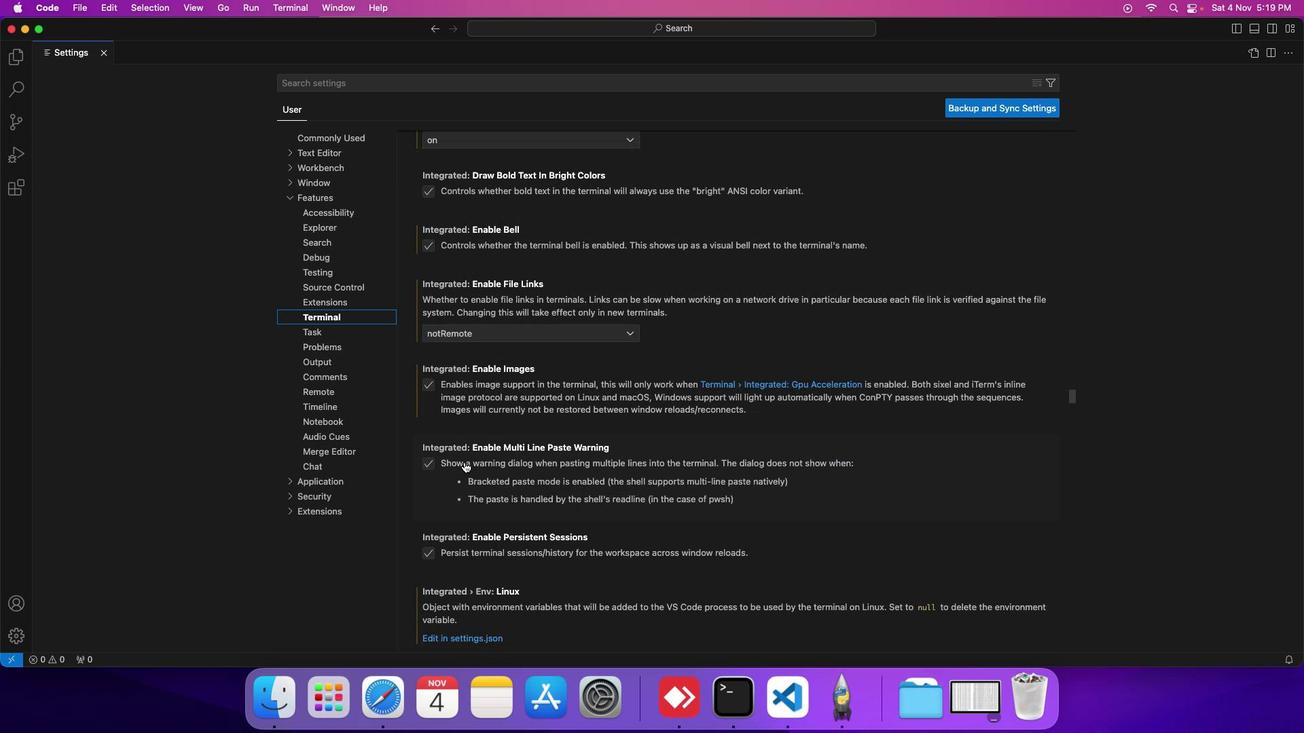 
Action: Mouse scrolled (464, 462) with delta (0, 0)
Screenshot: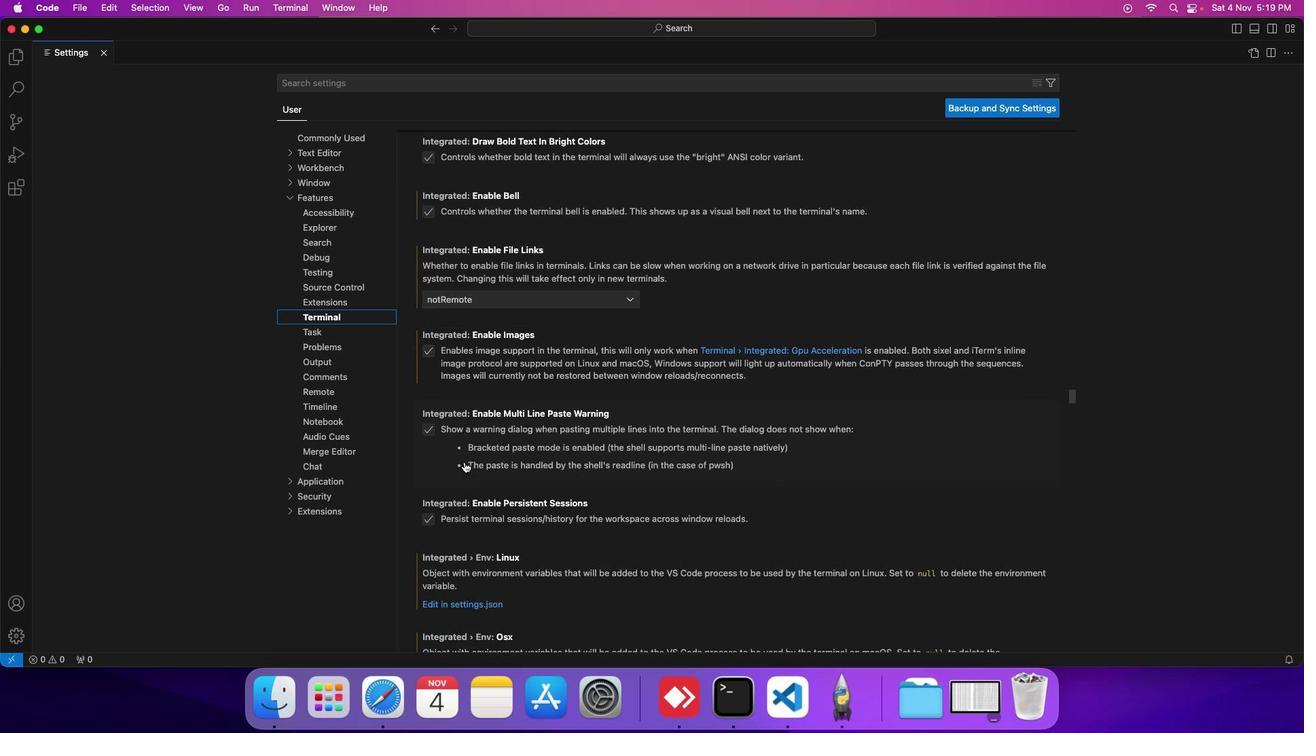
Action: Mouse scrolled (464, 462) with delta (0, 0)
Screenshot: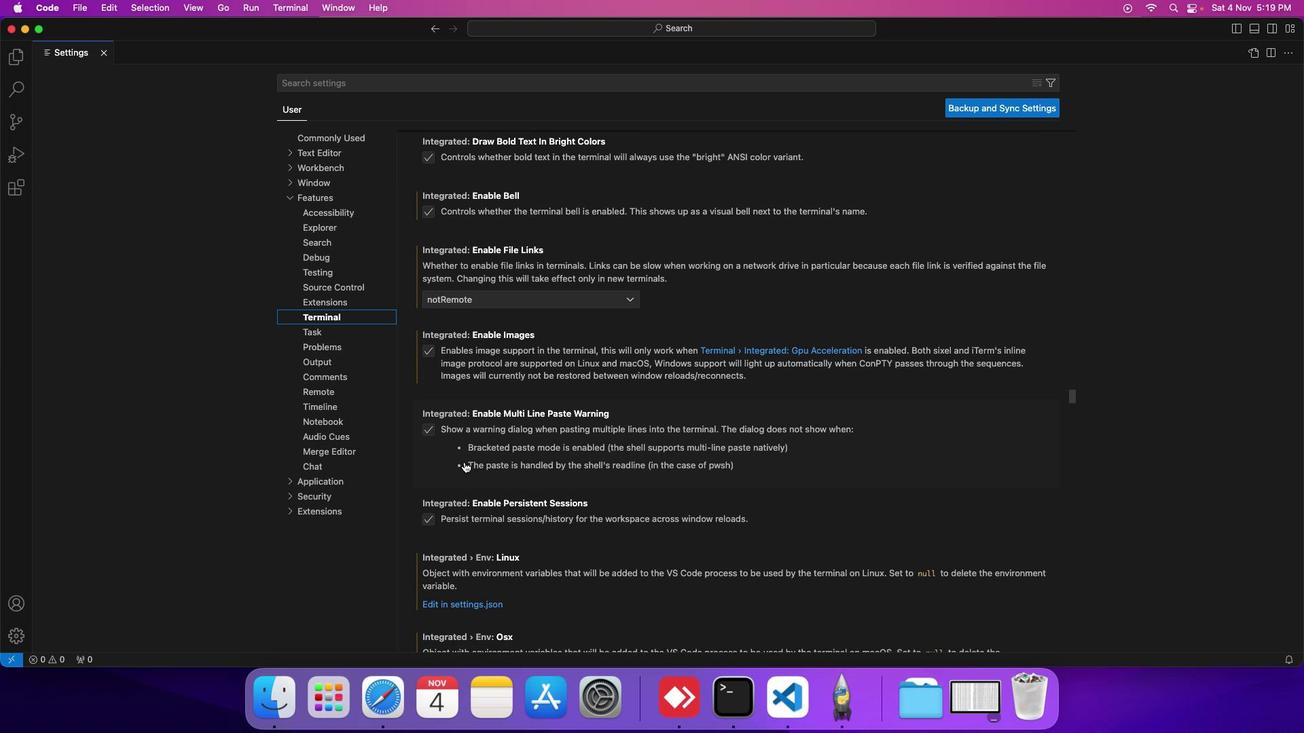 
Action: Mouse scrolled (464, 462) with delta (0, 0)
Screenshot: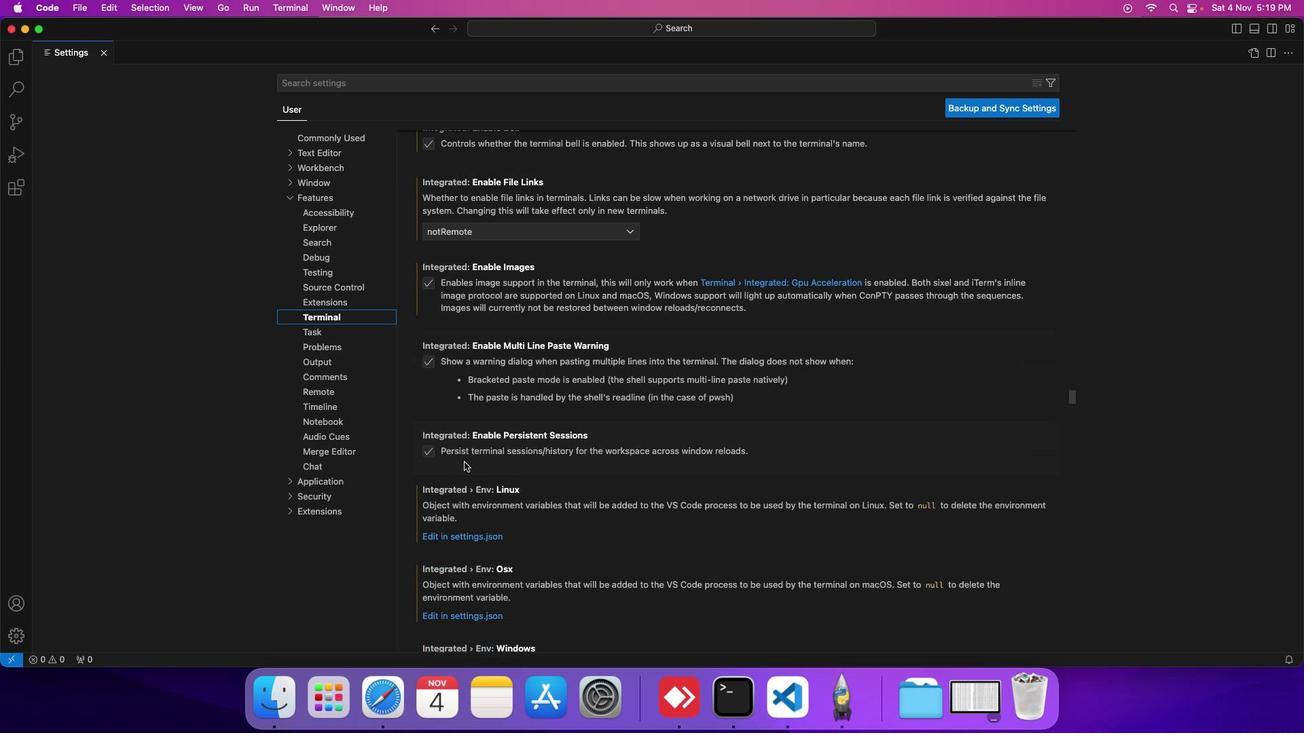 
Action: Mouse scrolled (464, 462) with delta (0, 0)
Screenshot: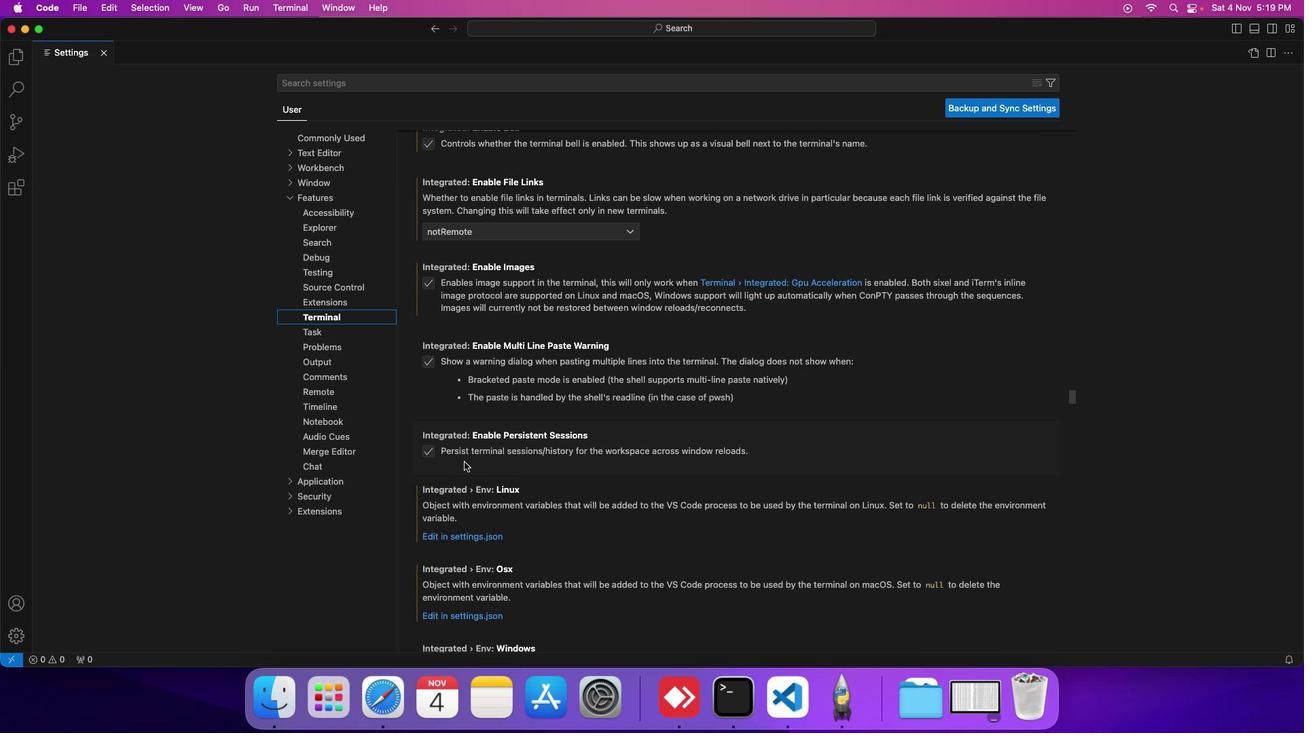 
Action: Mouse scrolled (464, 462) with delta (0, 0)
Screenshot: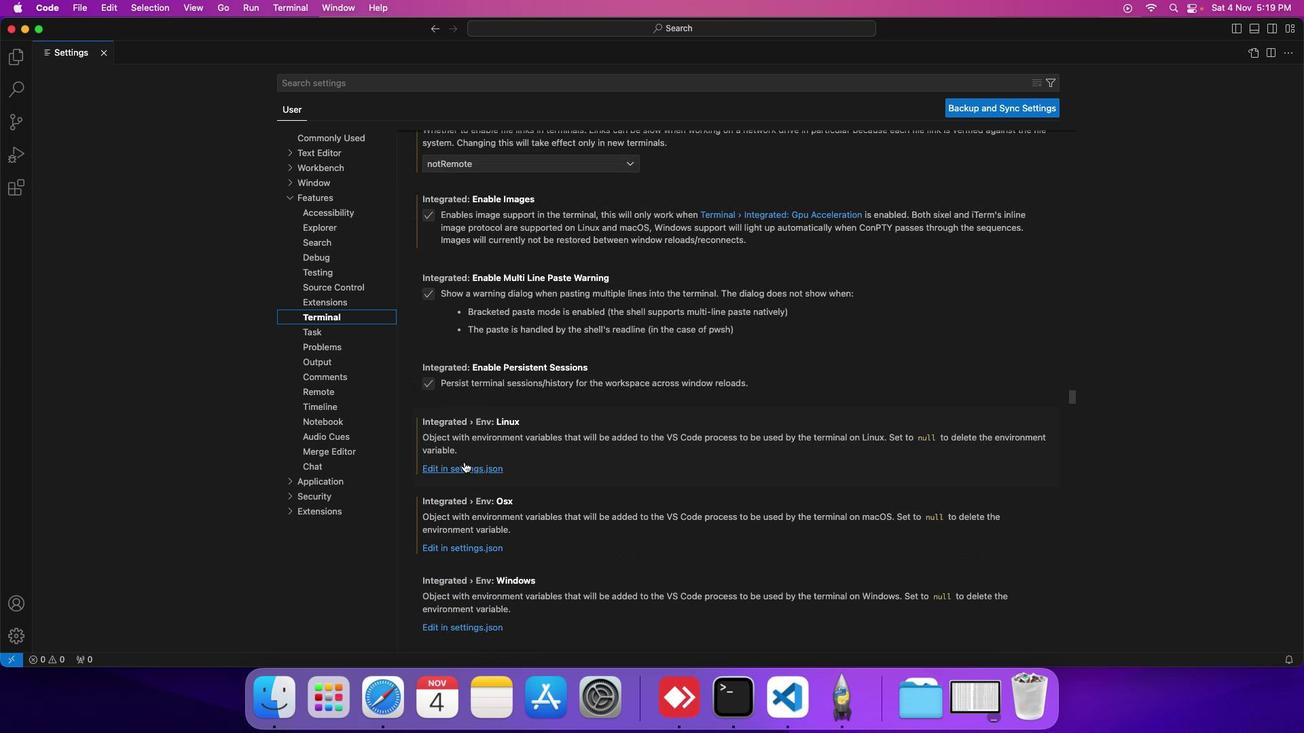 
Action: Mouse scrolled (464, 462) with delta (0, 0)
Screenshot: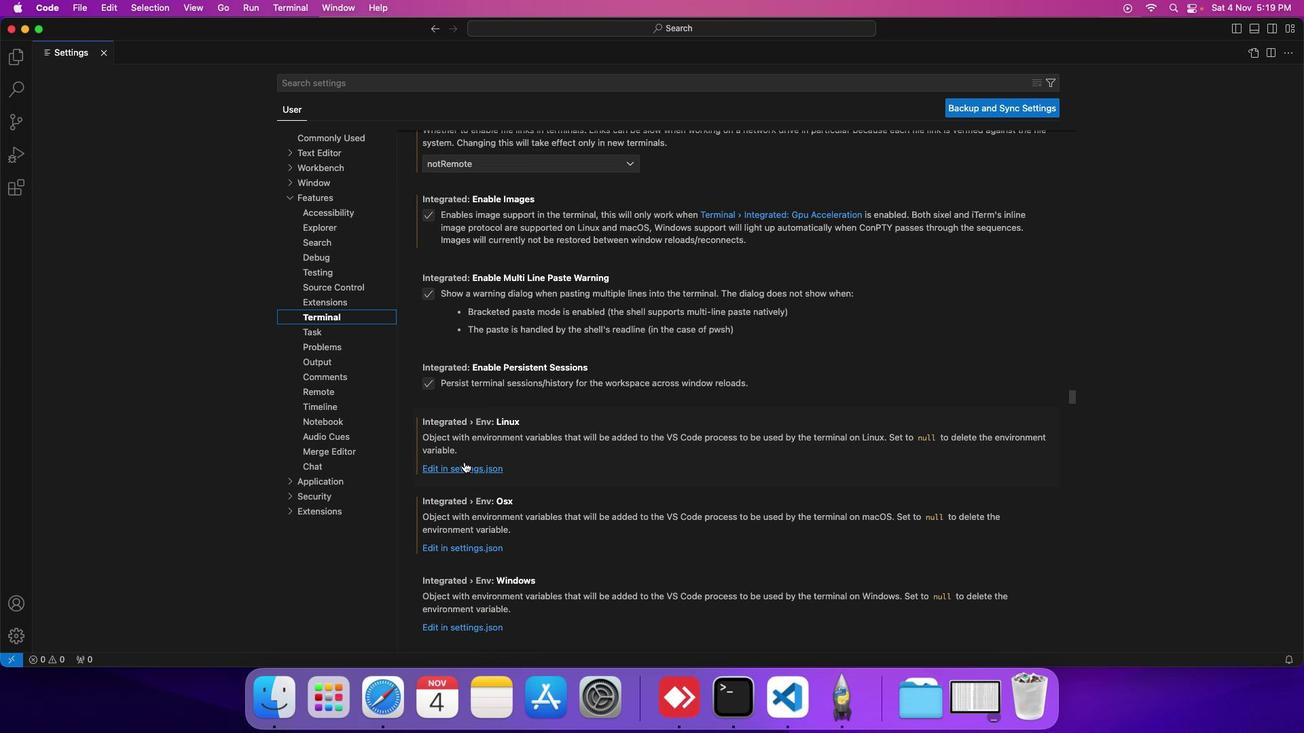 
Action: Mouse scrolled (464, 462) with delta (0, 0)
Screenshot: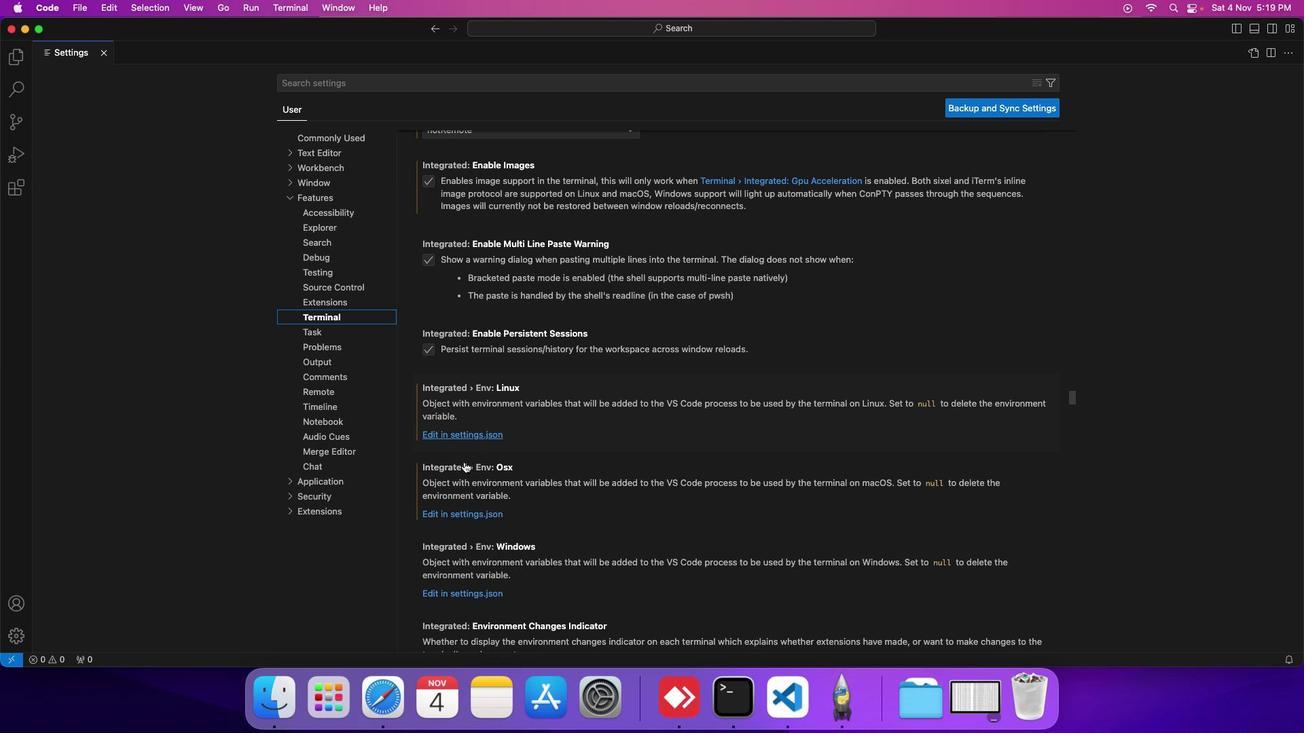 
Action: Mouse scrolled (464, 462) with delta (0, 0)
Screenshot: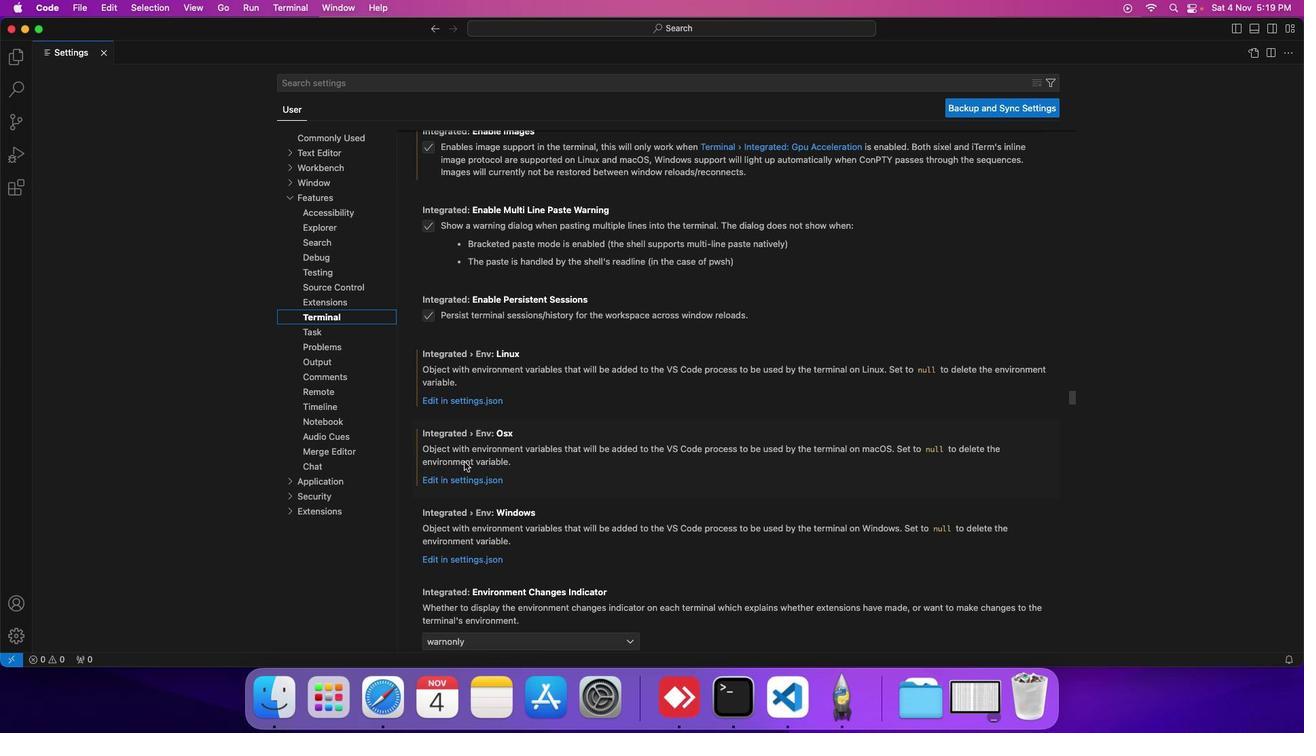 
Action: Mouse scrolled (464, 462) with delta (0, 0)
Screenshot: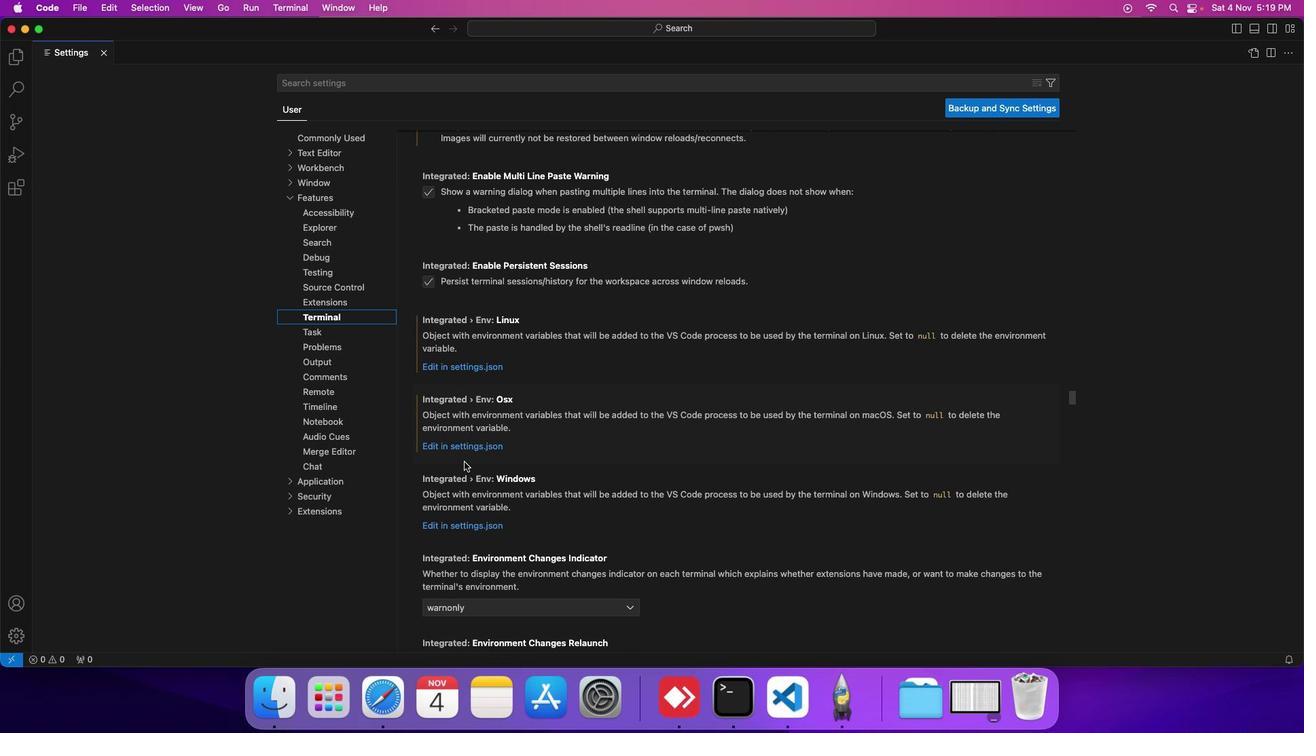 
Action: Mouse scrolled (464, 462) with delta (0, 0)
Screenshot: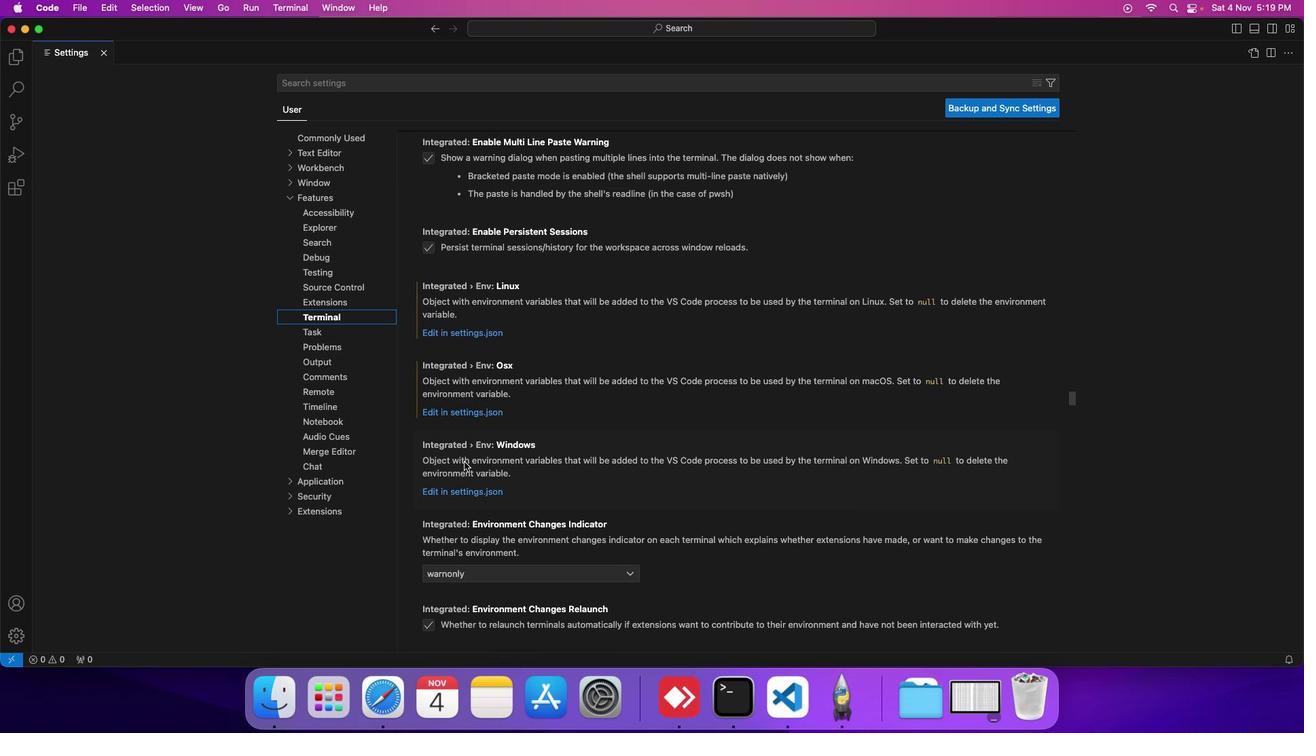 
Action: Mouse moved to (466, 415)
Screenshot: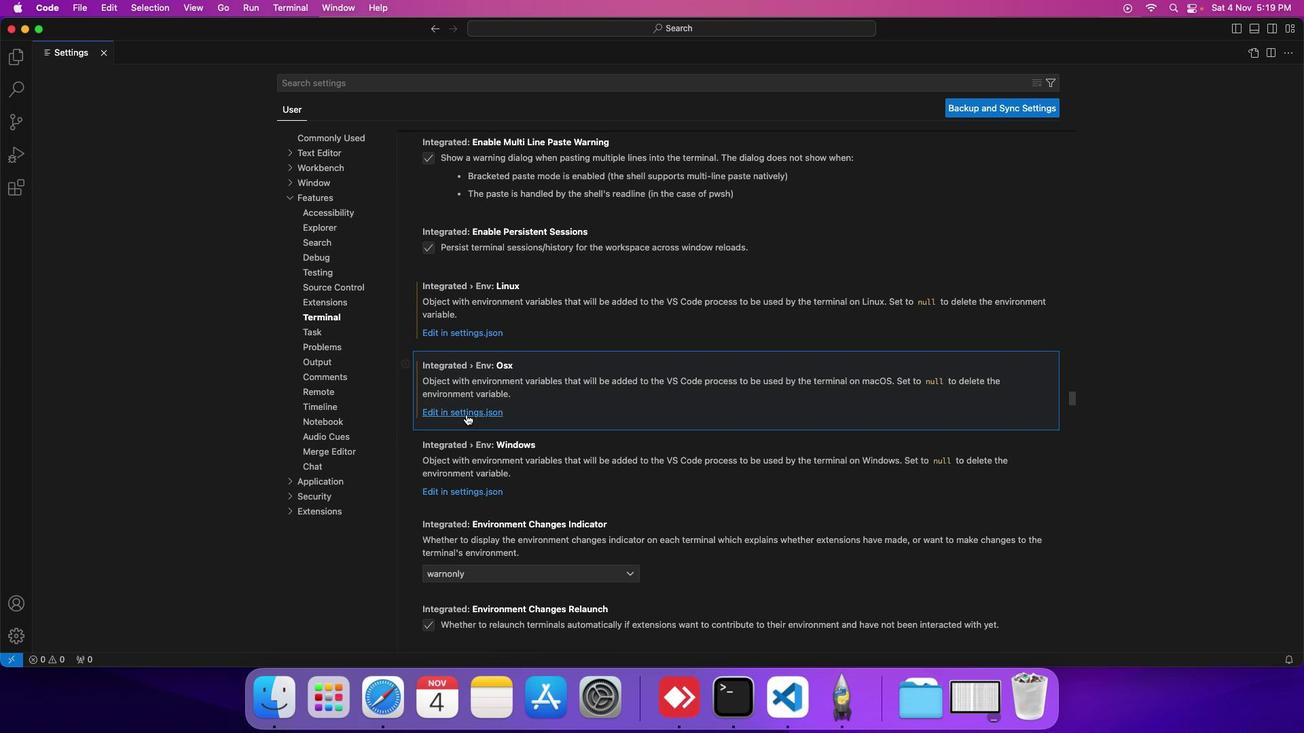 
Action: Mouse pressed left at (466, 415)
Screenshot: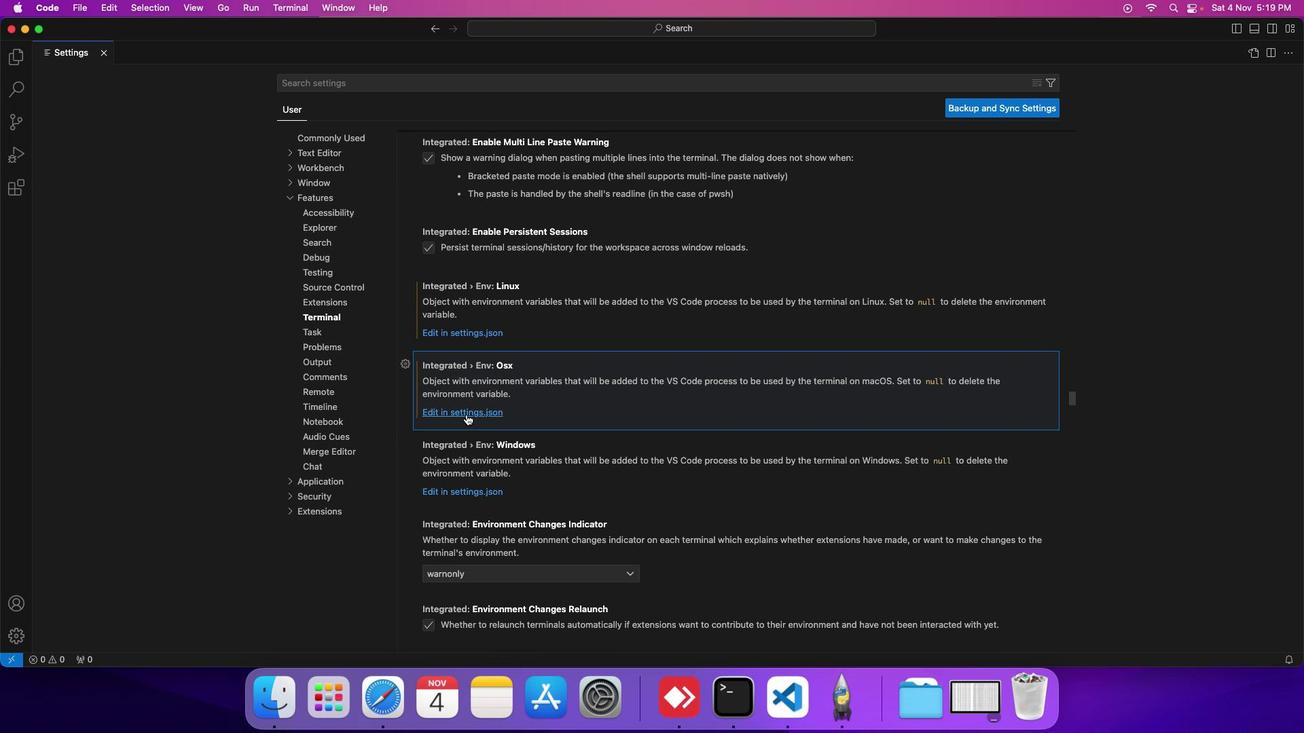 
